 Task: Format the paragraph about IGNOU University by italicizing, changing the font color to orange, and bolding the text.
Action: Mouse moved to (389, 335)
Screenshot: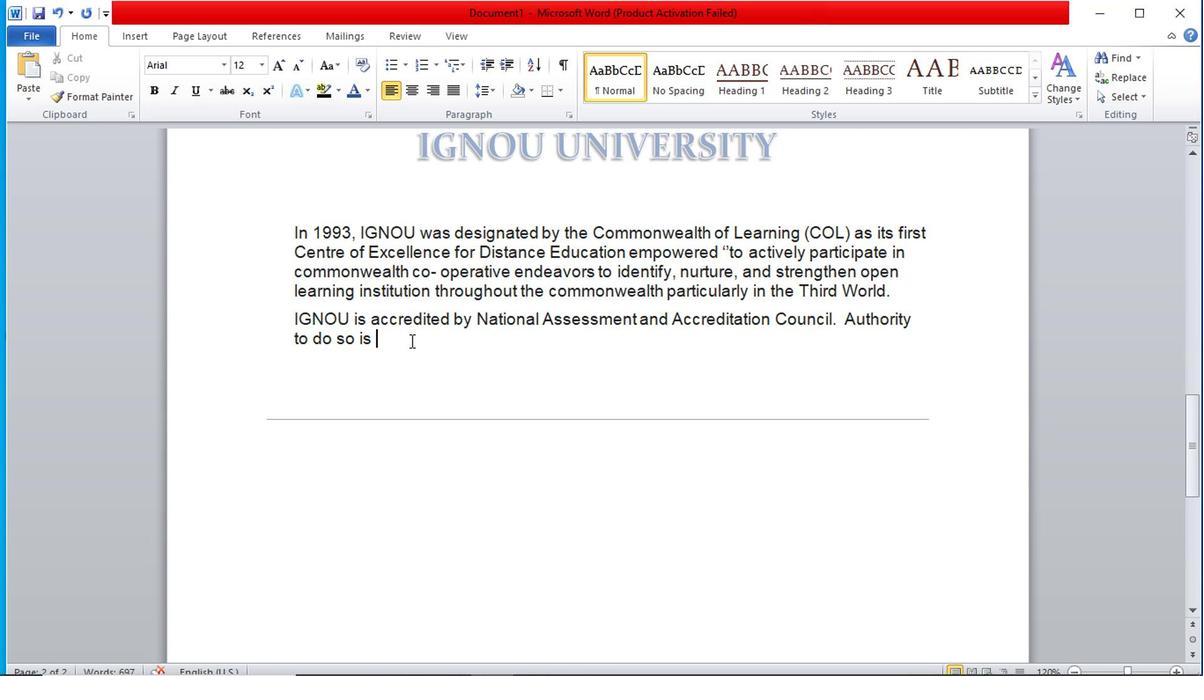 
Action: Mouse pressed left at (389, 335)
Screenshot: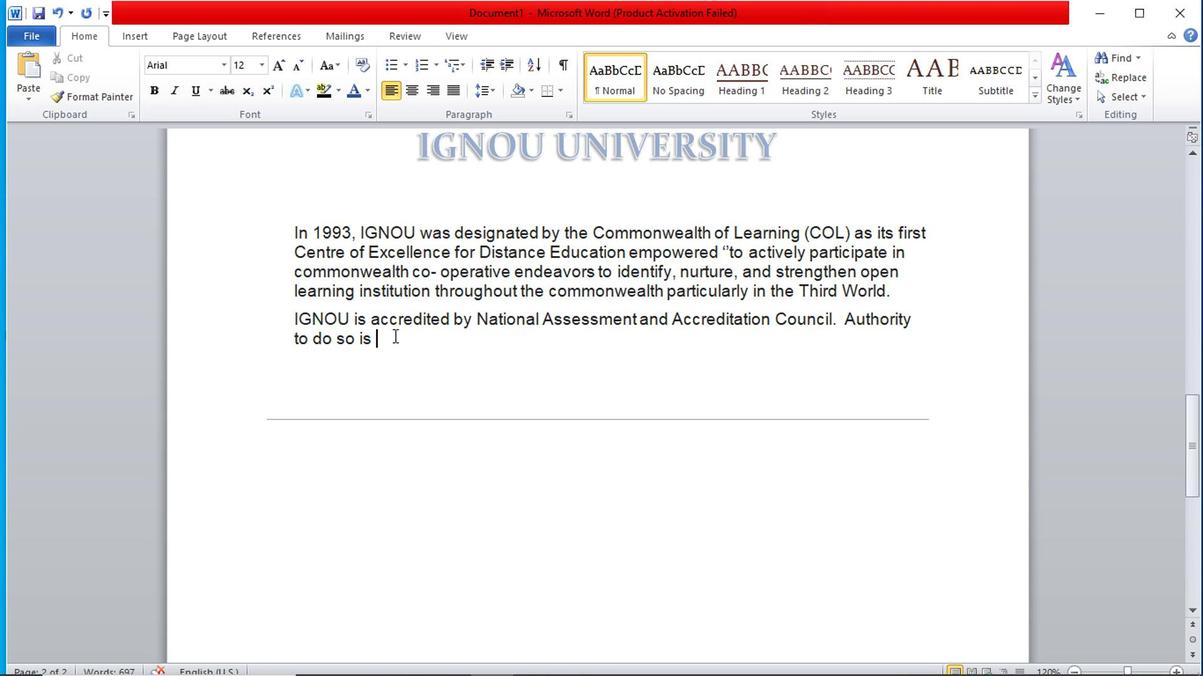 
Action: Mouse moved to (466, 343)
Screenshot: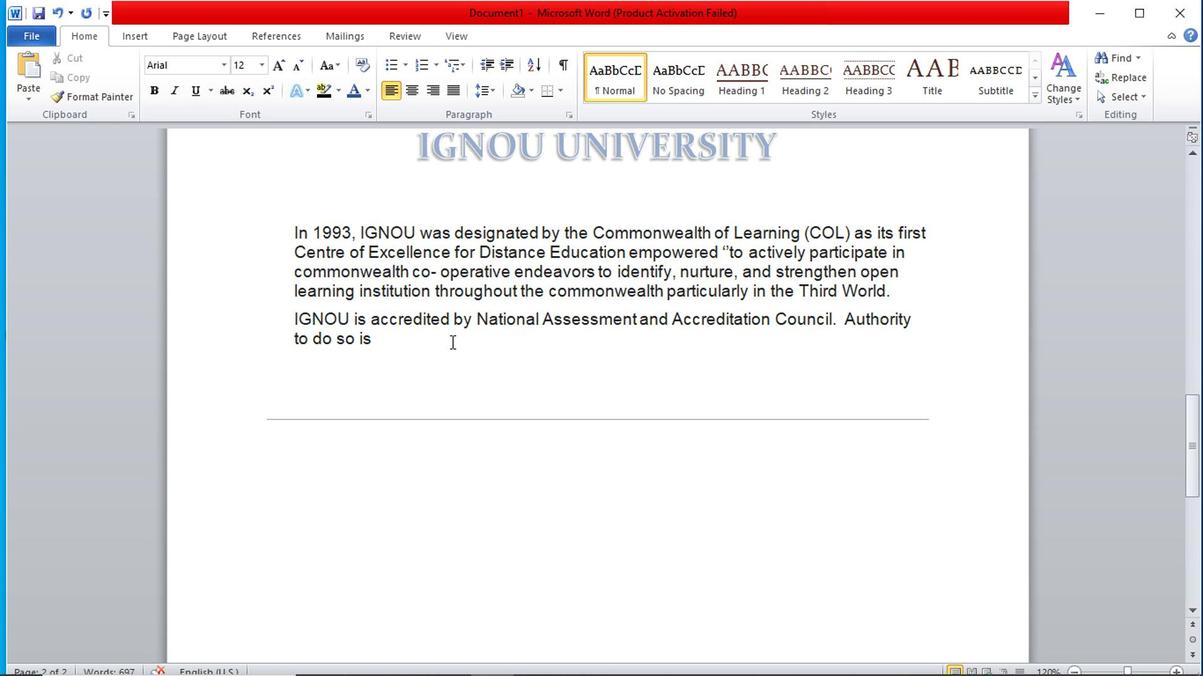 
Action: Mouse scrolled (466, 344) with delta (0, 1)
Screenshot: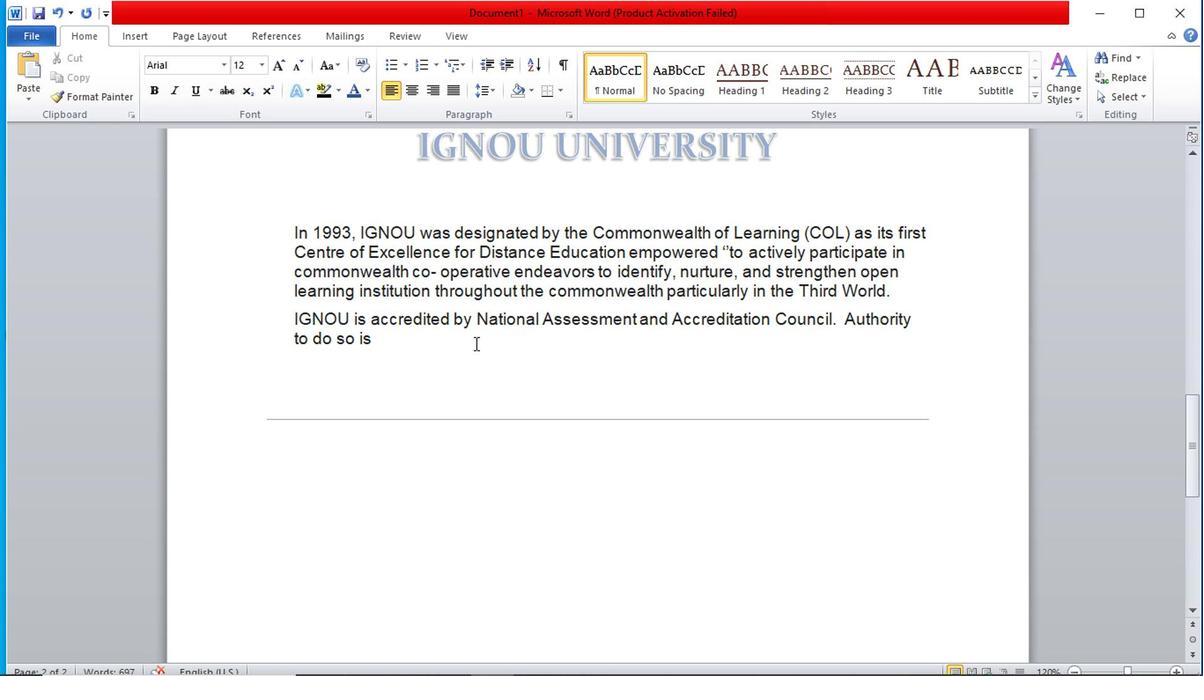 
Action: Mouse scrolled (466, 342) with delta (0, 0)
Screenshot: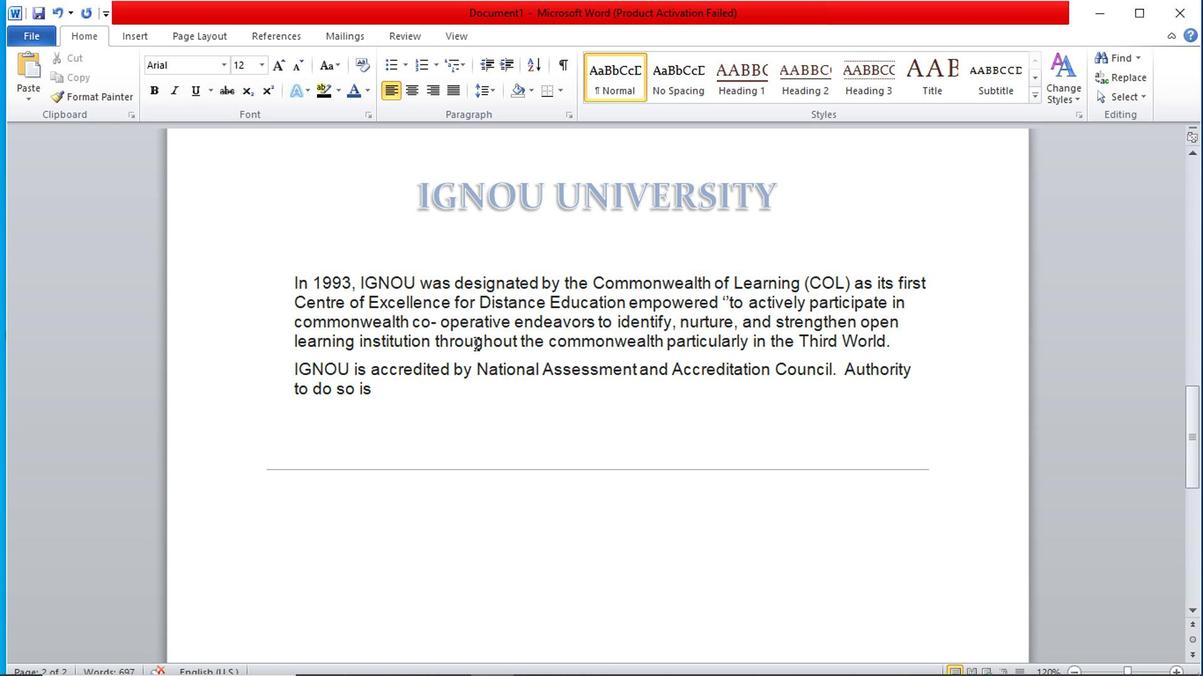 
Action: Mouse scrolled (466, 344) with delta (0, 1)
Screenshot: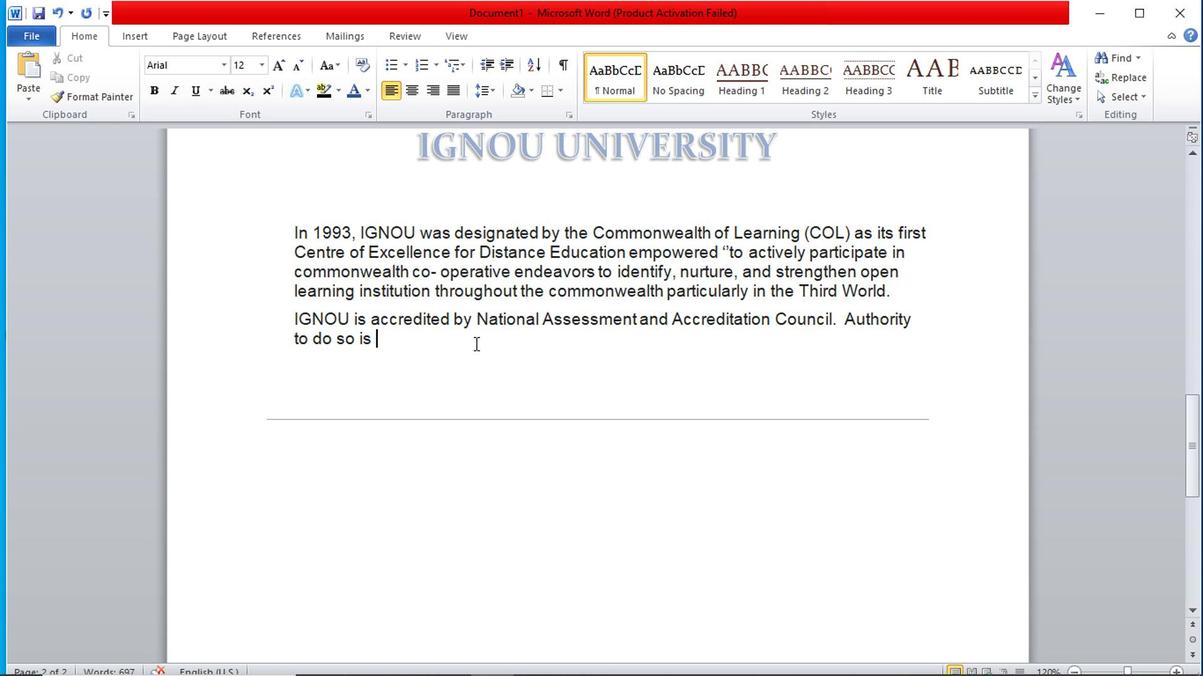 
Action: Mouse moved to (417, 402)
Screenshot: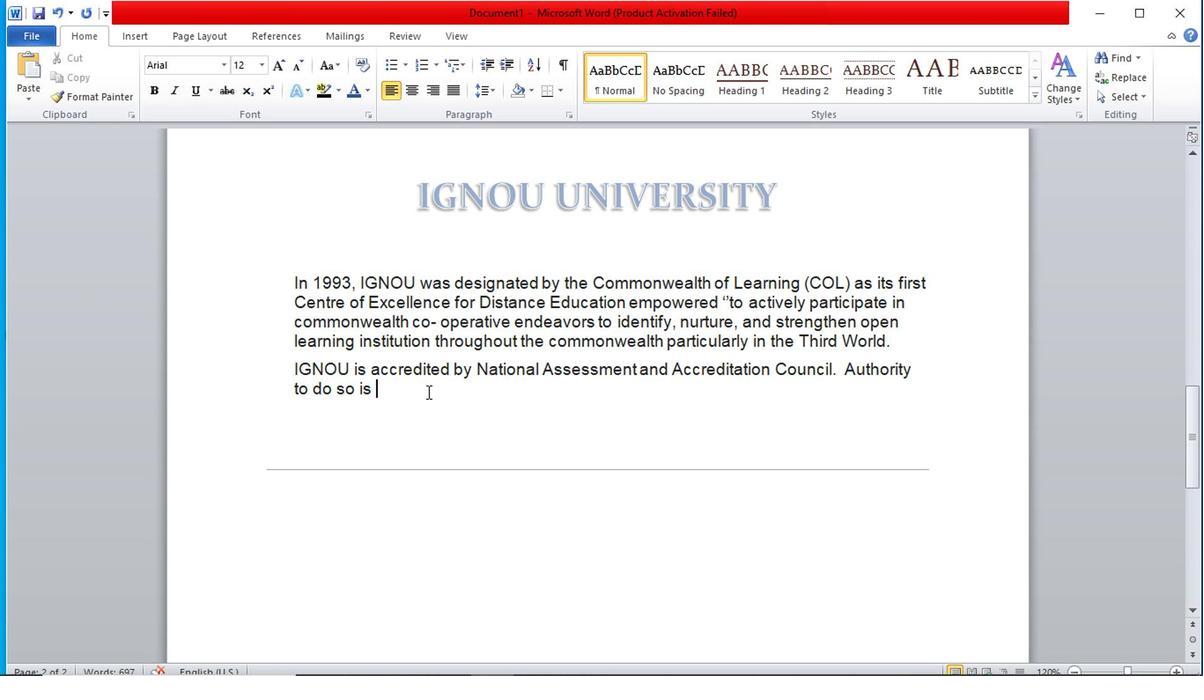 
Action: Key pressed granted<Key.space>under<Key.space><Key.shift>Clause<Key.space>16<Key.space>and<Key.space>ata<Key.backspace><Key.backspace><Key.backspace><Key.shift>Statu
Screenshot: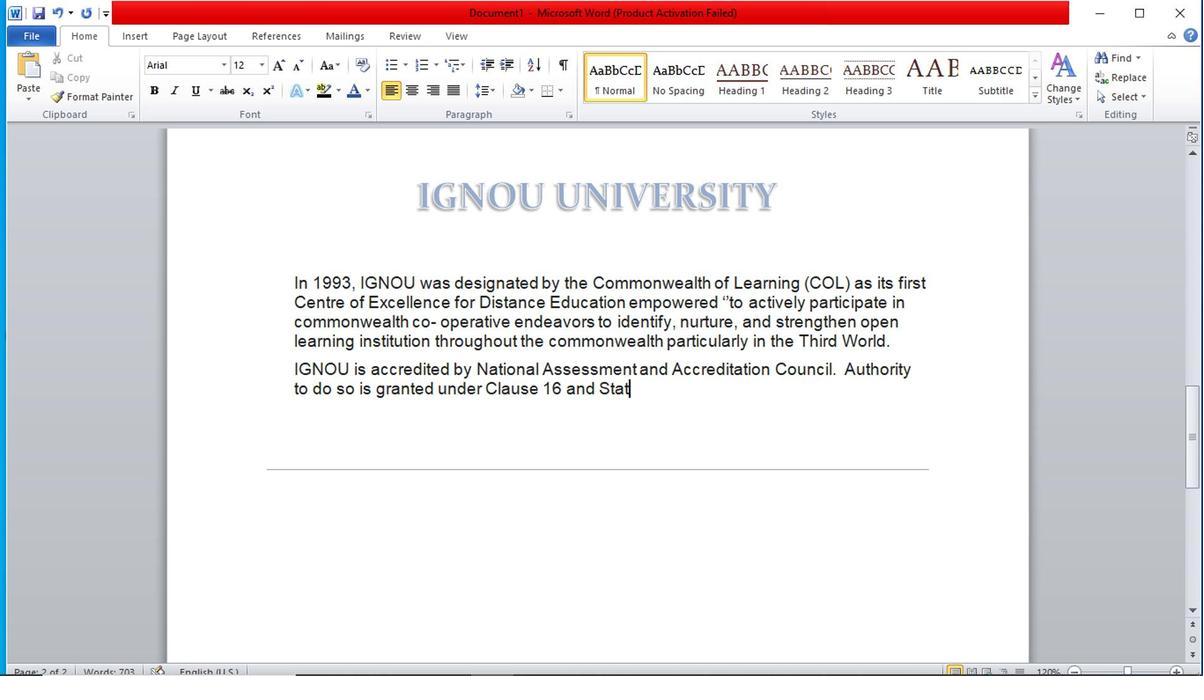 
Action: Mouse moved to (417, 401)
Screenshot: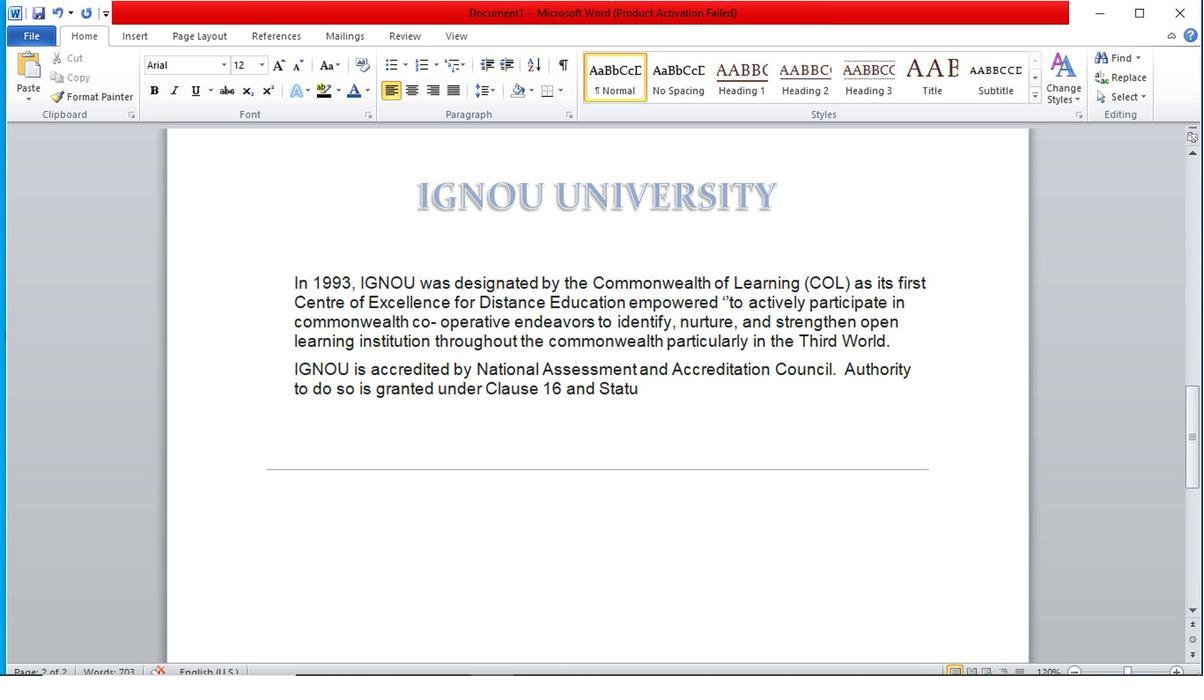 
Action: Mouse pressed left at (417, 401)
Screenshot: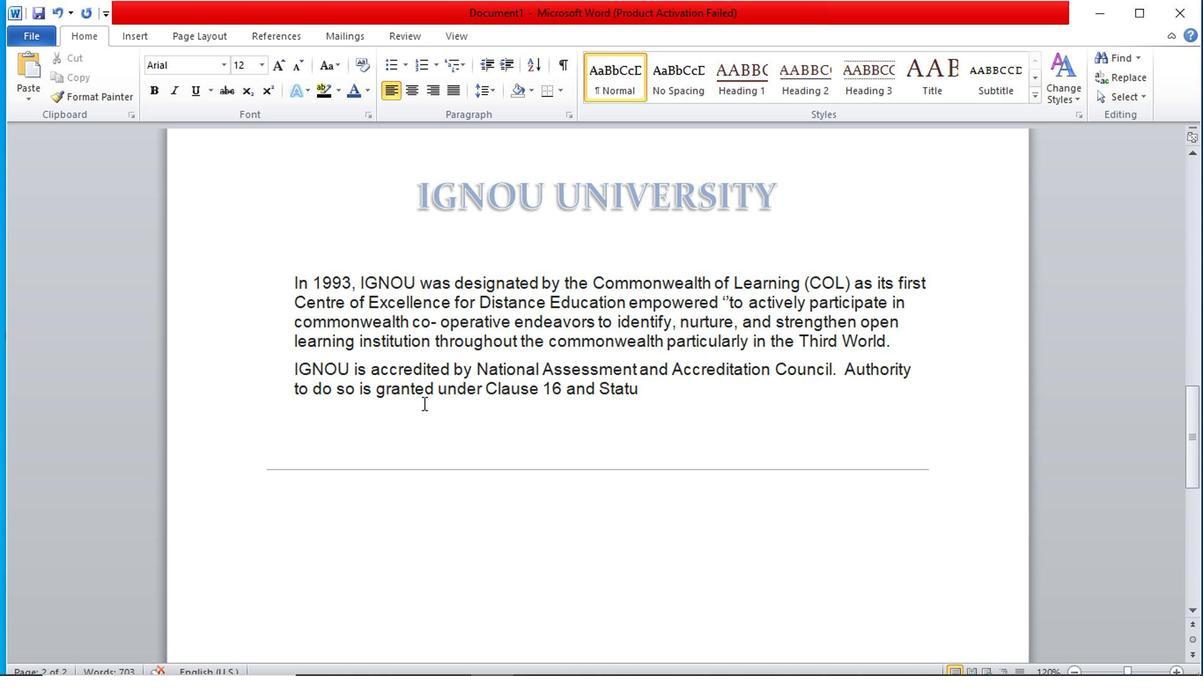 
Action: Key pressed te<Key.backspace><Key.backspace>
Screenshot: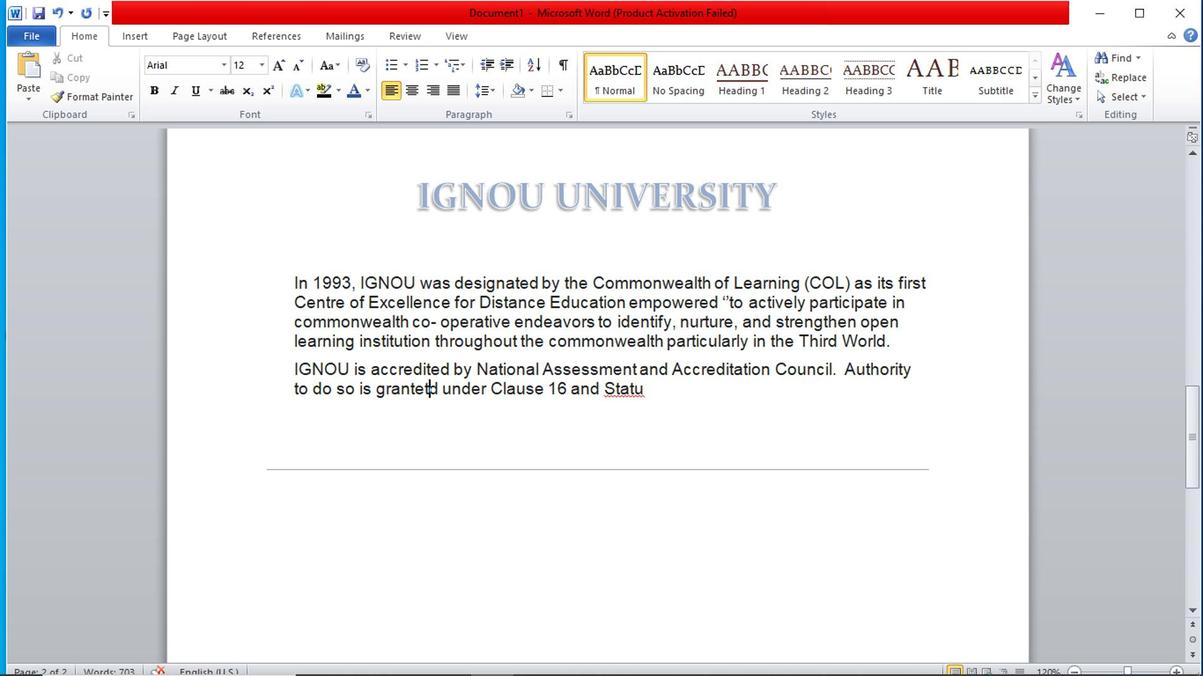 
Action: Mouse moved to (631, 390)
Screenshot: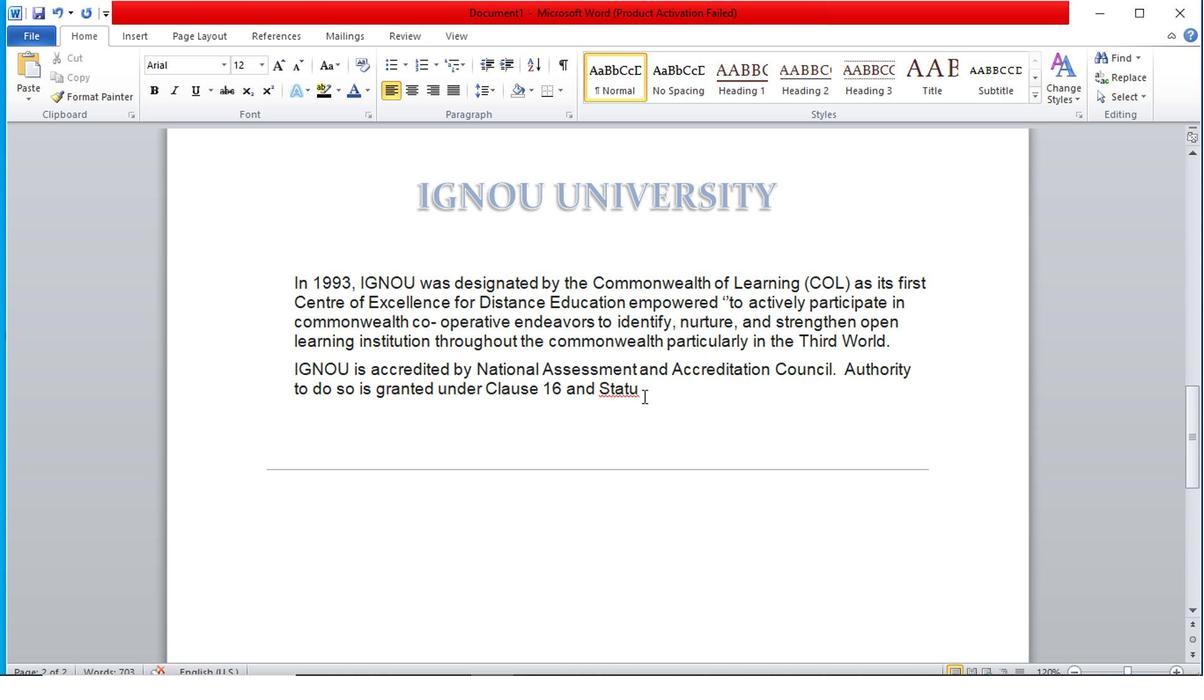 
Action: Mouse pressed left at (631, 390)
Screenshot: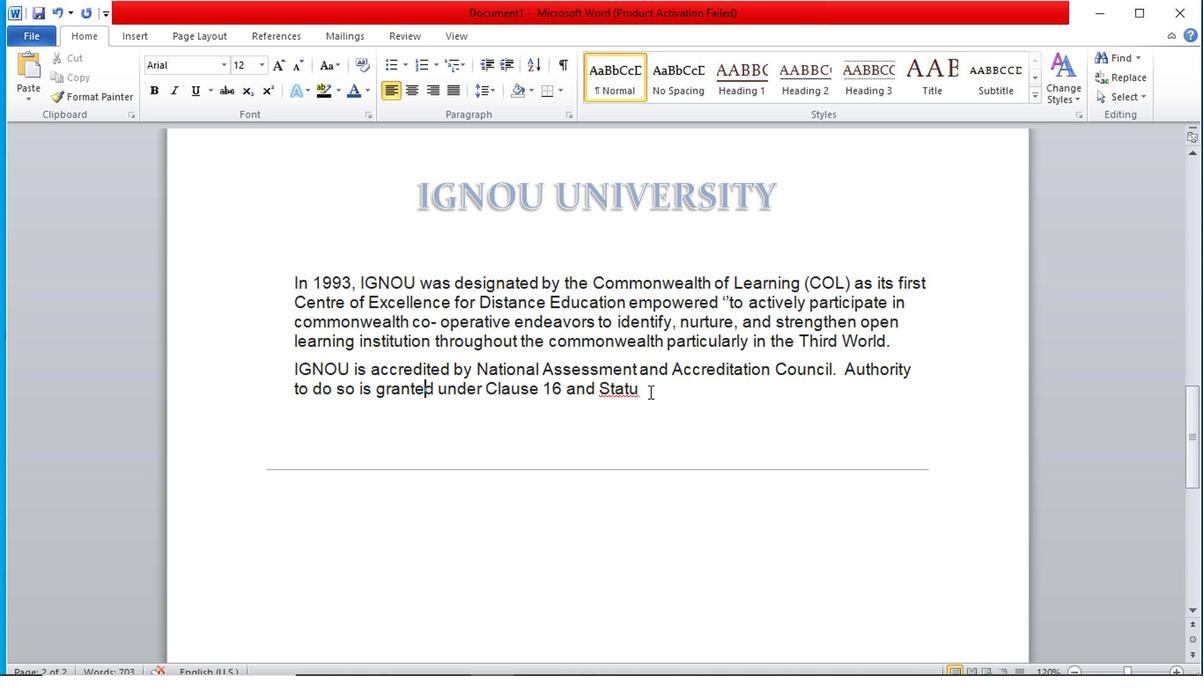 
Action: Mouse moved to (556, 21)
Screenshot: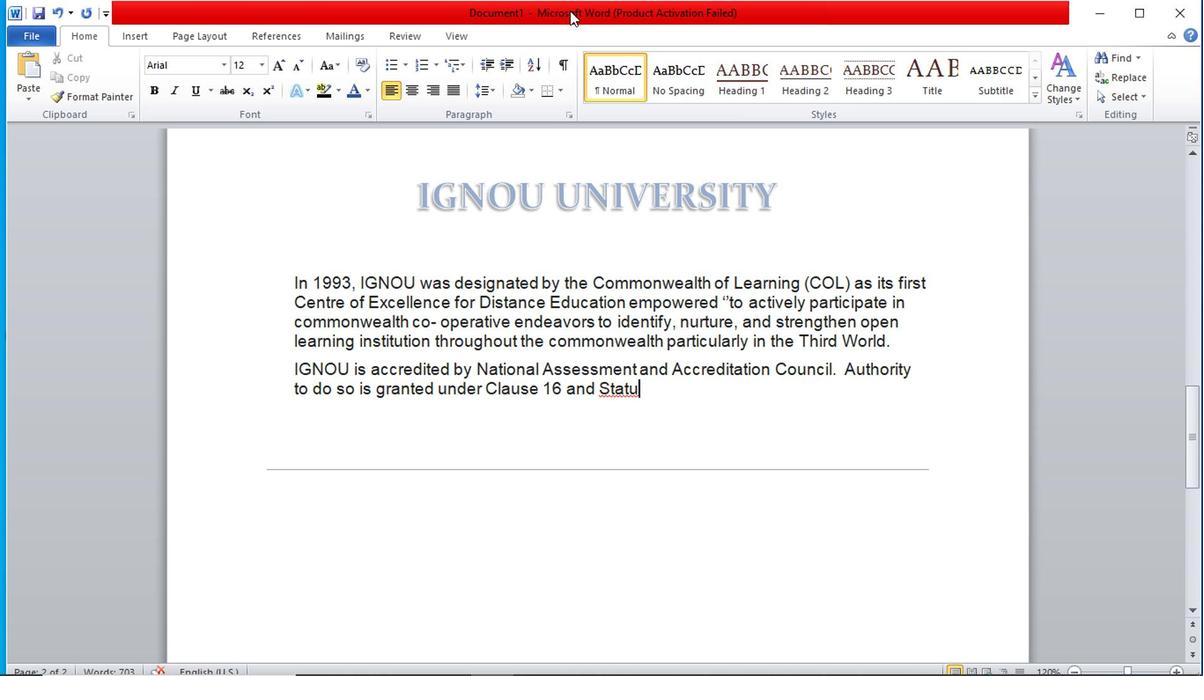 
Action: Key pressed te<Key.space>28<Key.space>of<Key.space>the<Key.space><Key.shift>IGNOU<Key.space><Key.shift>Act<Key.space>
Screenshot: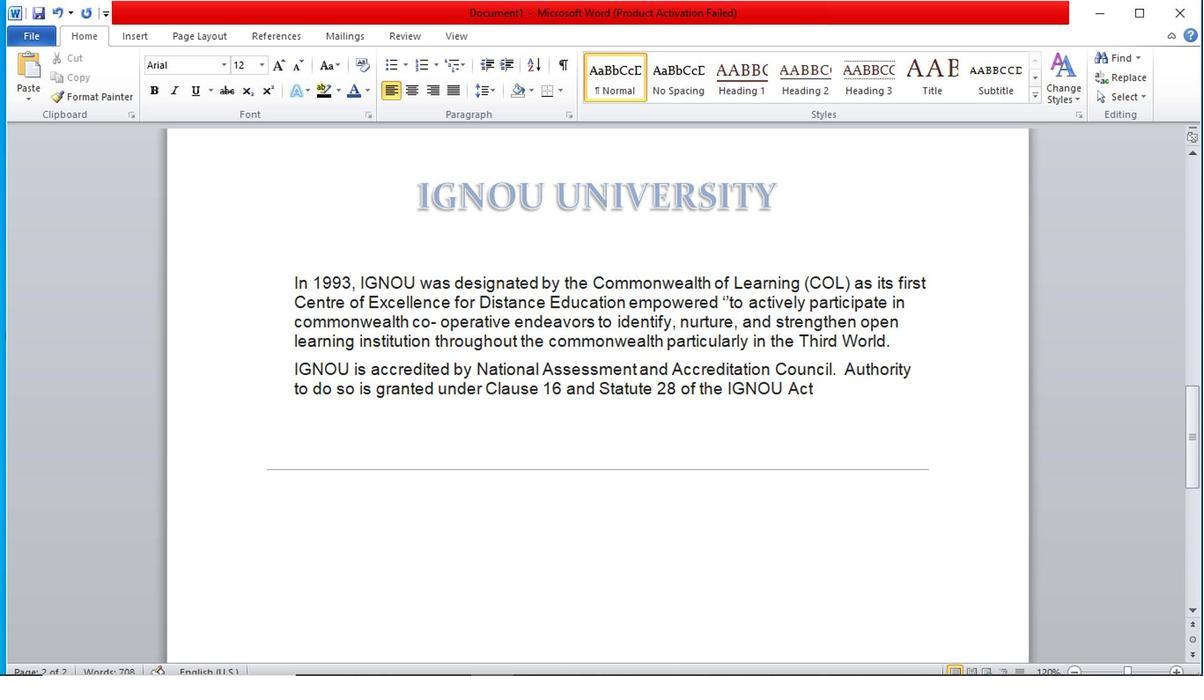
Action: Mouse pressed left at (556, 21)
Screenshot: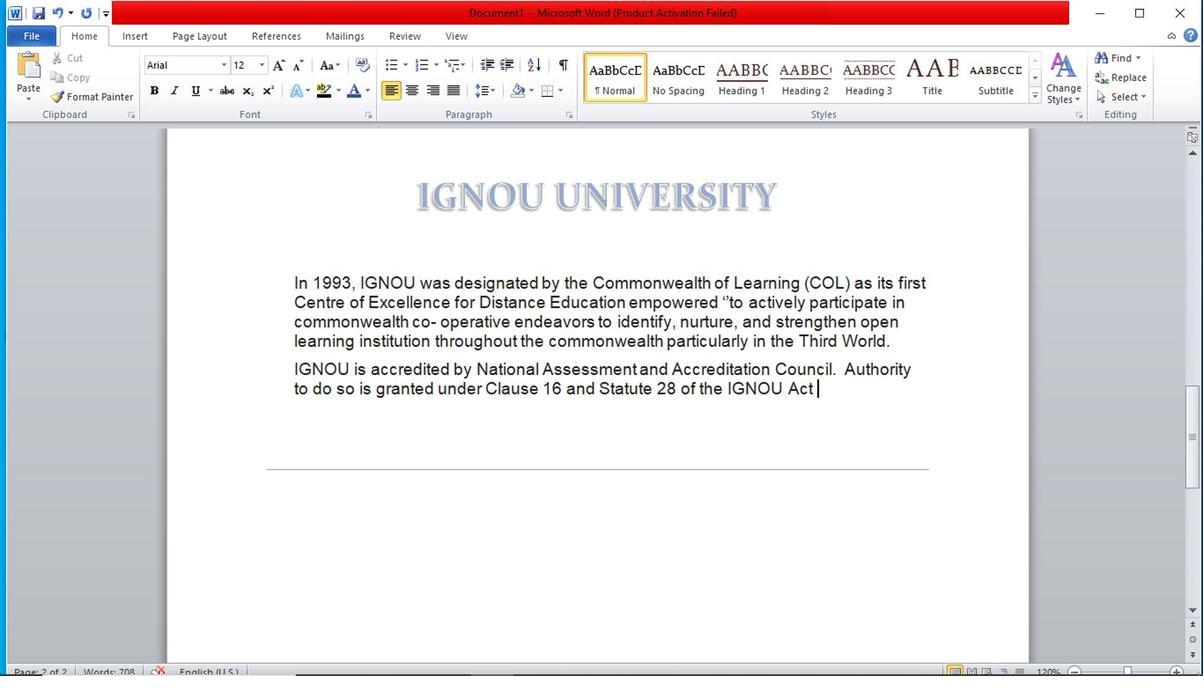 
Action: Key pressed 1986<Key.backspace>5.
Screenshot: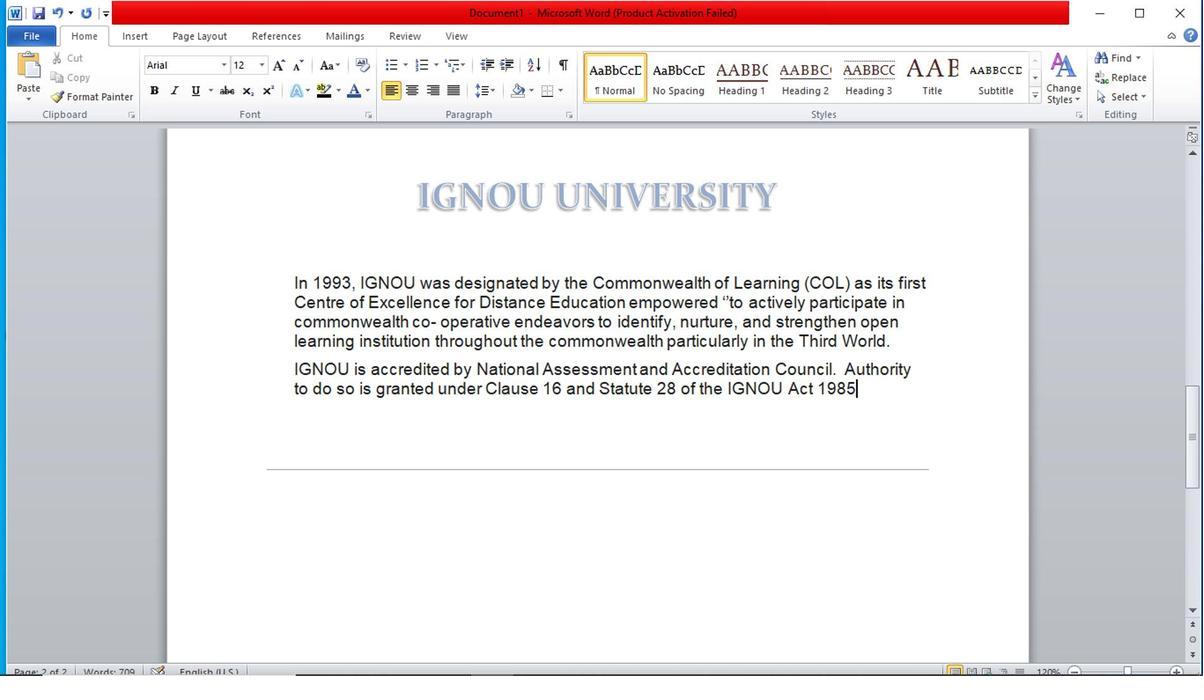 
Action: Mouse scrolled (556, 22) with delta (0, 1)
Screenshot: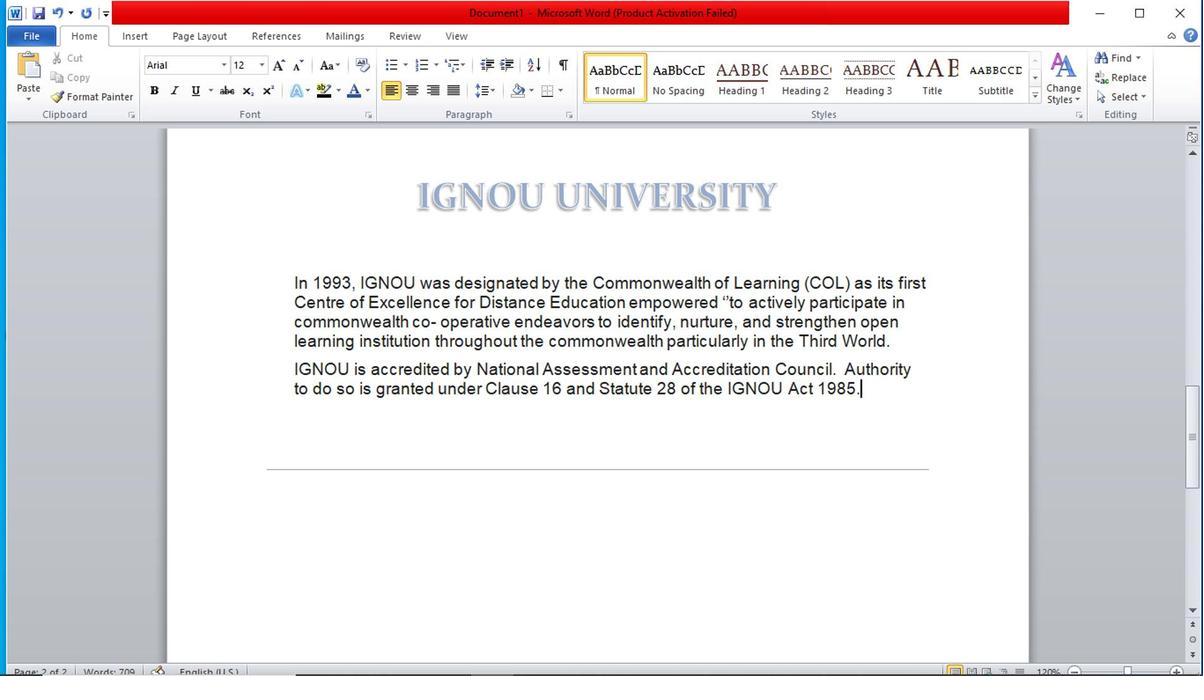 
Action: Mouse moved to (708, 124)
Screenshot: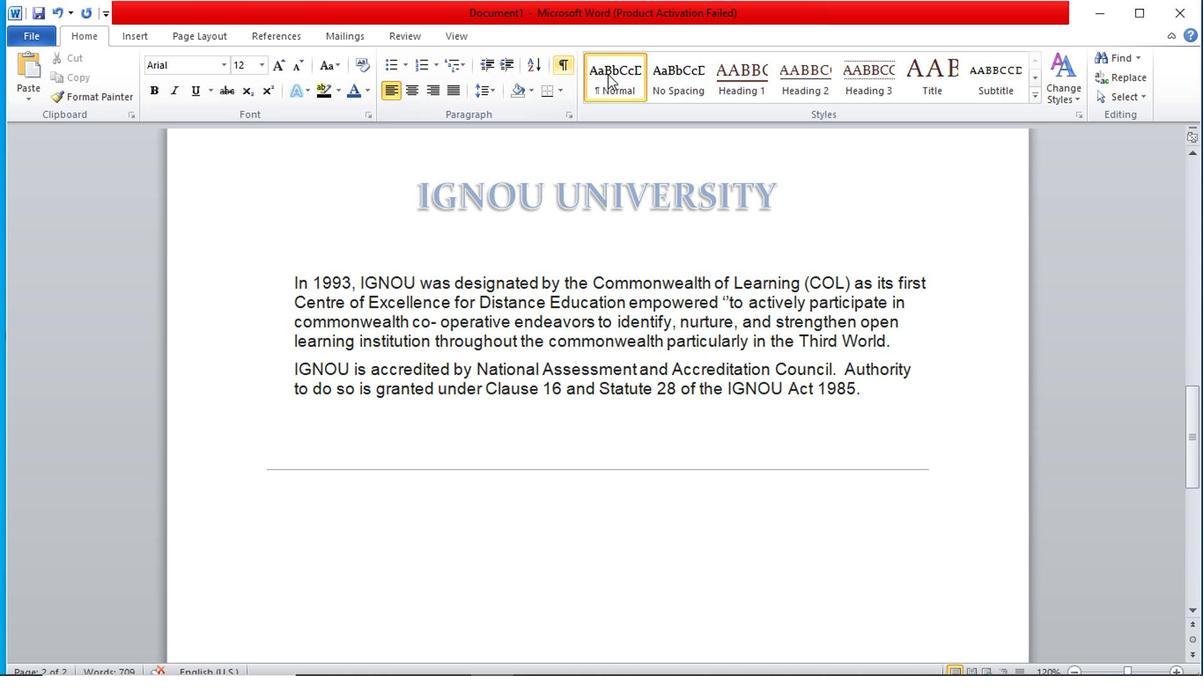 
Action: Mouse scrolled (708, 122) with delta (0, -1)
Screenshot: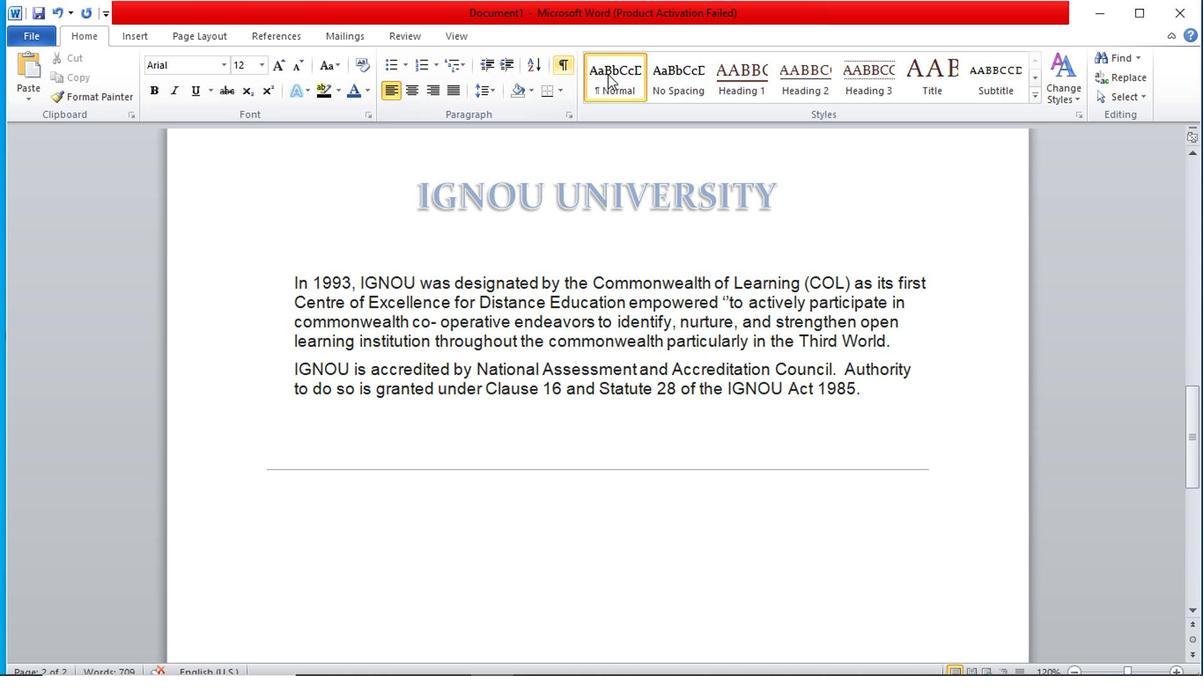 
Action: Mouse moved to (849, 169)
Screenshot: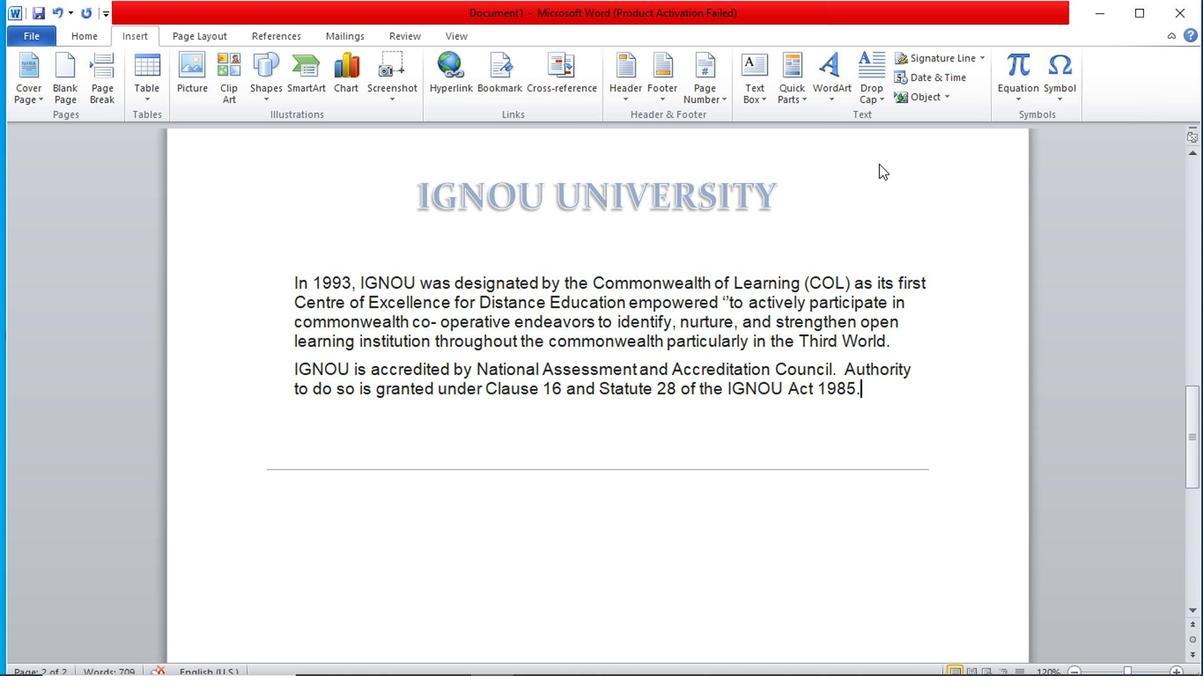 
Action: Mouse scrolled (849, 169) with delta (0, 0)
Screenshot: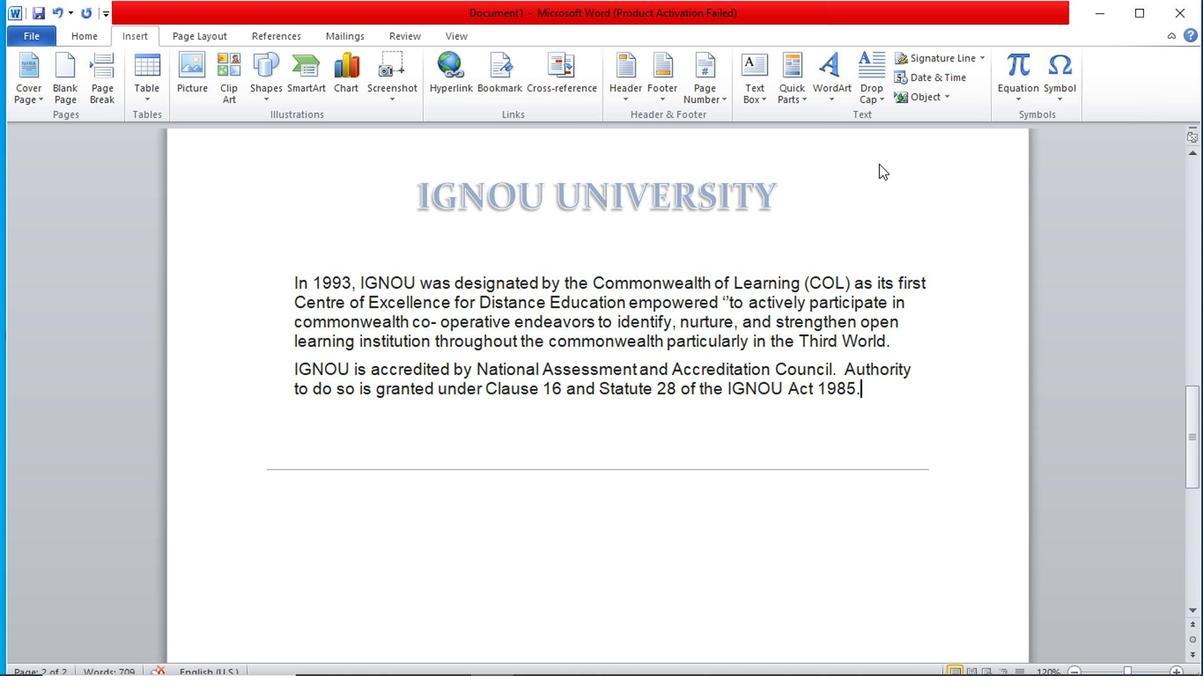 
Action: Mouse moved to (887, 233)
Screenshot: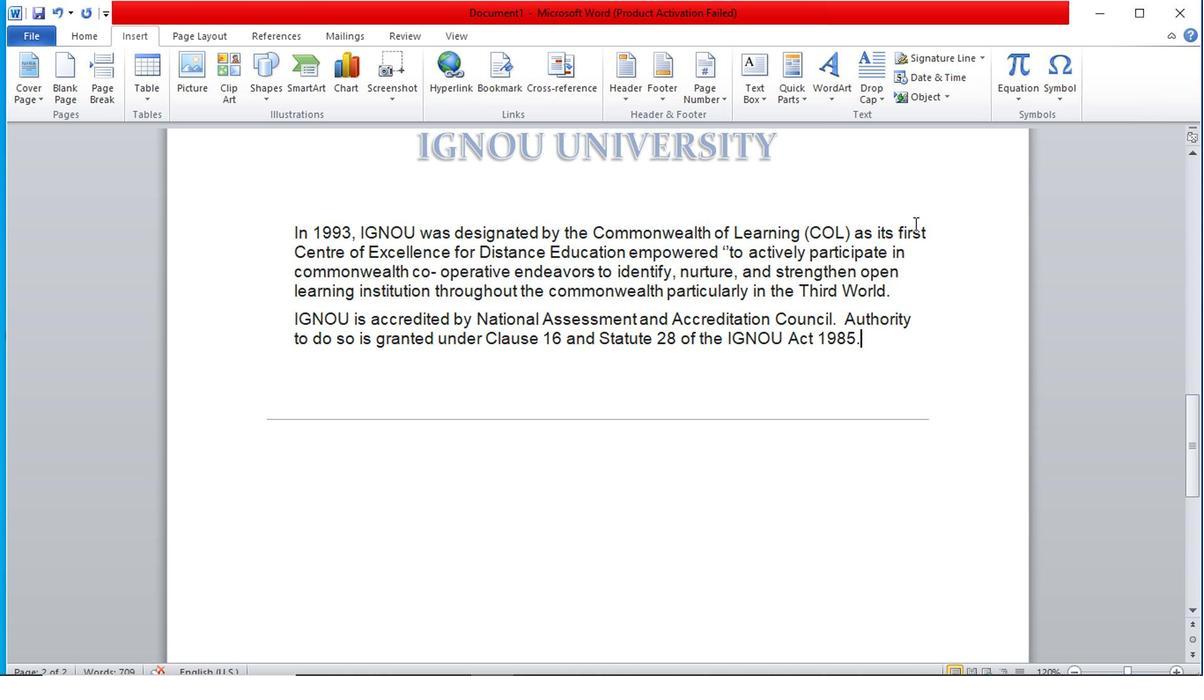 
Action: Mouse scrolled (887, 233) with delta (0, 0)
Screenshot: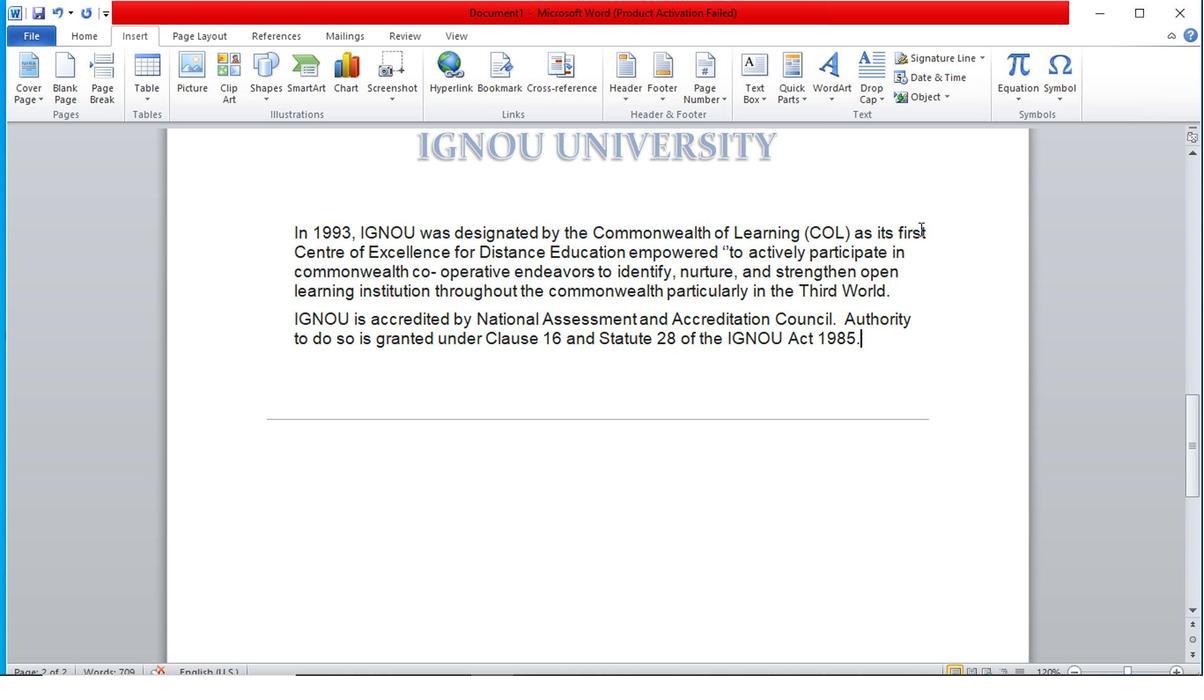 
Action: Mouse moved to (889, 240)
Screenshot: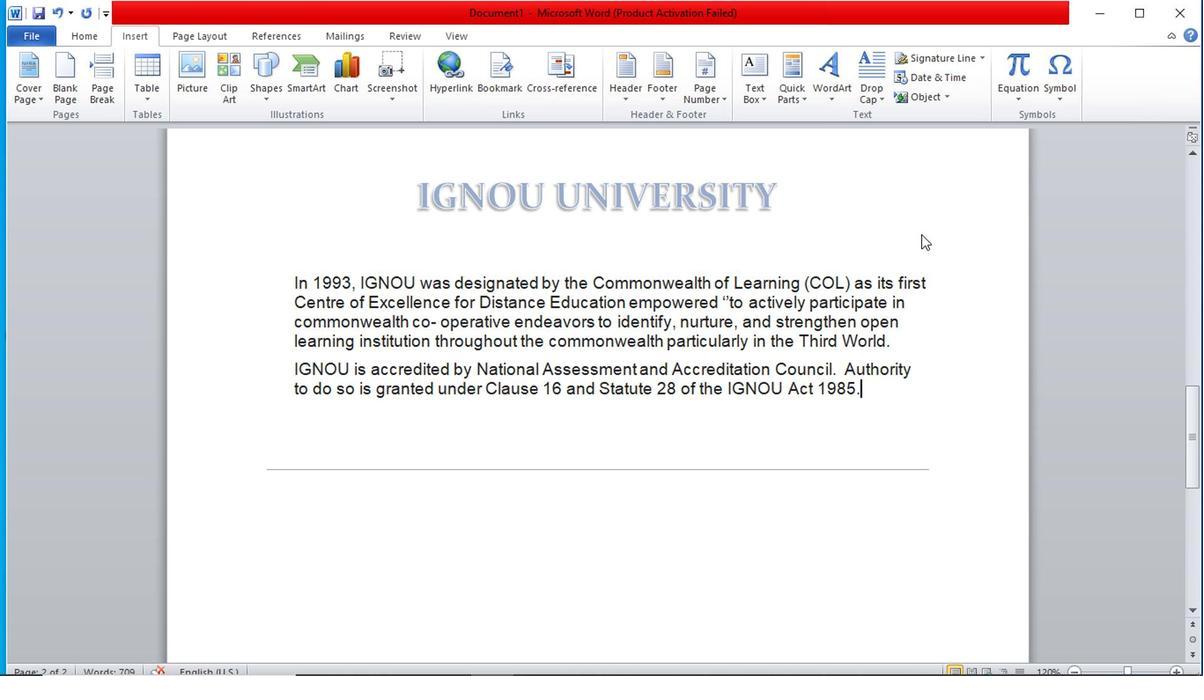 
Action: Mouse scrolled (889, 241) with delta (0, 0)
Screenshot: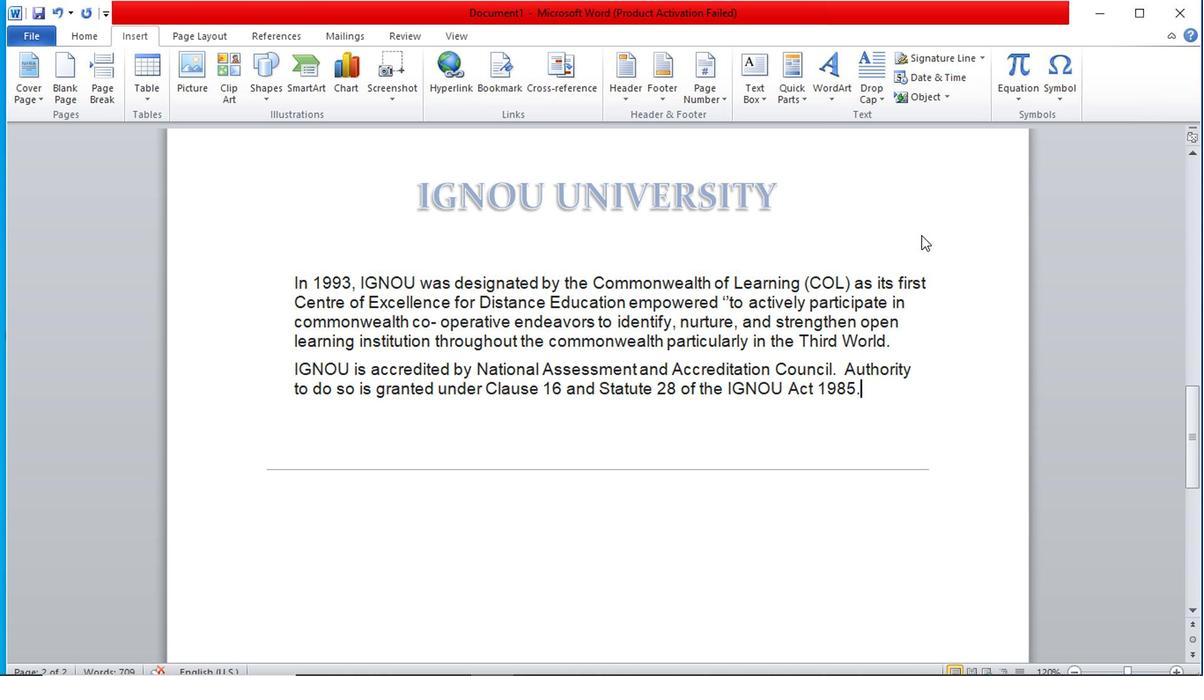 
Action: Mouse scrolled (889, 241) with delta (0, 0)
Screenshot: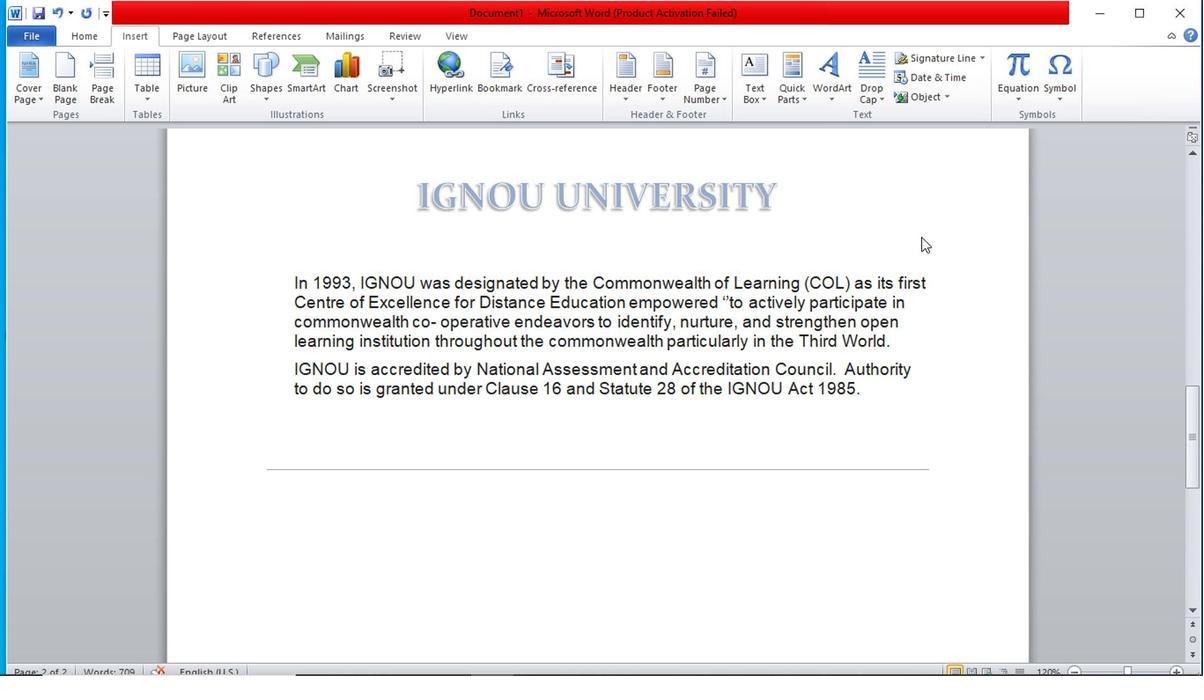 
Action: Mouse moved to (881, 271)
Screenshot: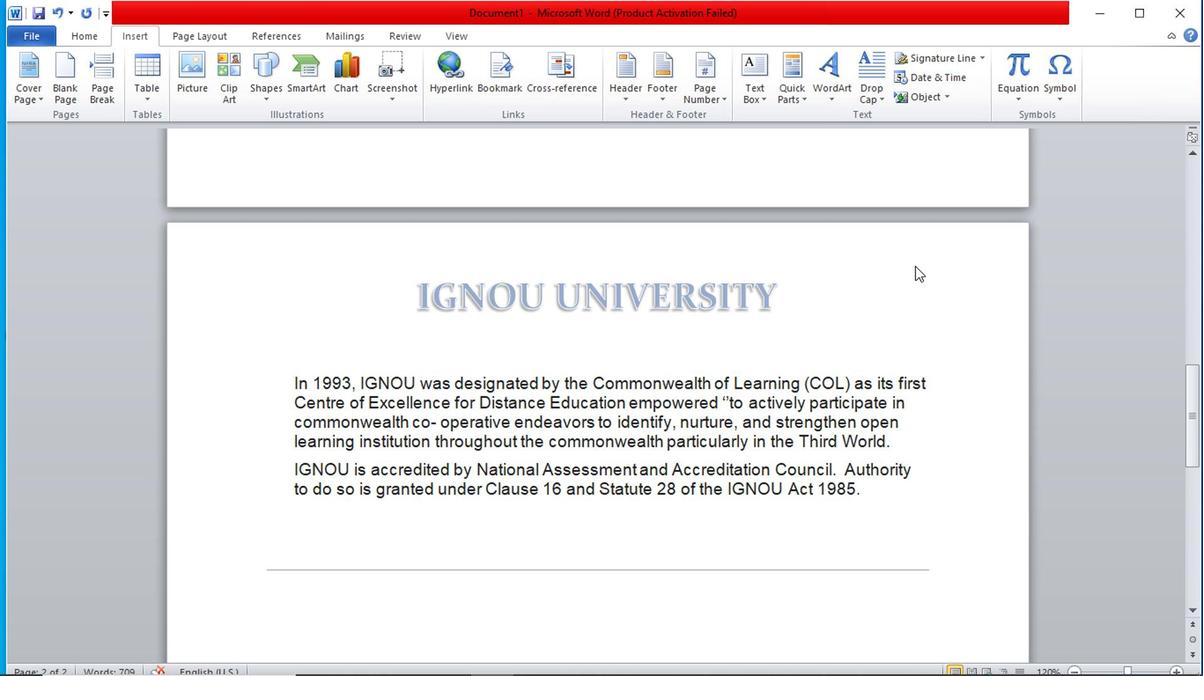 
Action: Mouse scrolled (881, 271) with delta (0, 0)
Screenshot: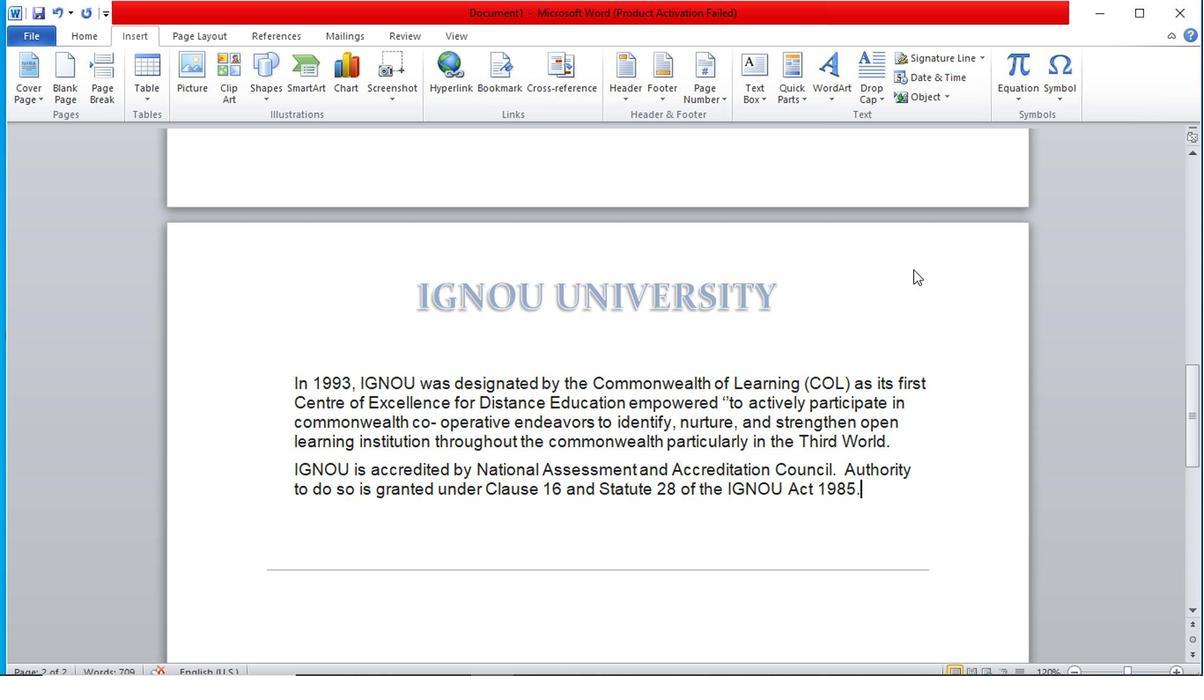 
Action: Mouse moved to (295, 330)
Screenshot: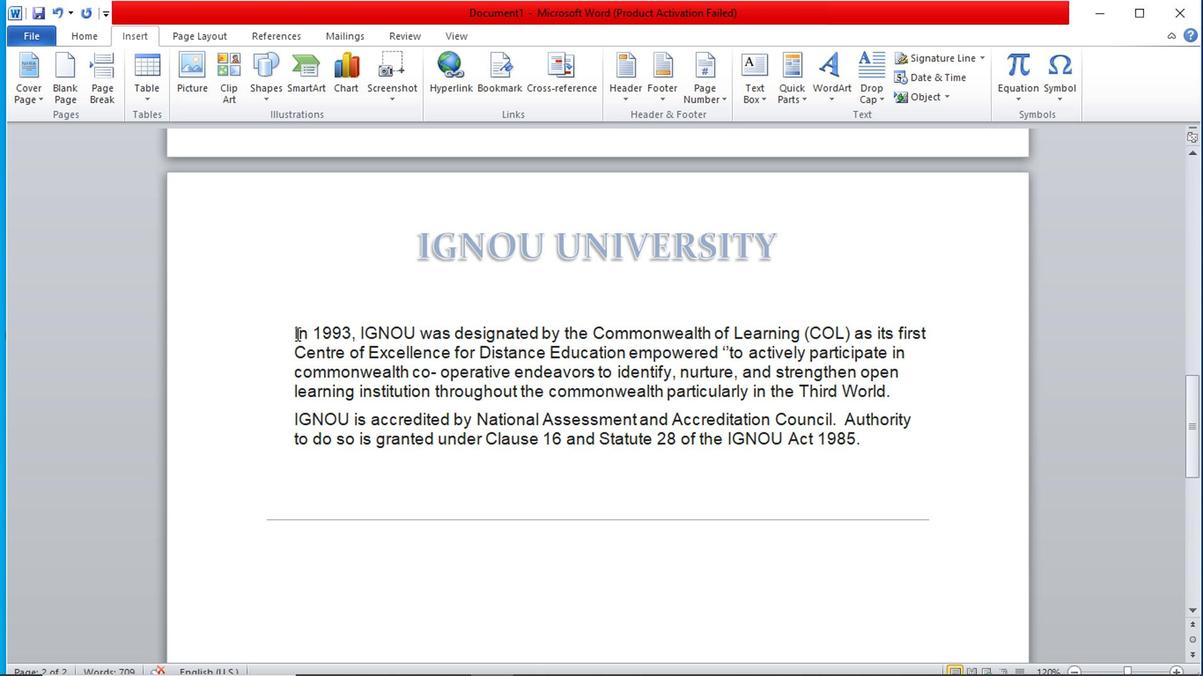 
Action: Mouse pressed left at (295, 330)
Screenshot: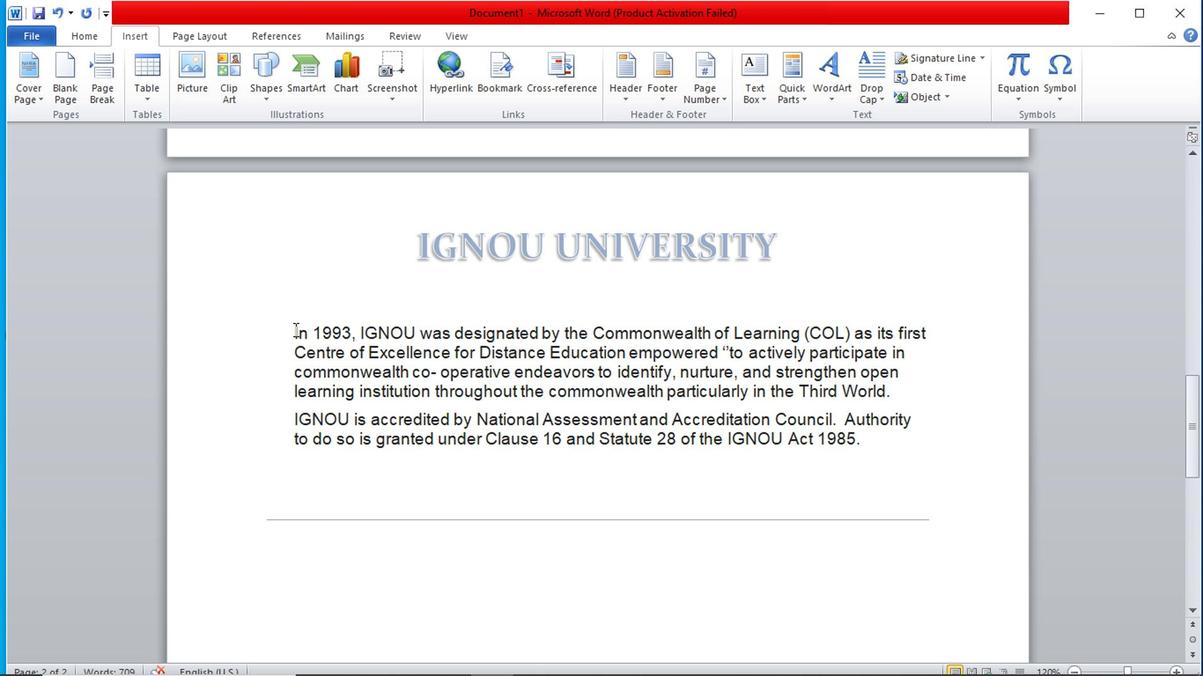 
Action: Mouse moved to (102, 49)
Screenshot: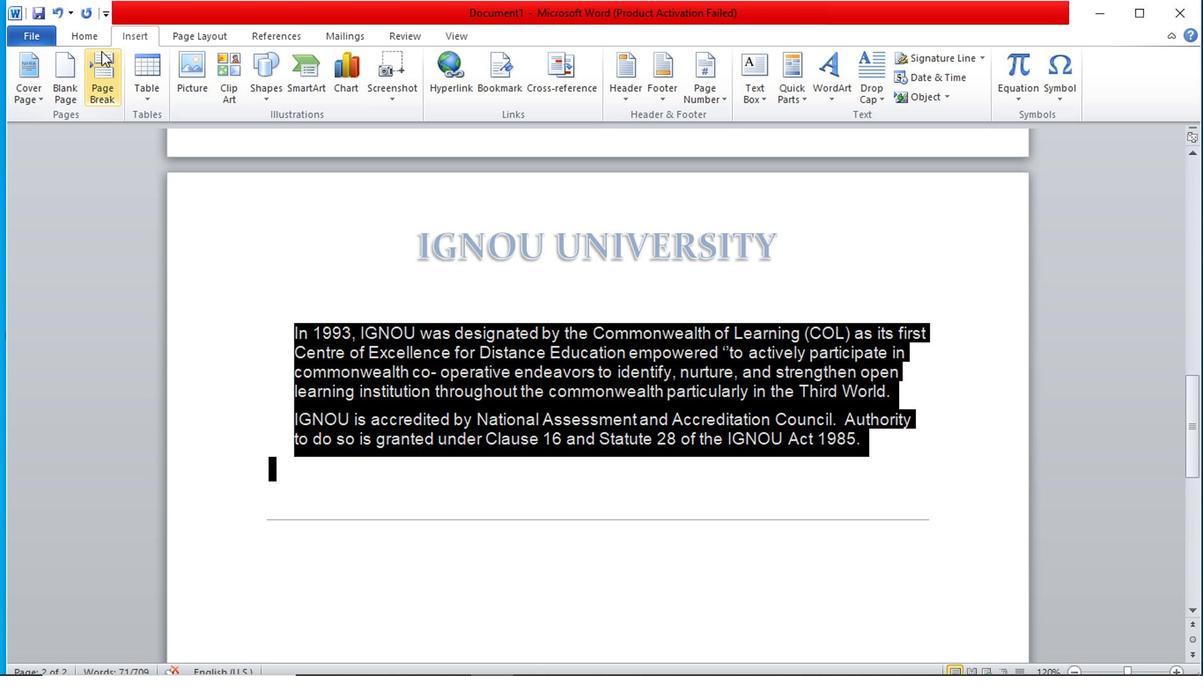 
Action: Mouse pressed left at (102, 49)
Screenshot: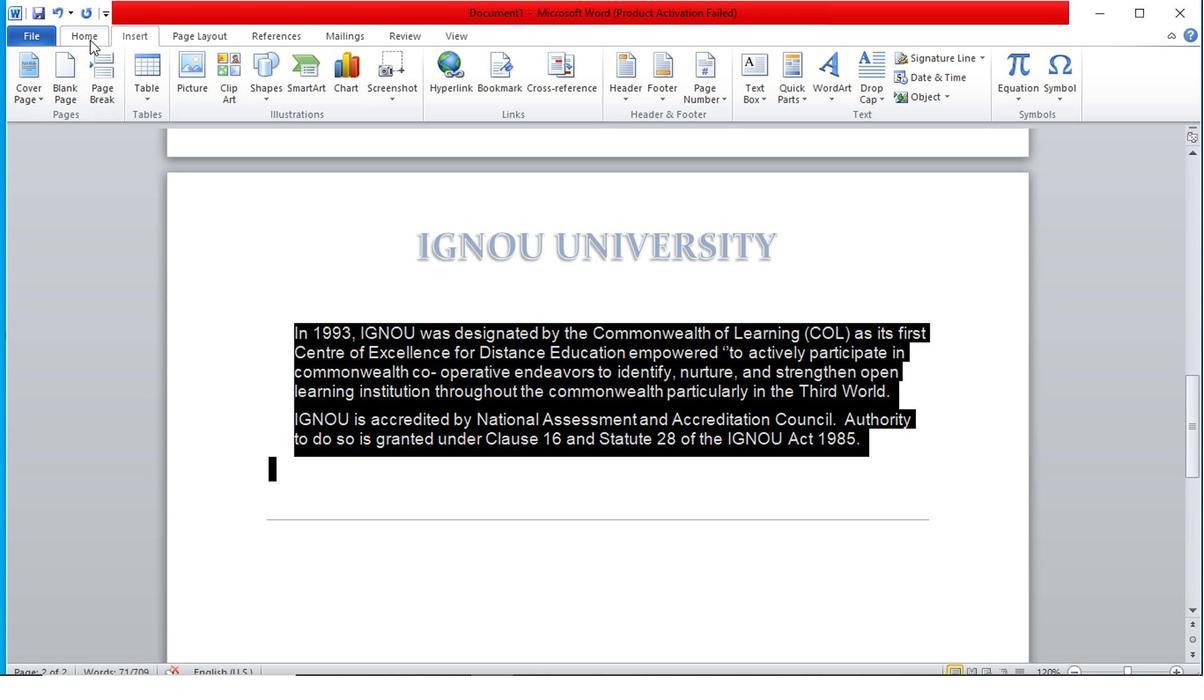 
Action: Mouse moved to (106, 48)
Screenshot: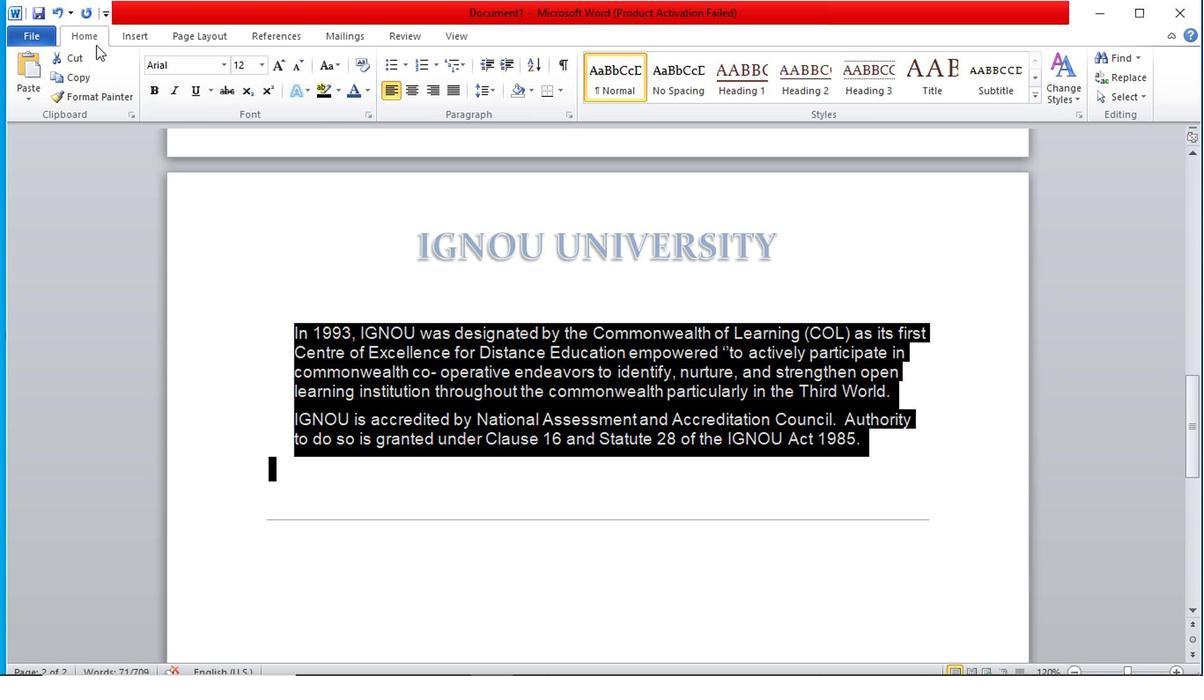 
Action: Mouse pressed left at (106, 48)
Screenshot: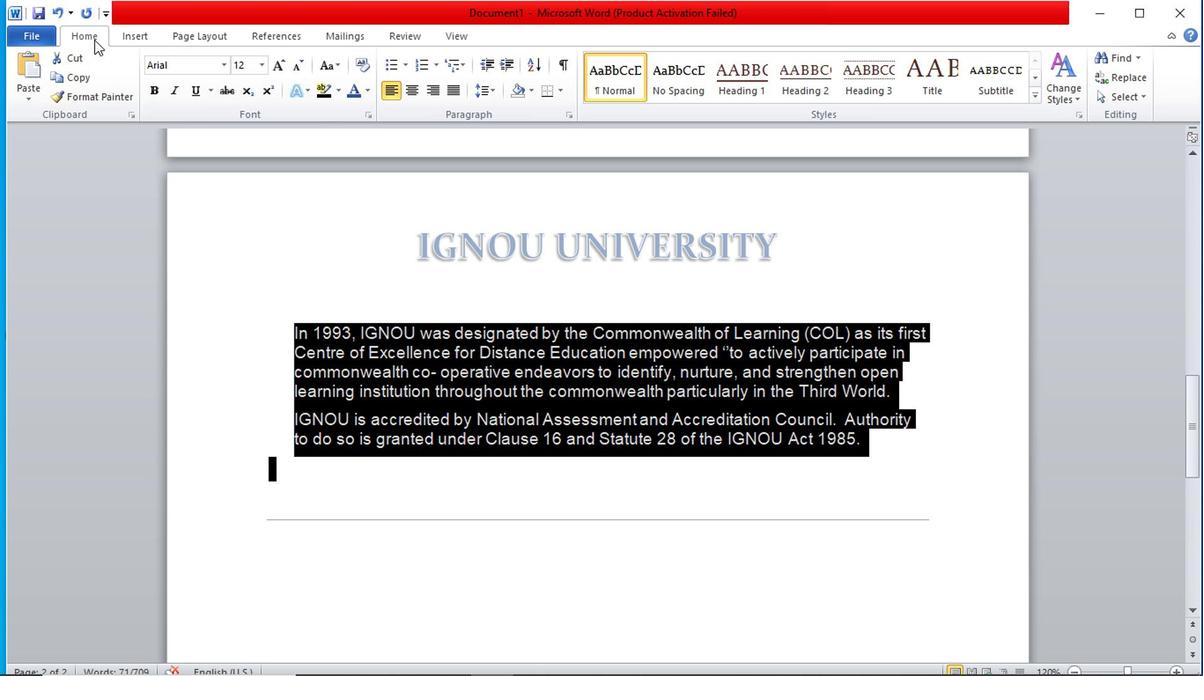 
Action: Mouse moved to (144, 46)
Screenshot: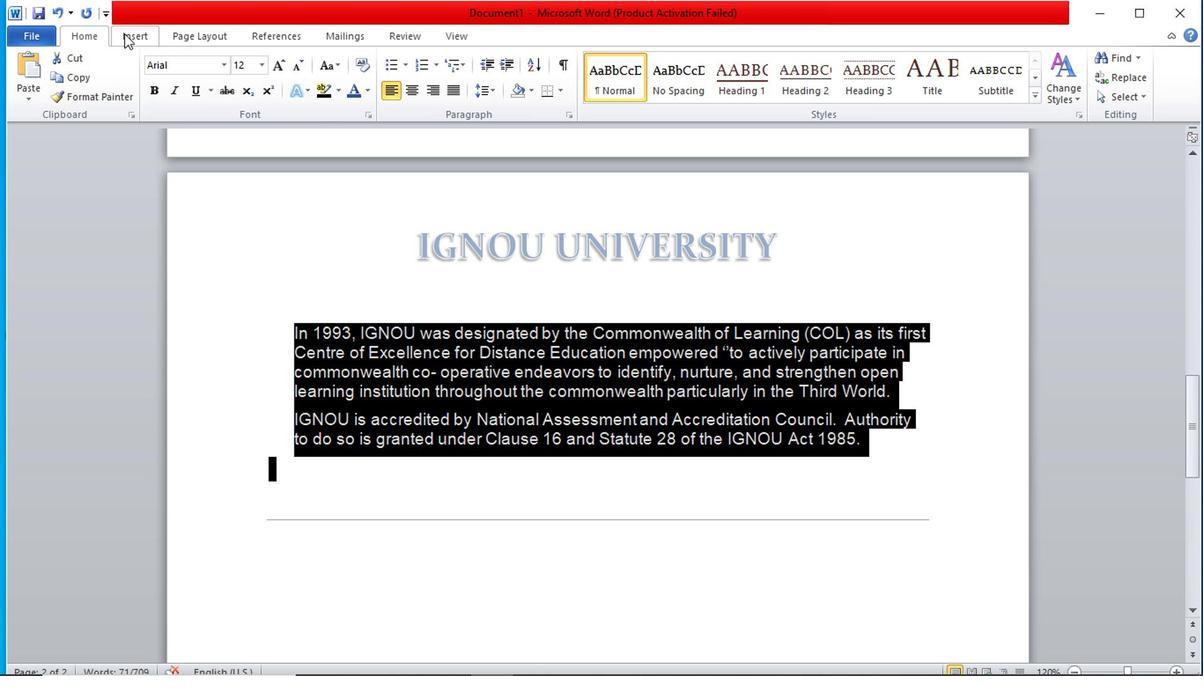 
Action: Mouse pressed left at (144, 46)
Screenshot: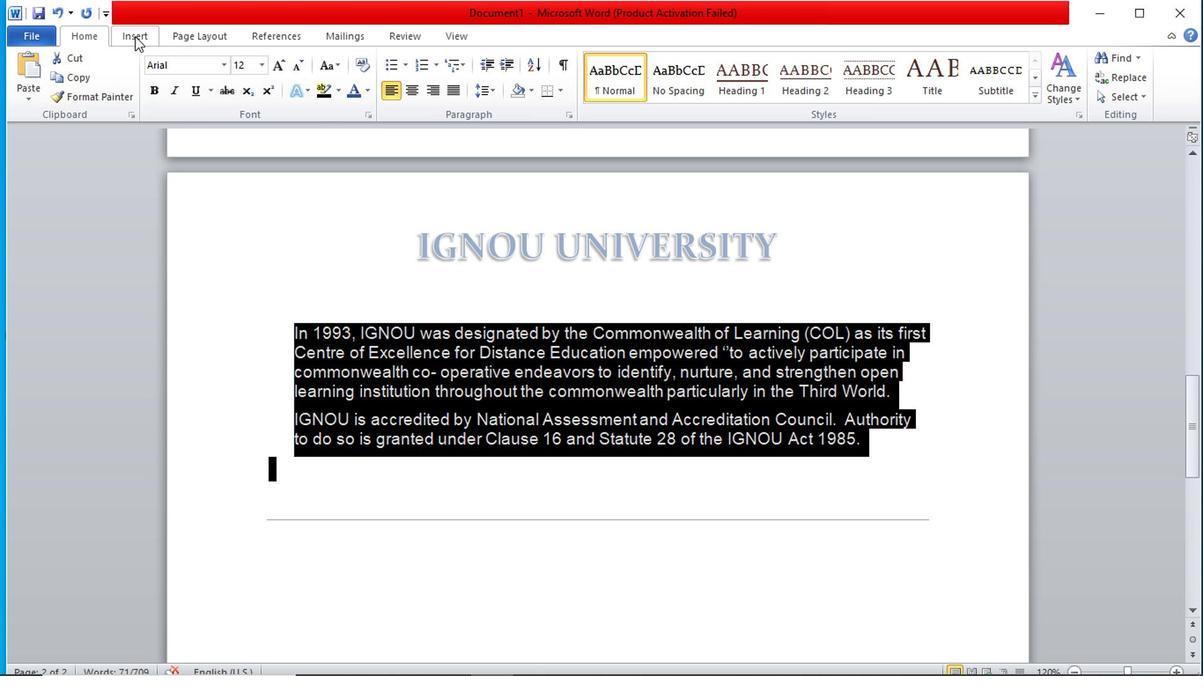 
Action: Mouse moved to (93, 49)
Screenshot: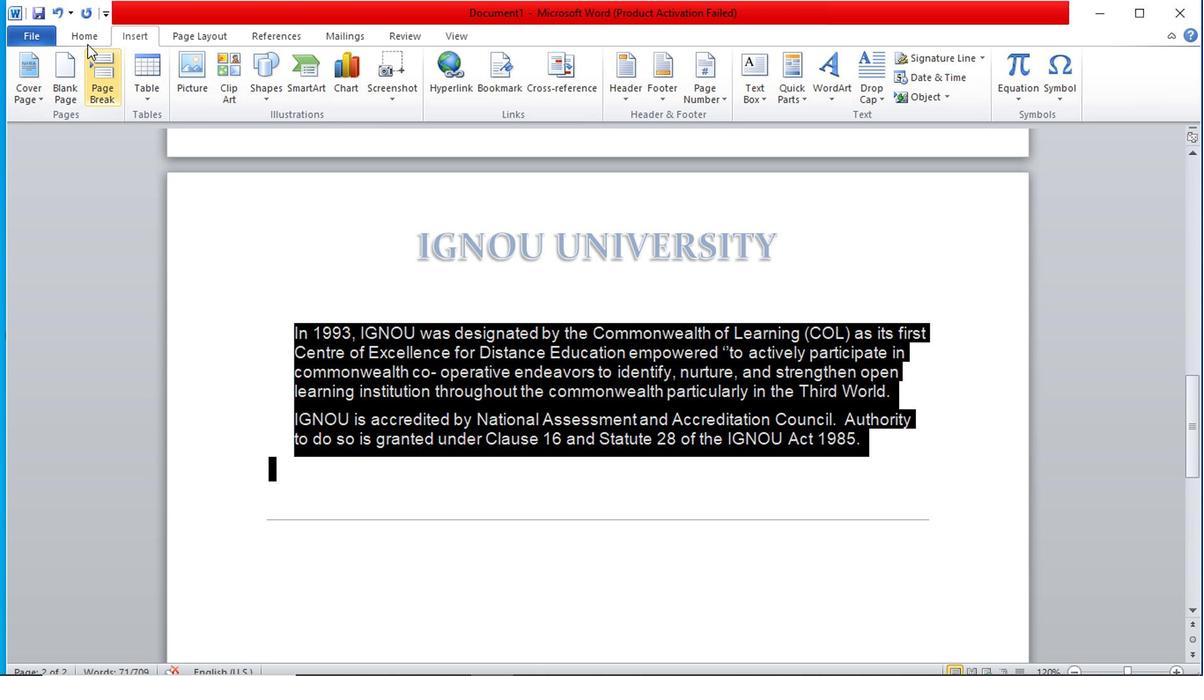 
Action: Mouse pressed left at (93, 49)
Screenshot: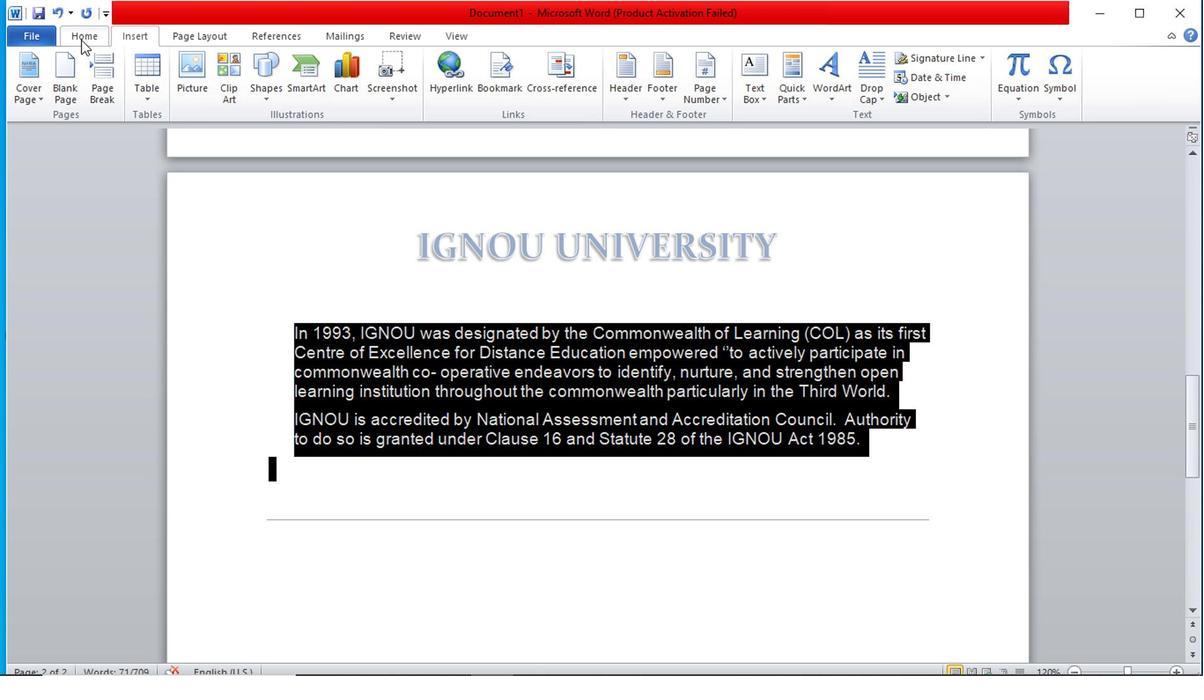 
Action: Mouse moved to (164, 99)
Screenshot: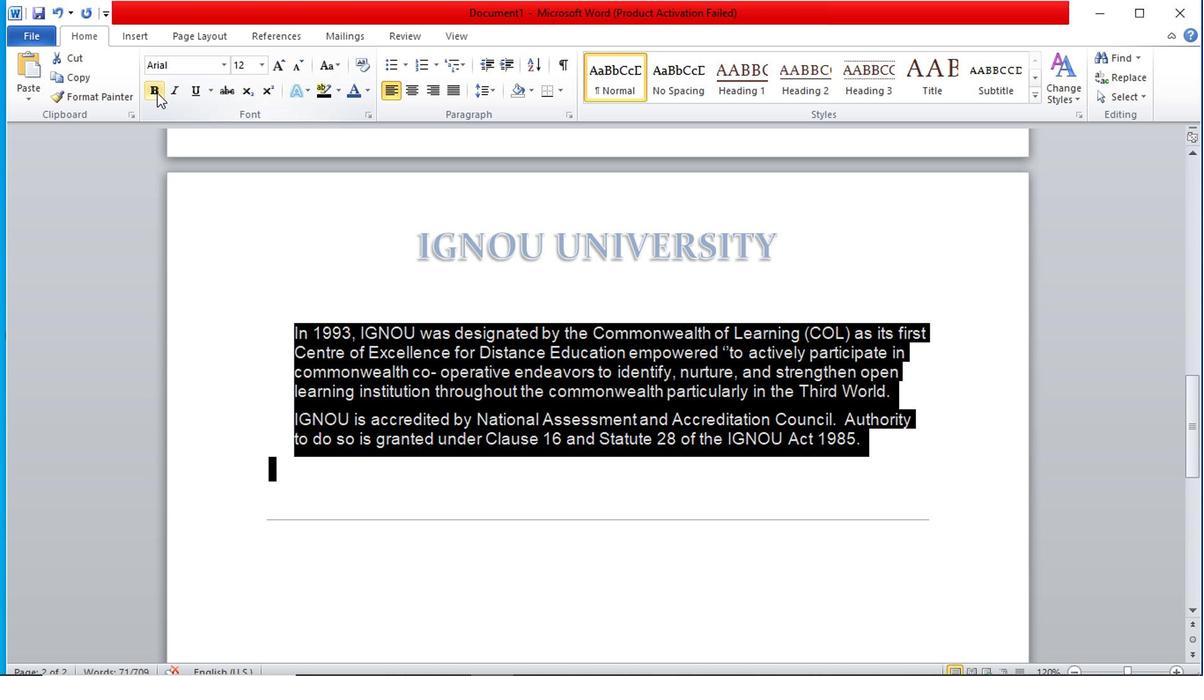 
Action: Mouse pressed left at (164, 99)
Screenshot: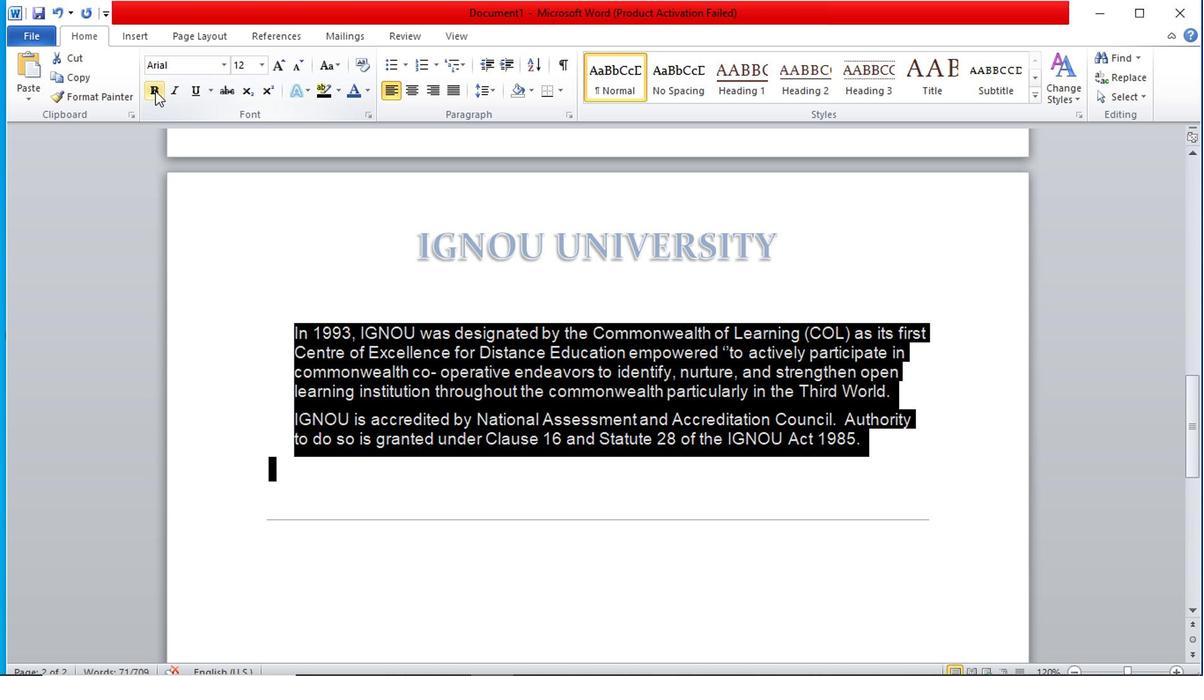 
Action: Mouse moved to (181, 105)
Screenshot: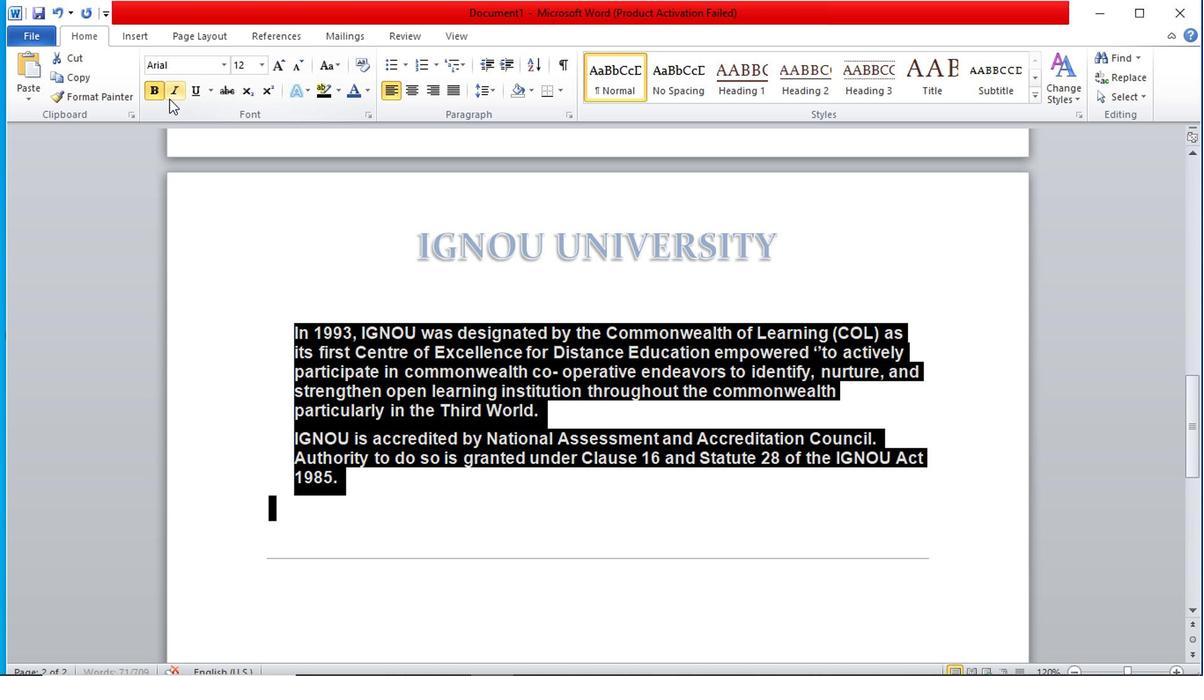
Action: Mouse pressed left at (181, 105)
Screenshot: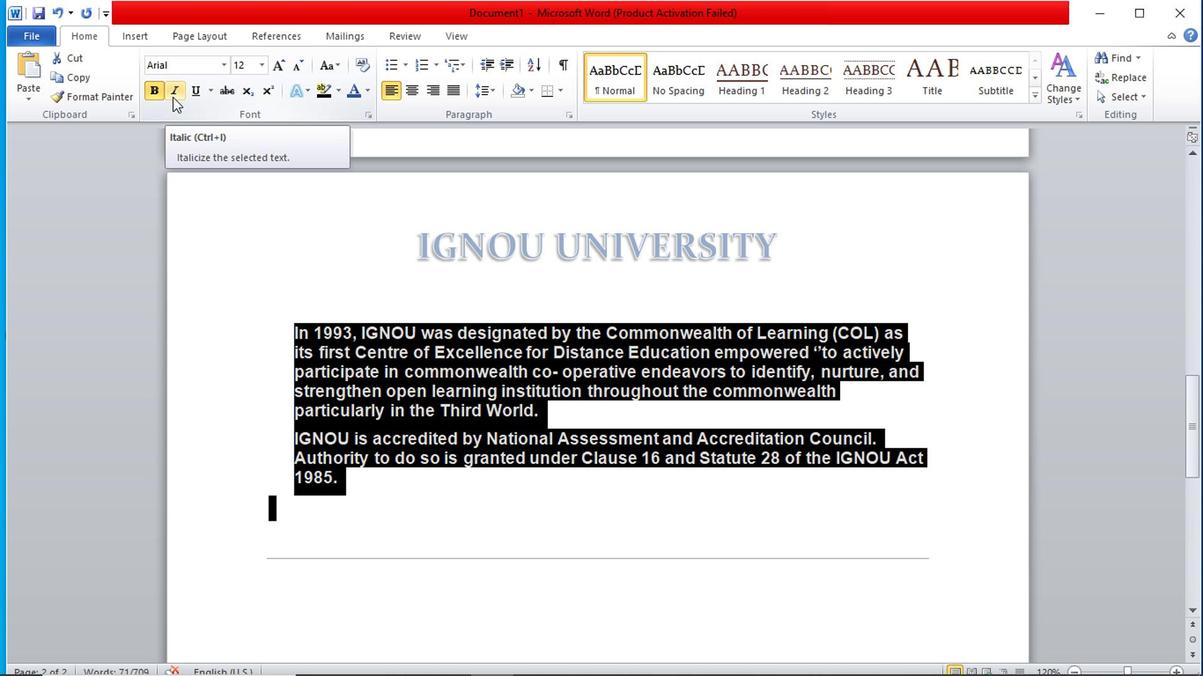 
Action: Mouse moved to (181, 98)
Screenshot: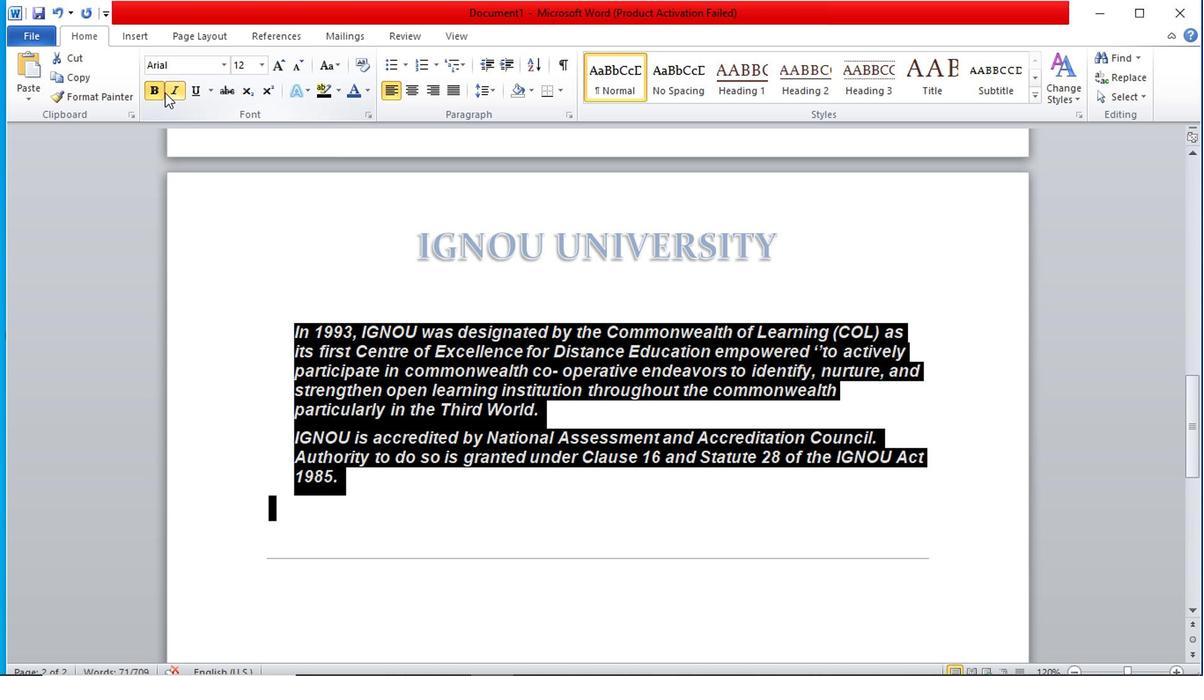 
Action: Mouse pressed left at (181, 98)
Screenshot: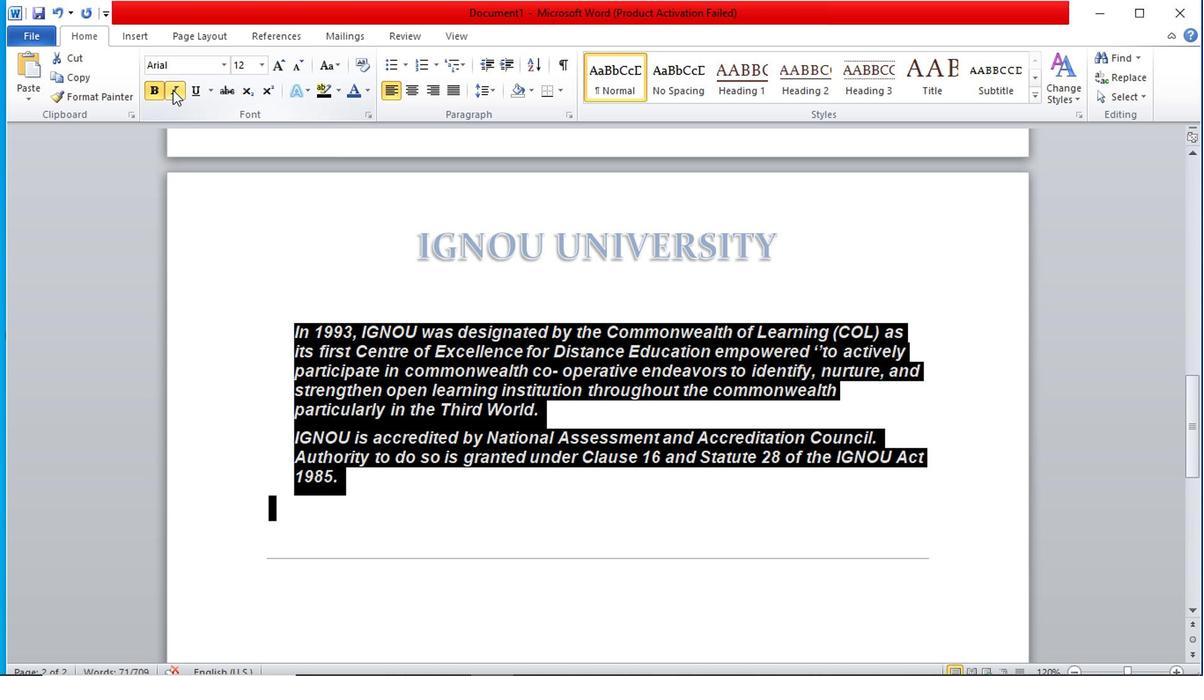
Action: Mouse moved to (224, 245)
Screenshot: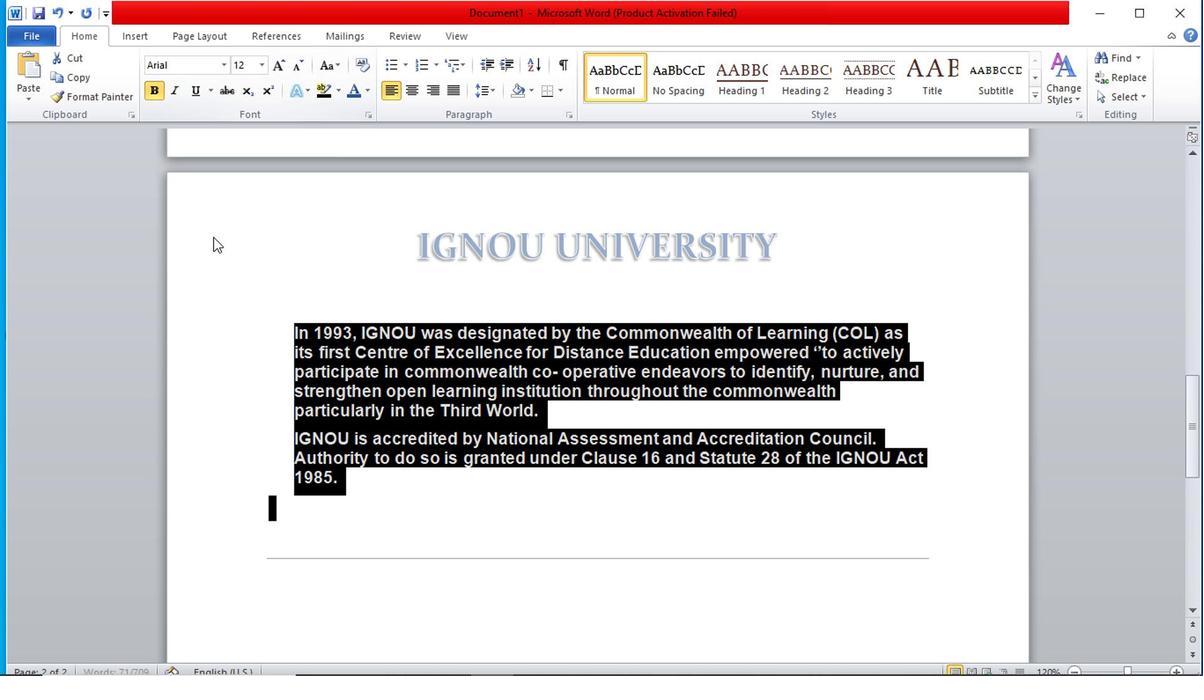 
Action: Mouse pressed left at (224, 245)
Screenshot: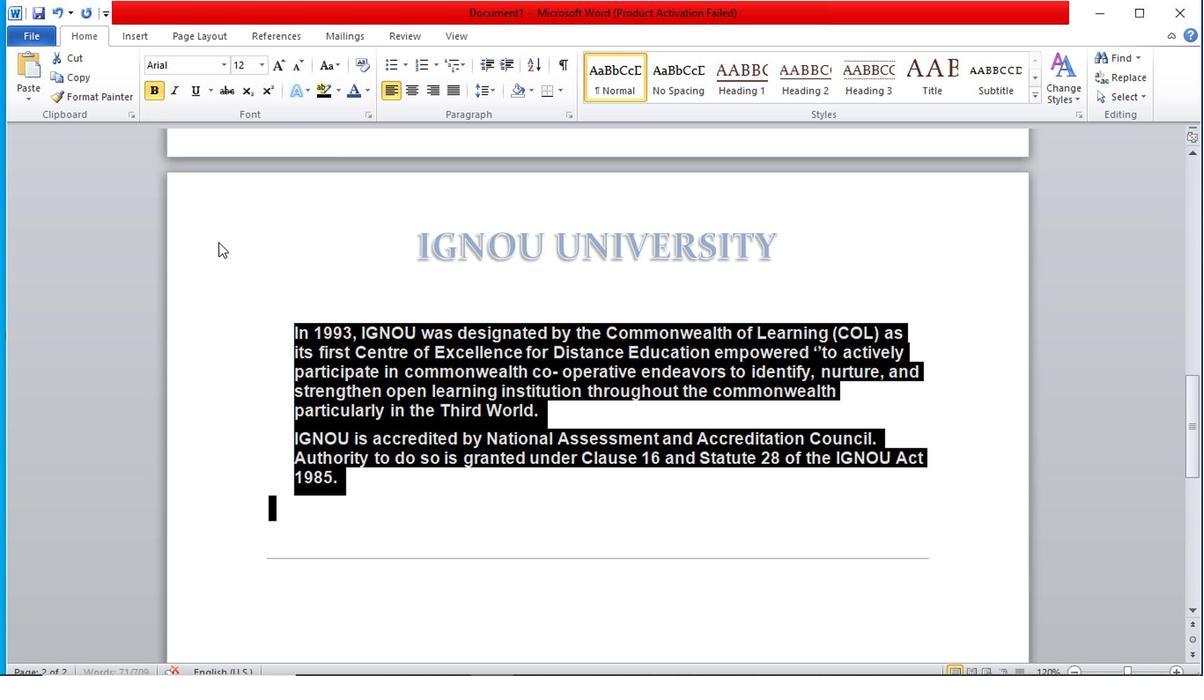 
Action: Mouse moved to (280, 406)
Screenshot: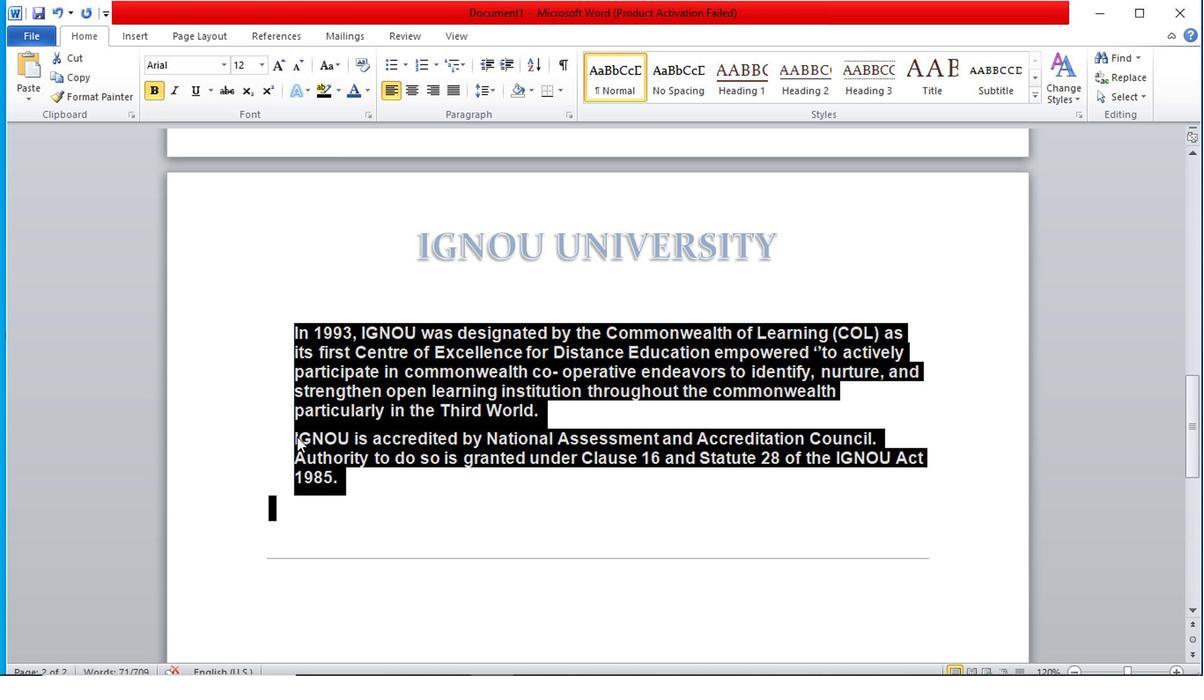 
Action: Mouse pressed left at (280, 406)
Screenshot: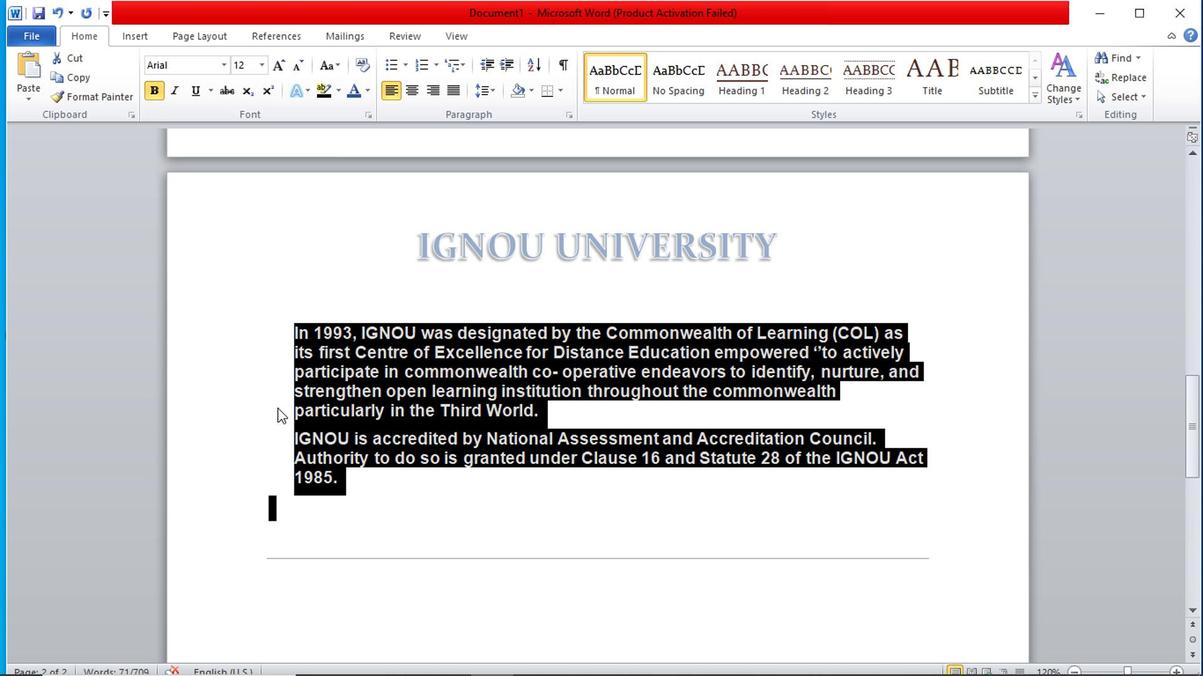 
Action: Mouse moved to (649, 501)
Screenshot: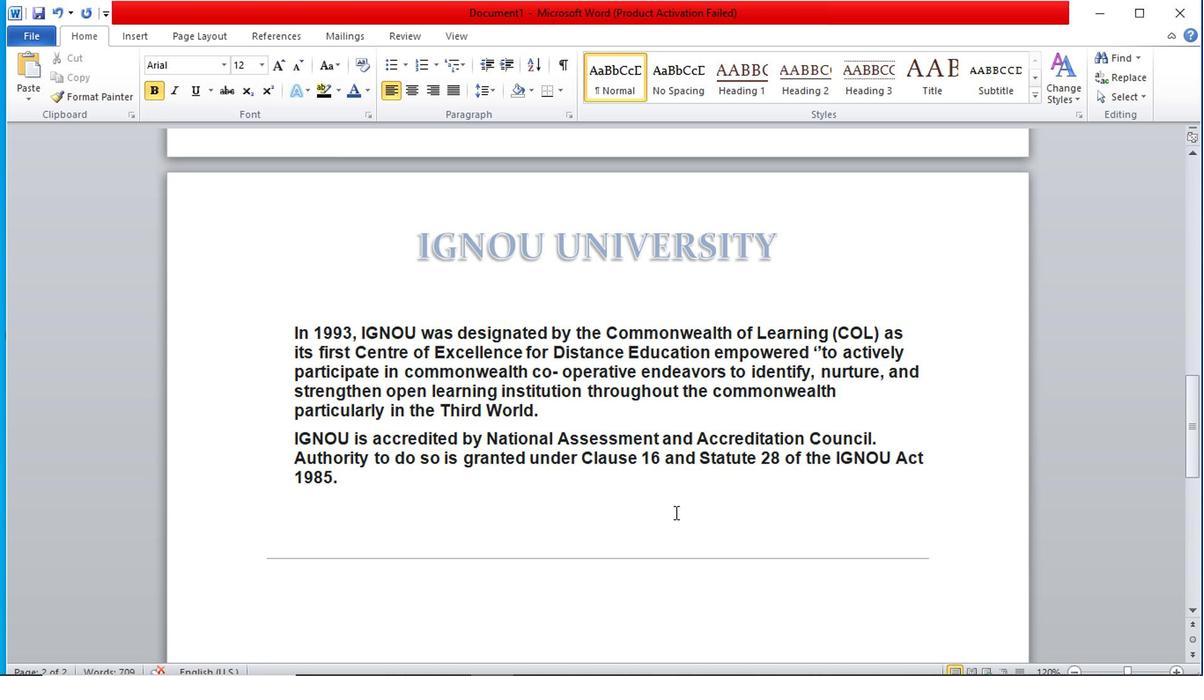 
Action: Mouse scrolled (649, 500) with delta (0, -1)
Screenshot: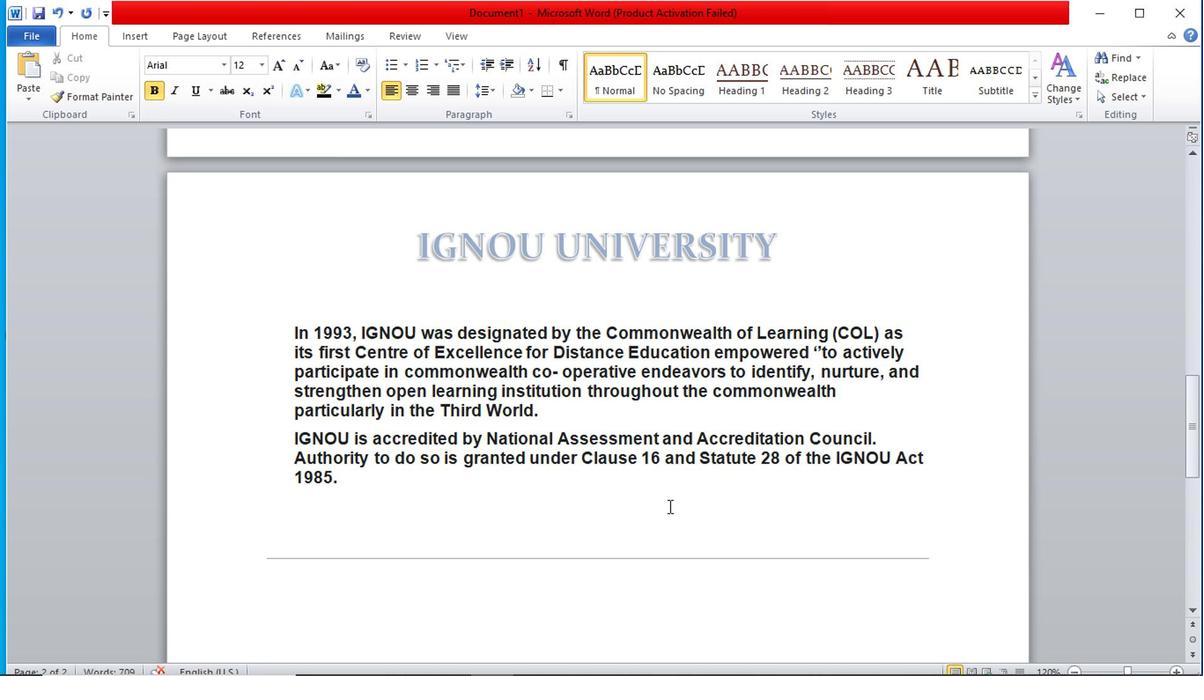 
Action: Mouse moved to (352, 432)
Screenshot: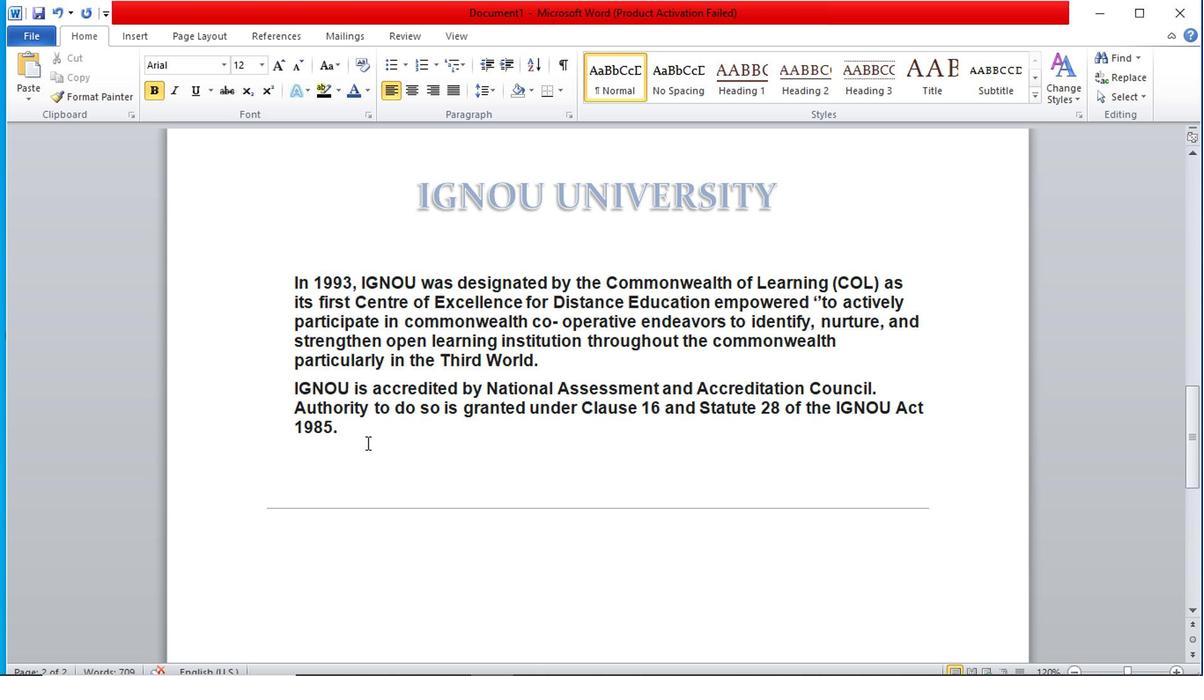 
Action: Mouse pressed left at (352, 432)
Screenshot: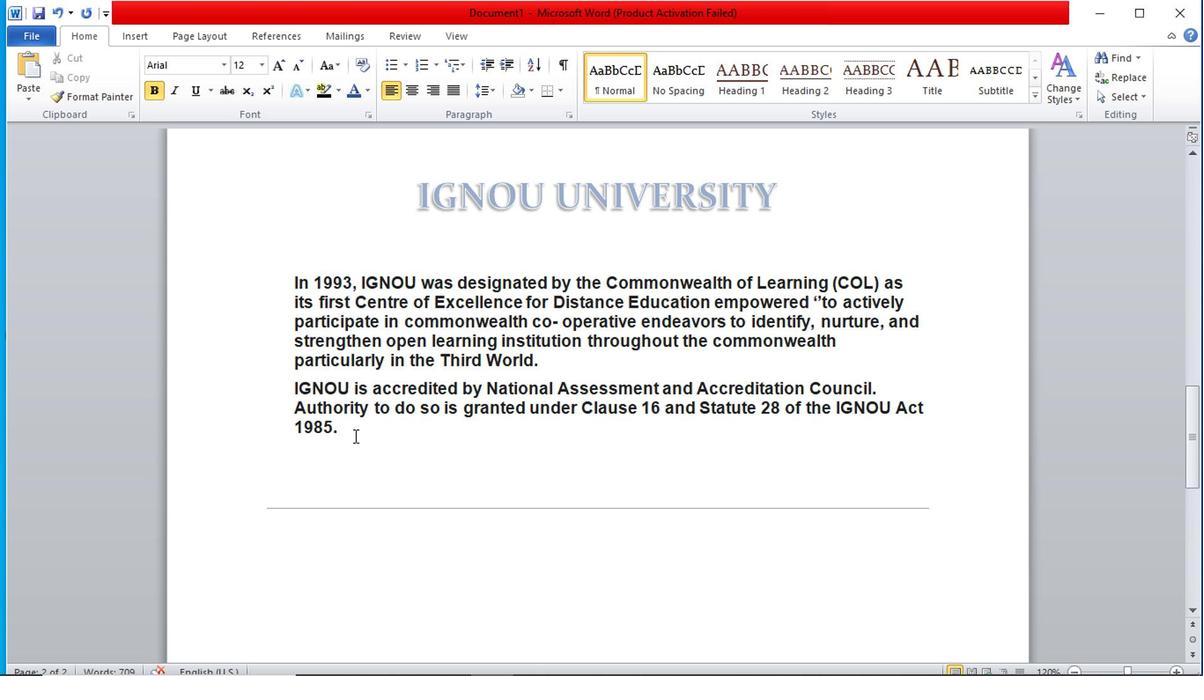 
Action: Mouse moved to (627, 495)
Screenshot: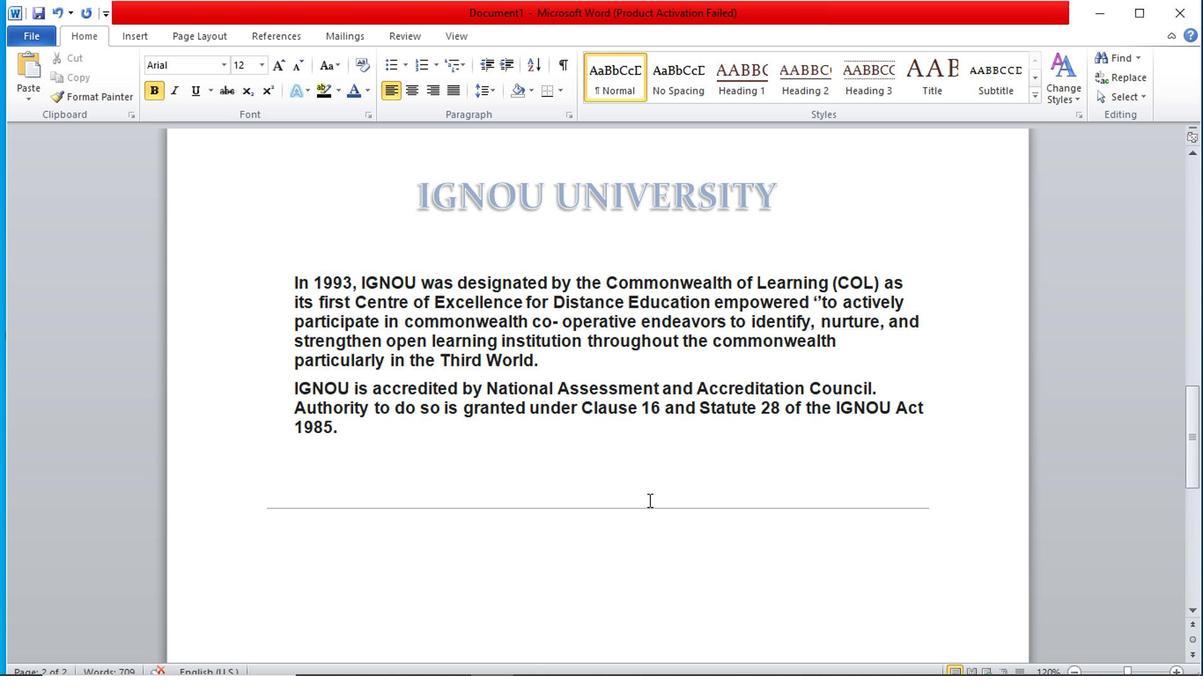 
Action: Key pressed <Key.enter>
Screenshot: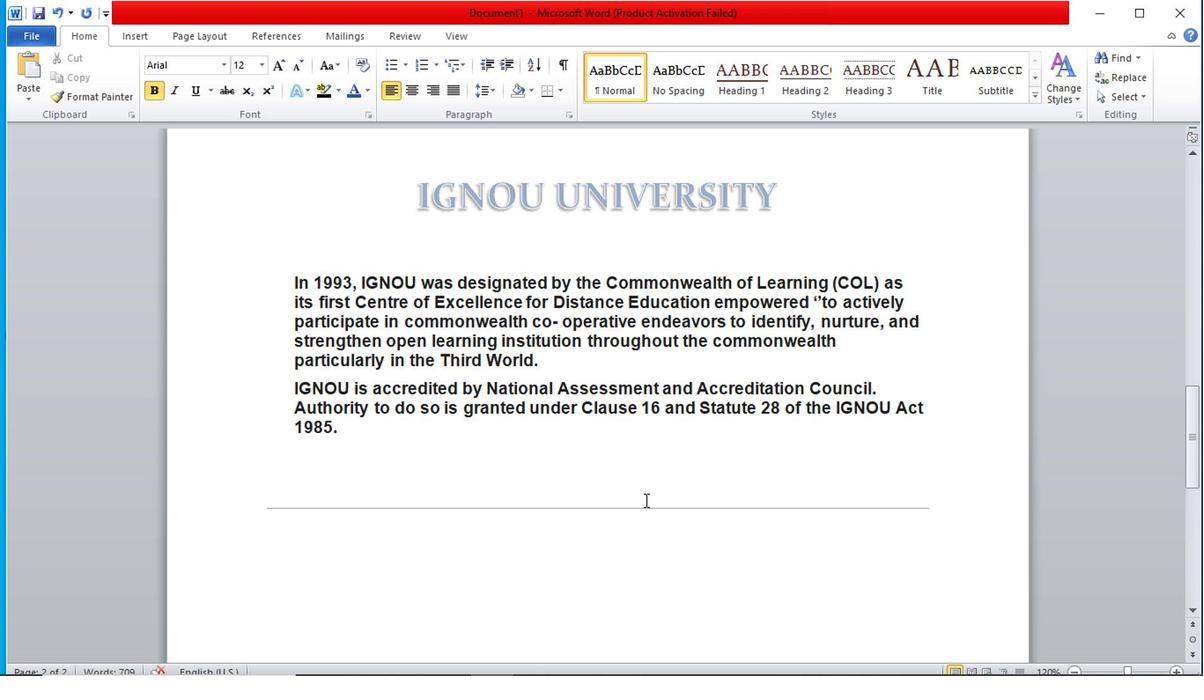 
Action: Mouse moved to (287, 281)
Screenshot: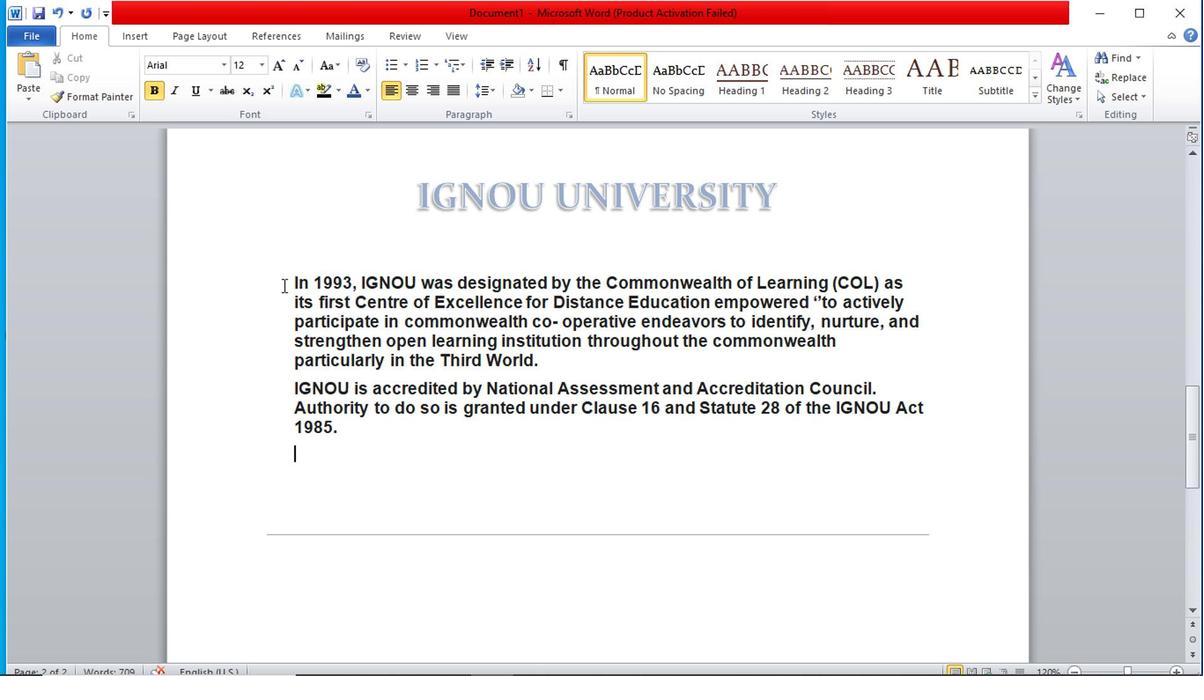 
Action: Mouse pressed left at (287, 281)
Screenshot: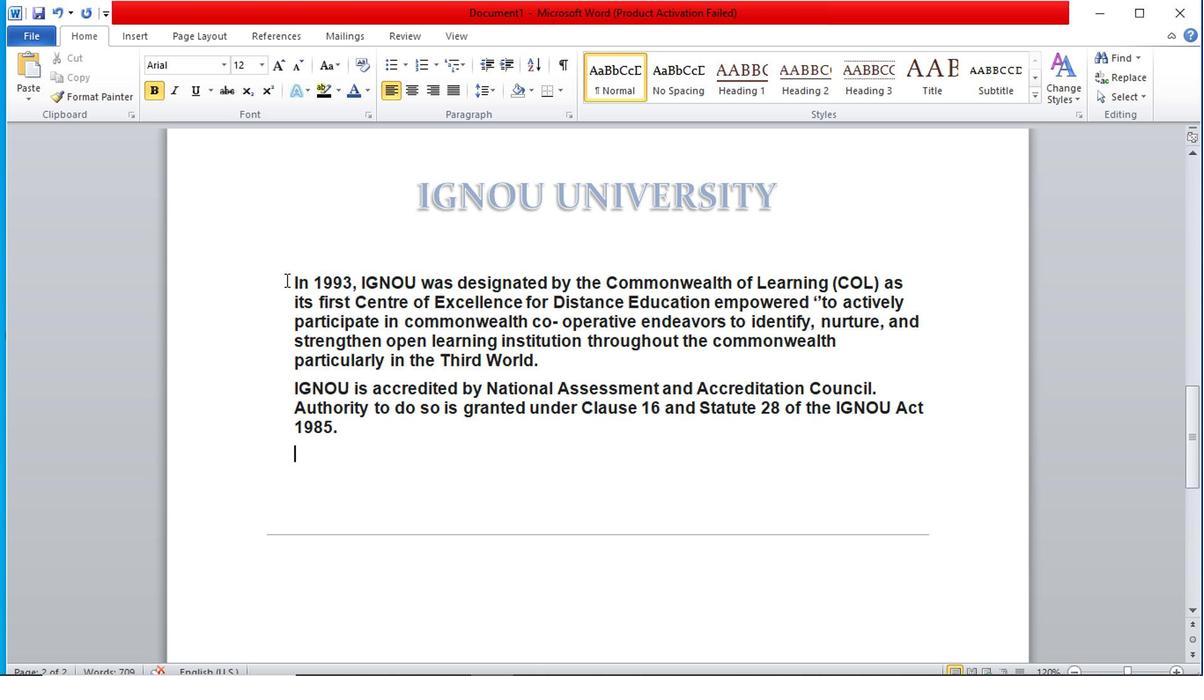 
Action: Mouse moved to (181, 96)
Screenshot: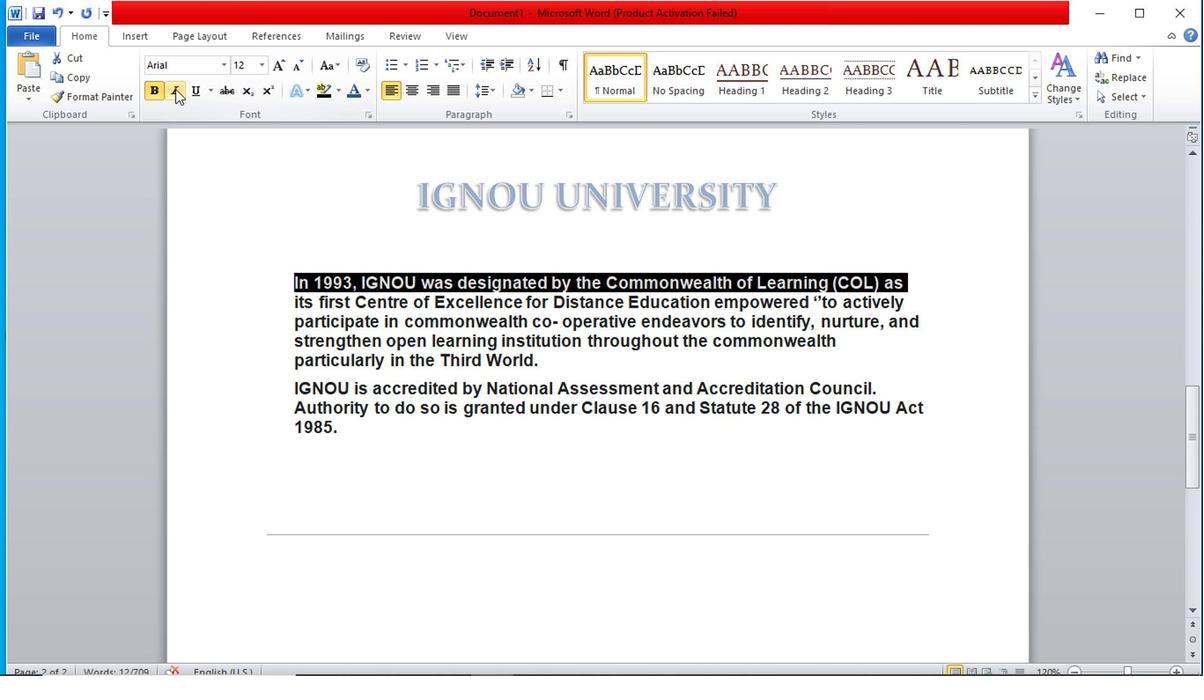 
Action: Mouse pressed left at (181, 96)
Screenshot: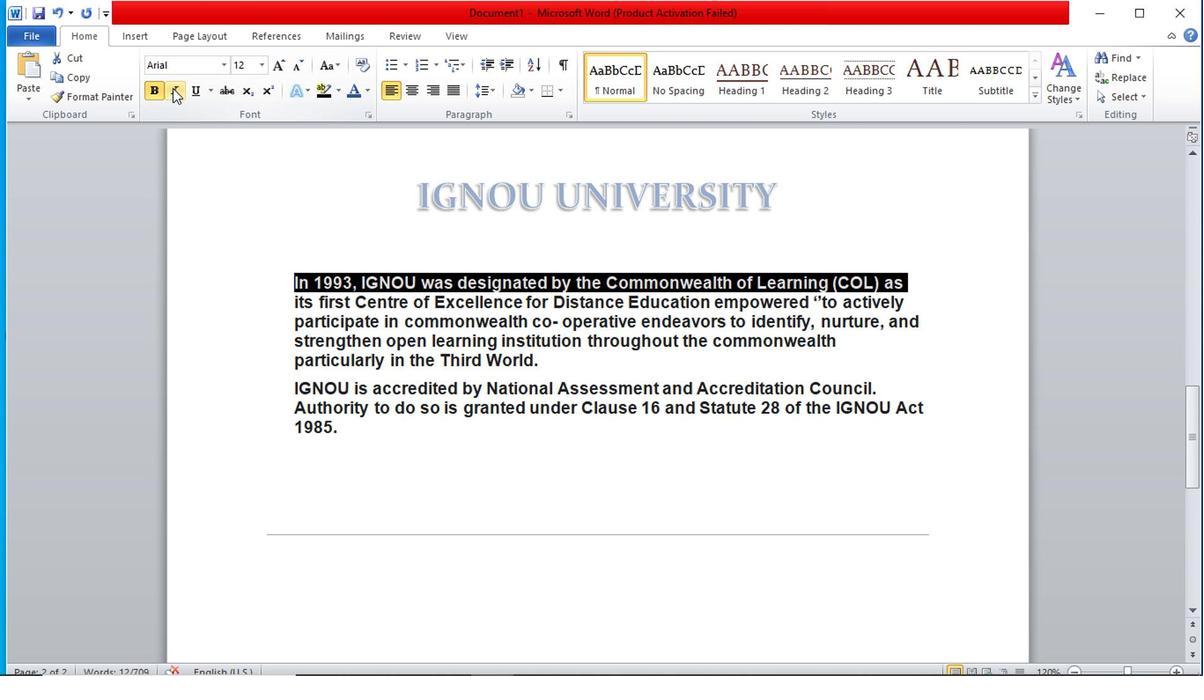 
Action: Mouse moved to (273, 348)
Screenshot: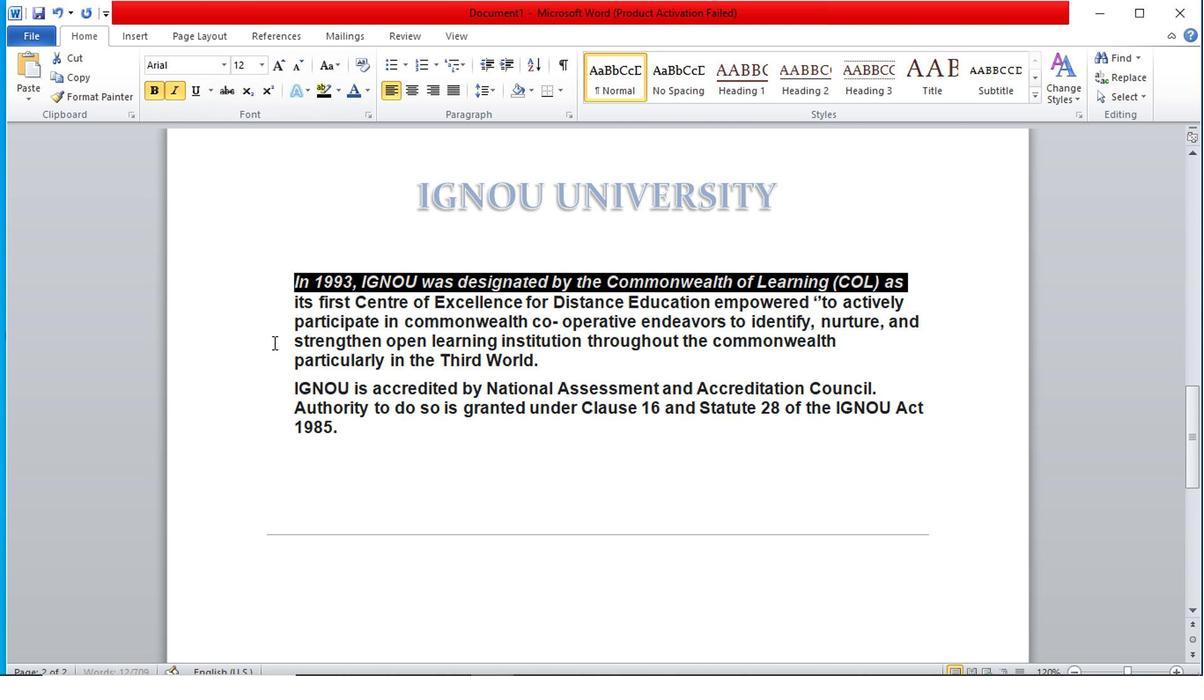 
Action: Mouse pressed left at (273, 348)
Screenshot: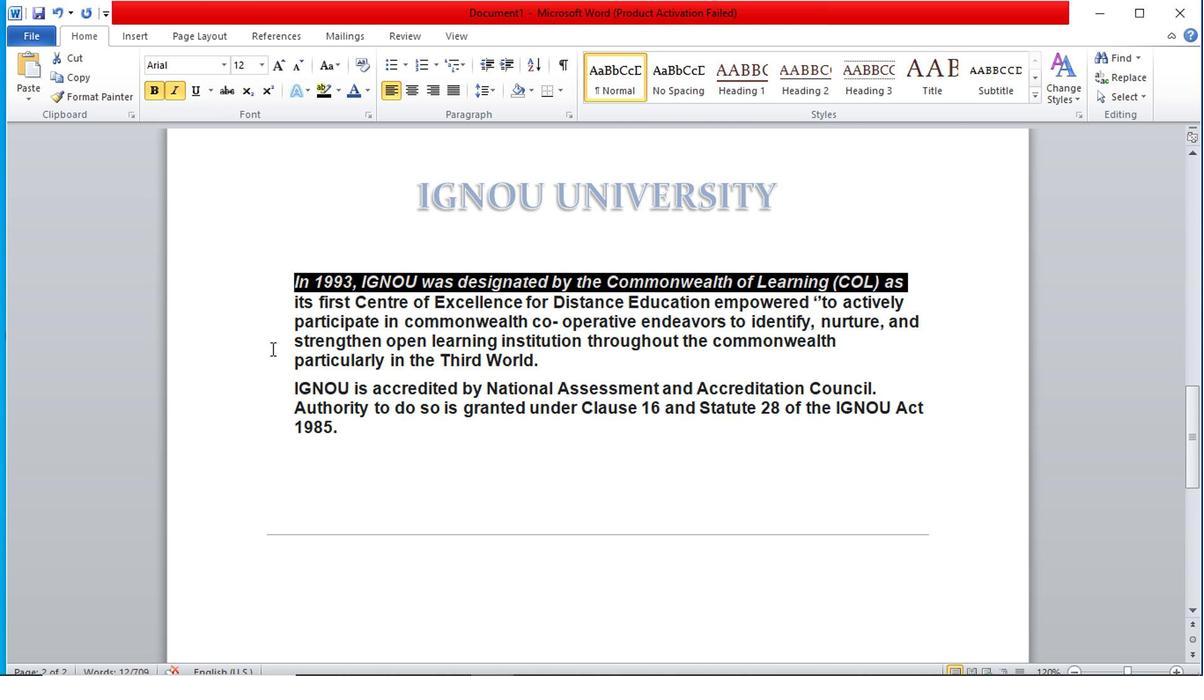 
Action: Mouse moved to (295, 317)
Screenshot: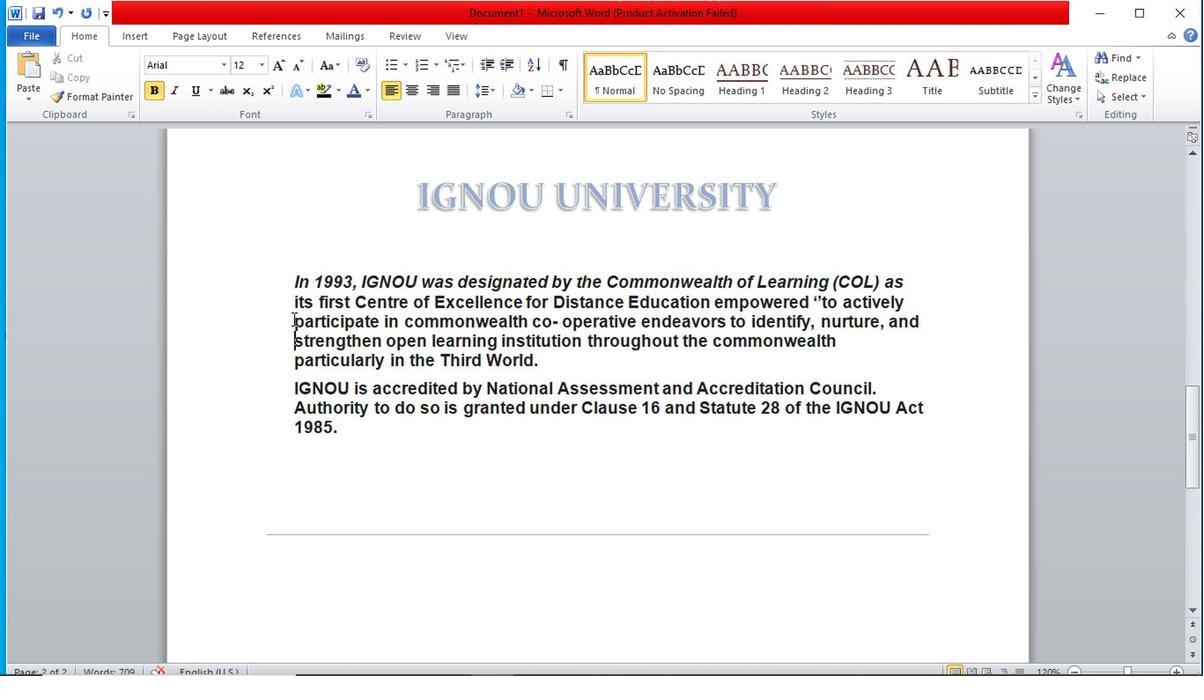 
Action: Mouse pressed left at (295, 317)
Screenshot: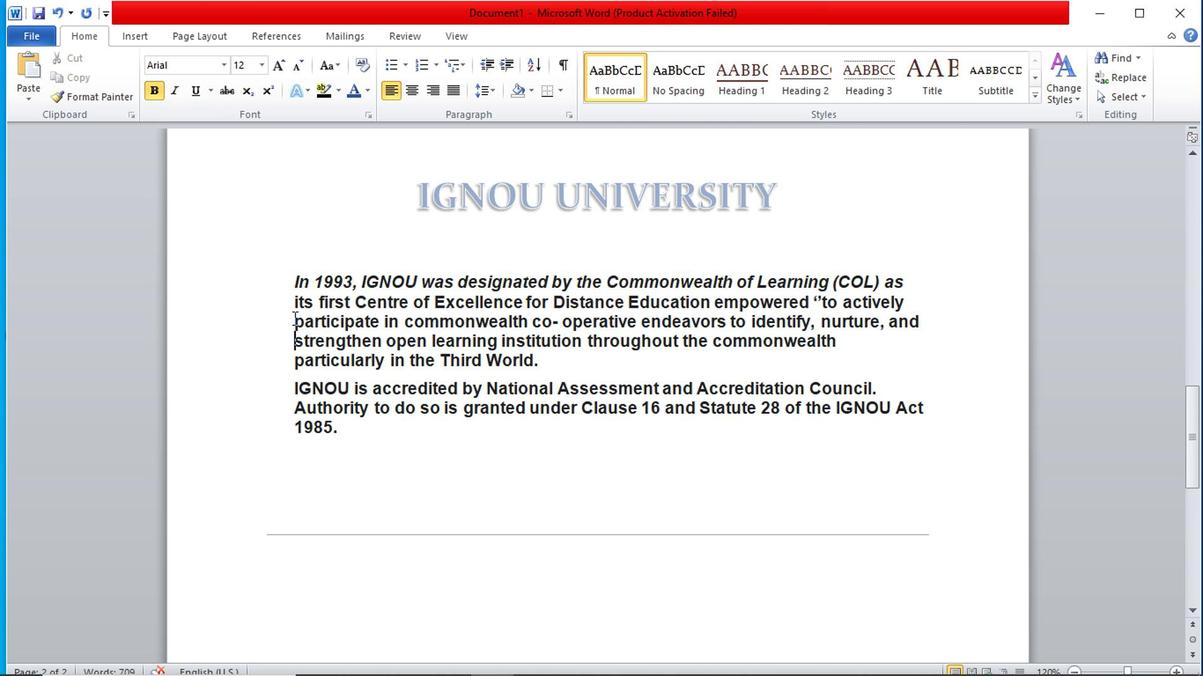 
Action: Mouse moved to (365, 106)
Screenshot: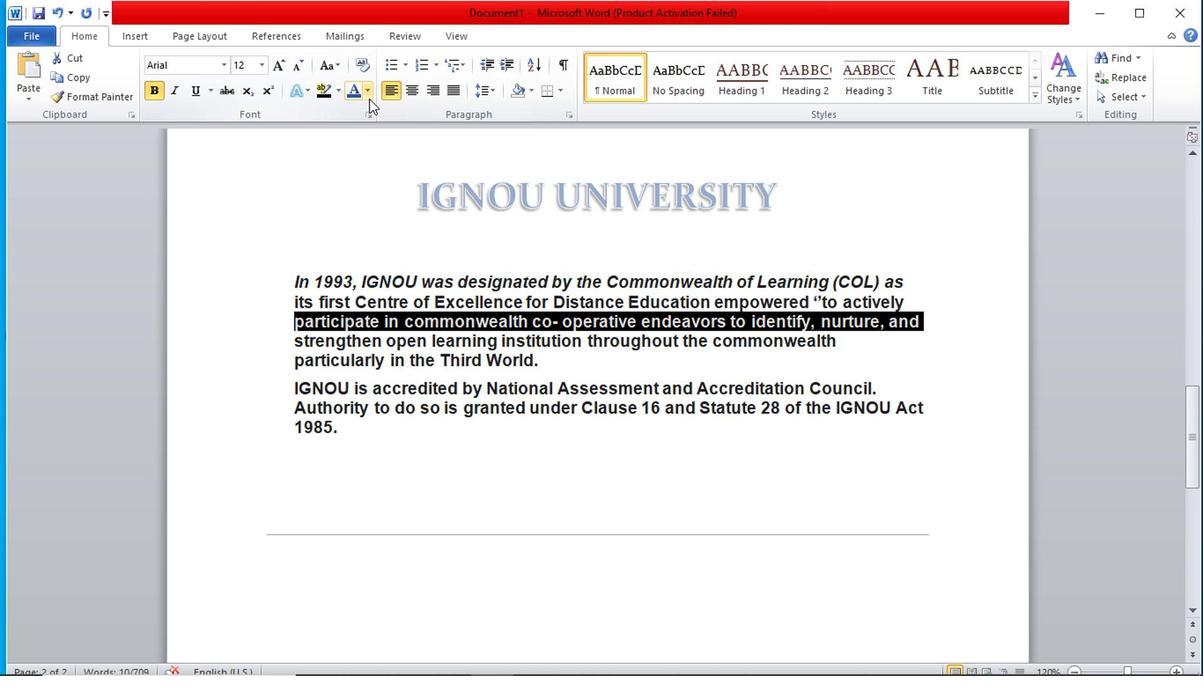 
Action: Mouse pressed left at (365, 106)
Screenshot: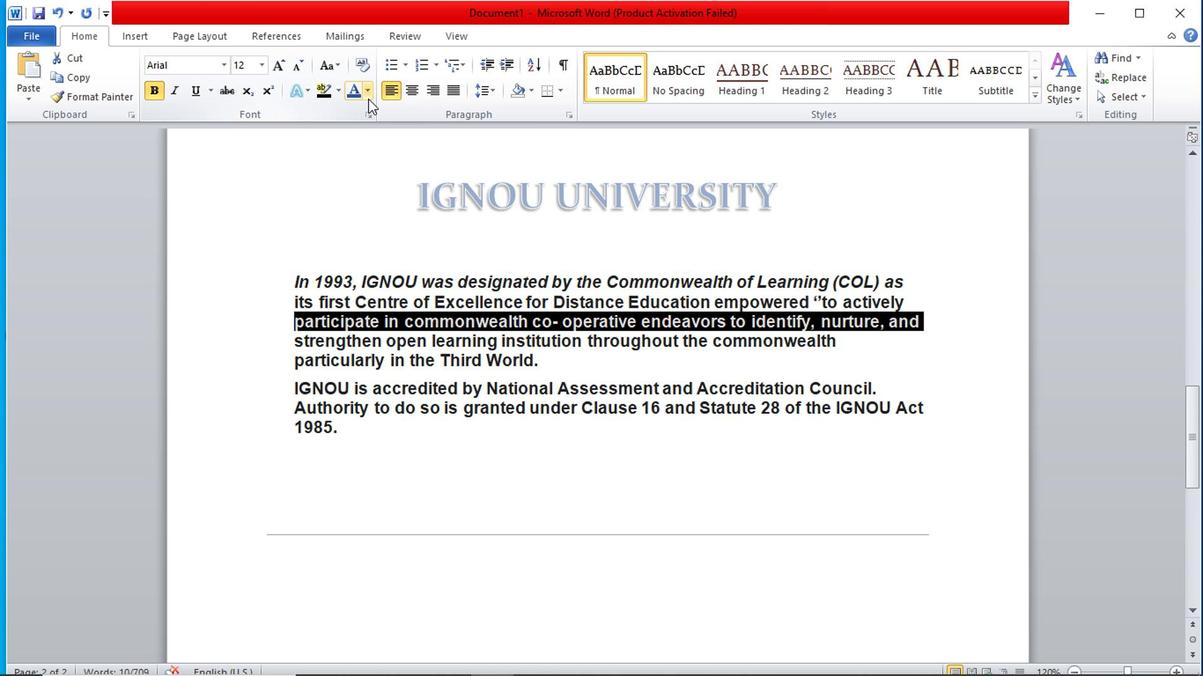 
Action: Mouse moved to (439, 187)
Screenshot: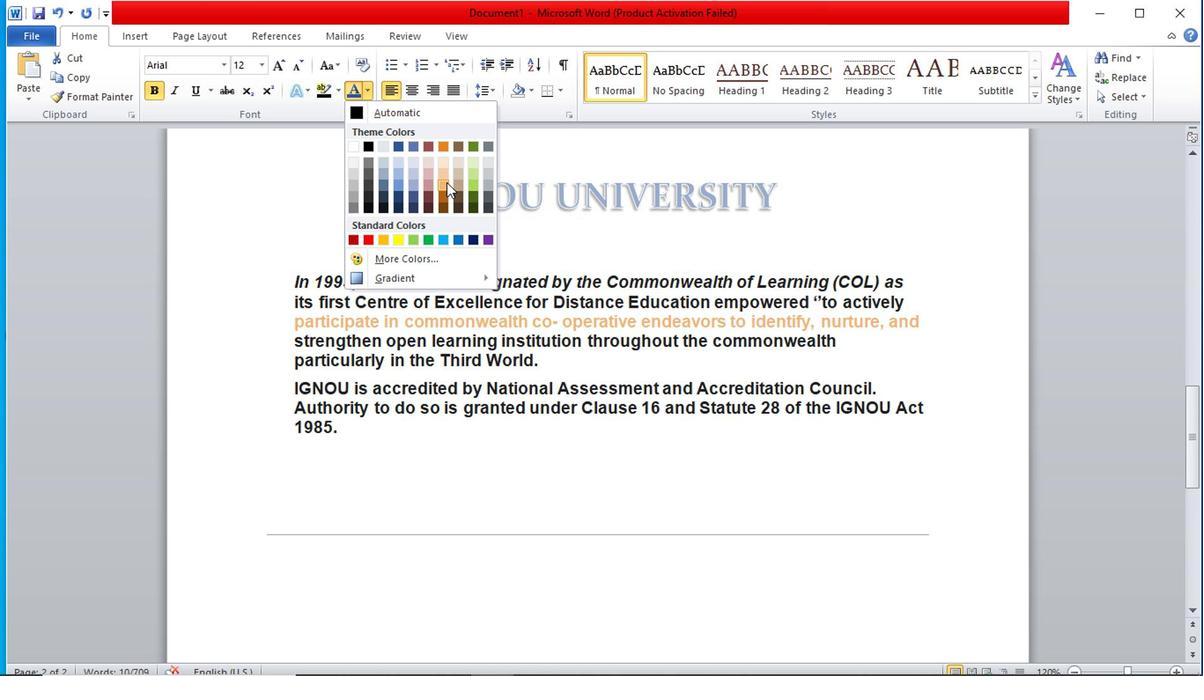 
Action: Mouse pressed left at (439, 187)
Screenshot: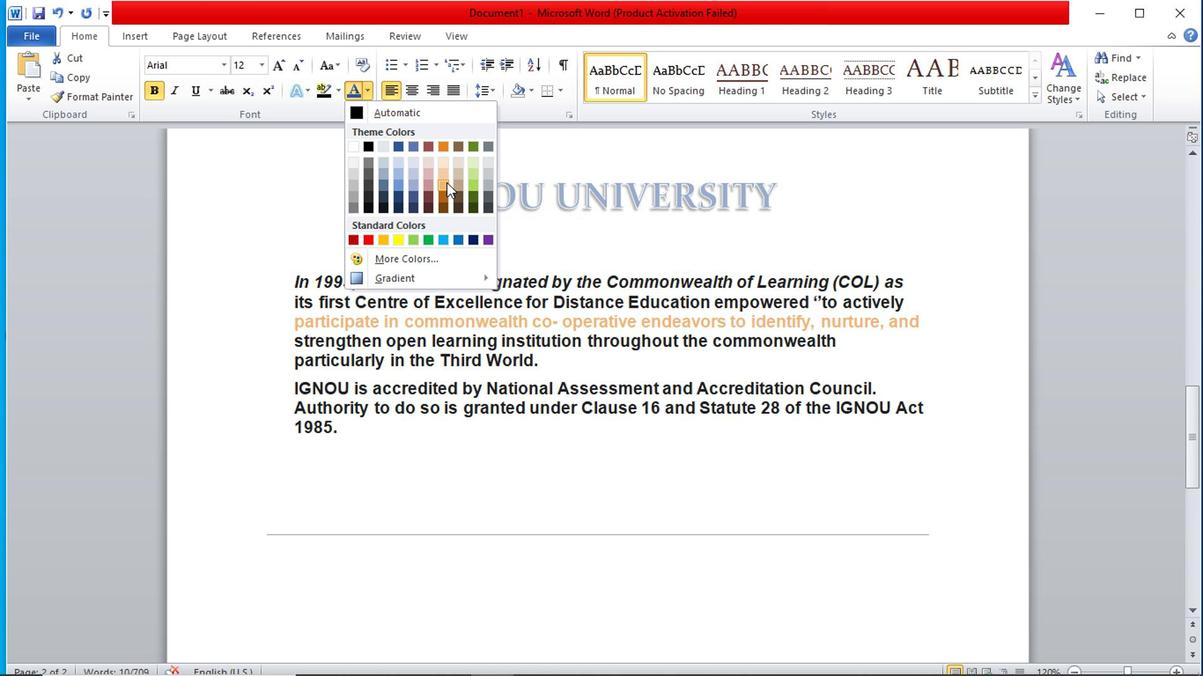 
Action: Mouse moved to (283, 352)
Screenshot: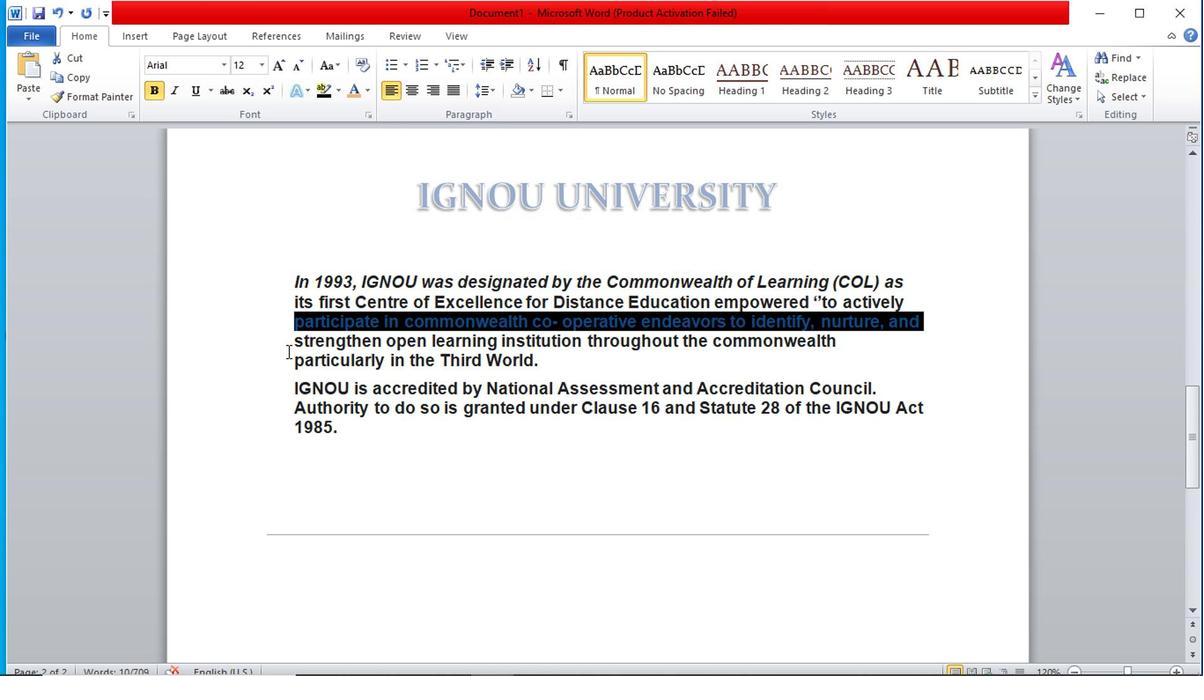 
Action: Mouse pressed left at (283, 352)
Screenshot: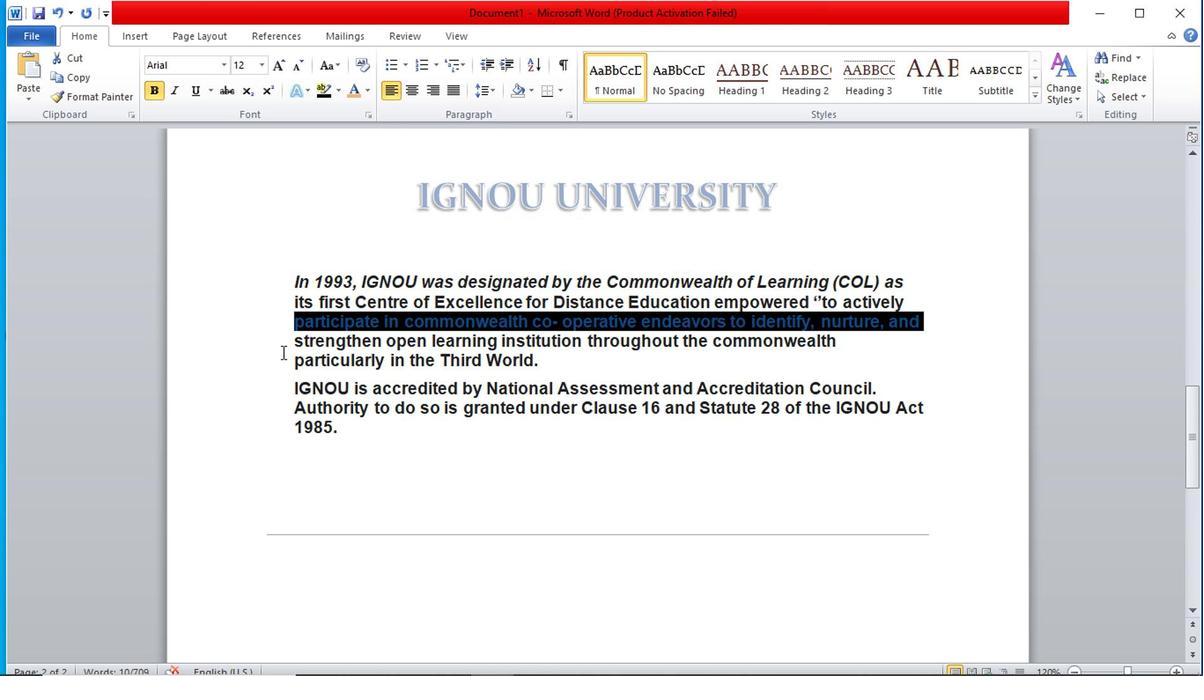 
Action: Mouse moved to (562, 390)
Screenshot: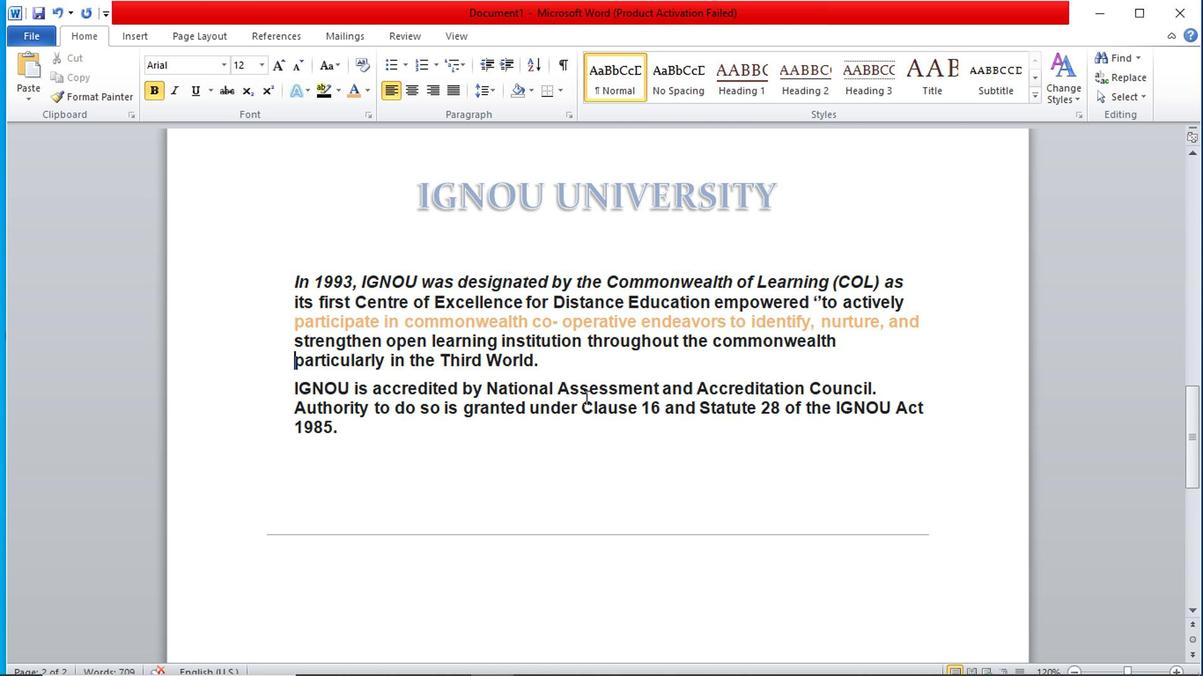 
Action: Mouse scrolled (562, 389) with delta (0, 0)
Screenshot: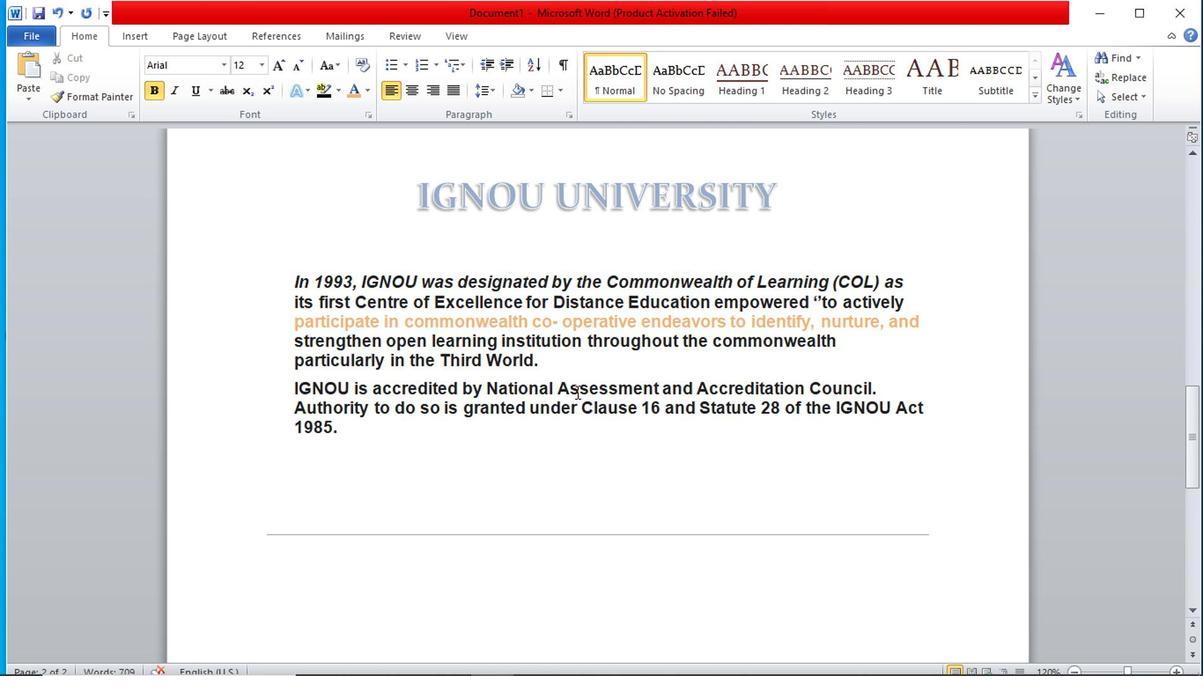 
Action: Mouse moved to (561, 387)
Screenshot: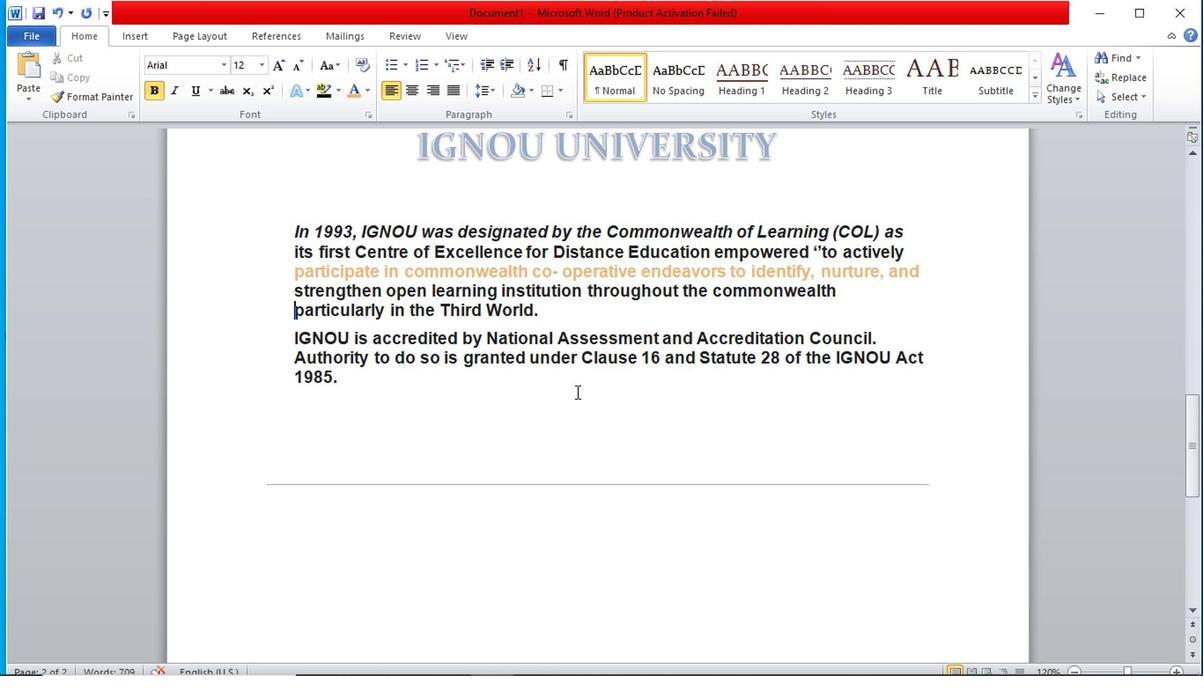 
Action: Mouse scrolled (561, 388) with delta (0, 0)
Screenshot: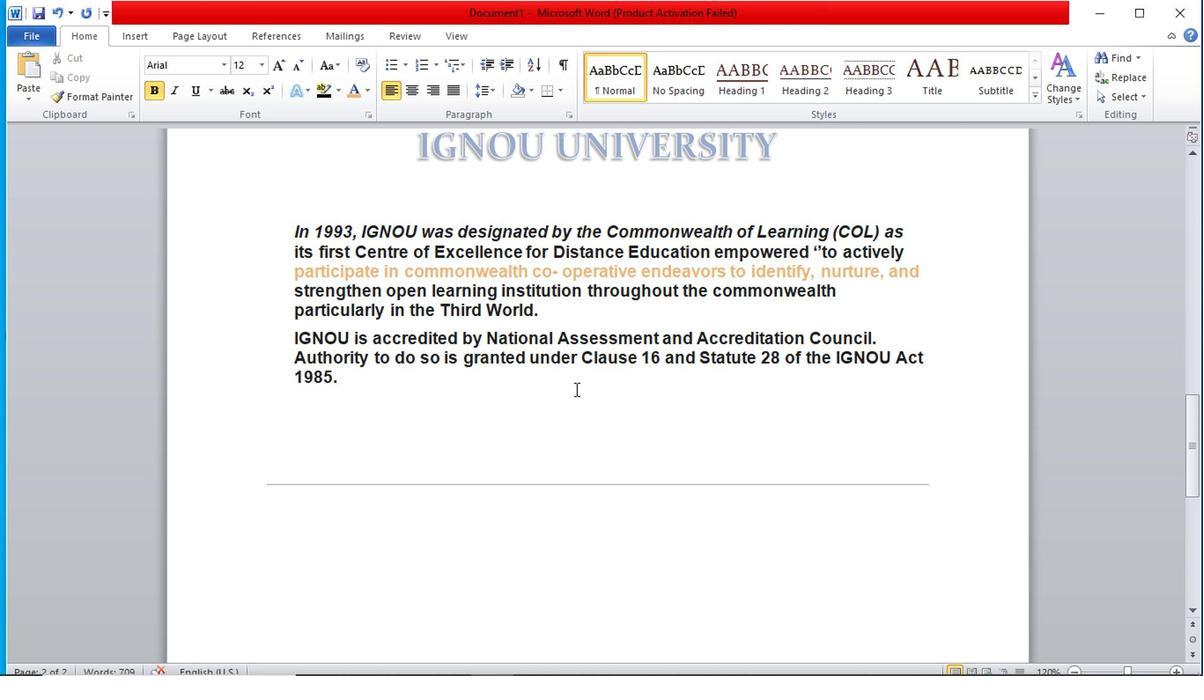 
Action: Mouse moved to (557, 383)
Screenshot: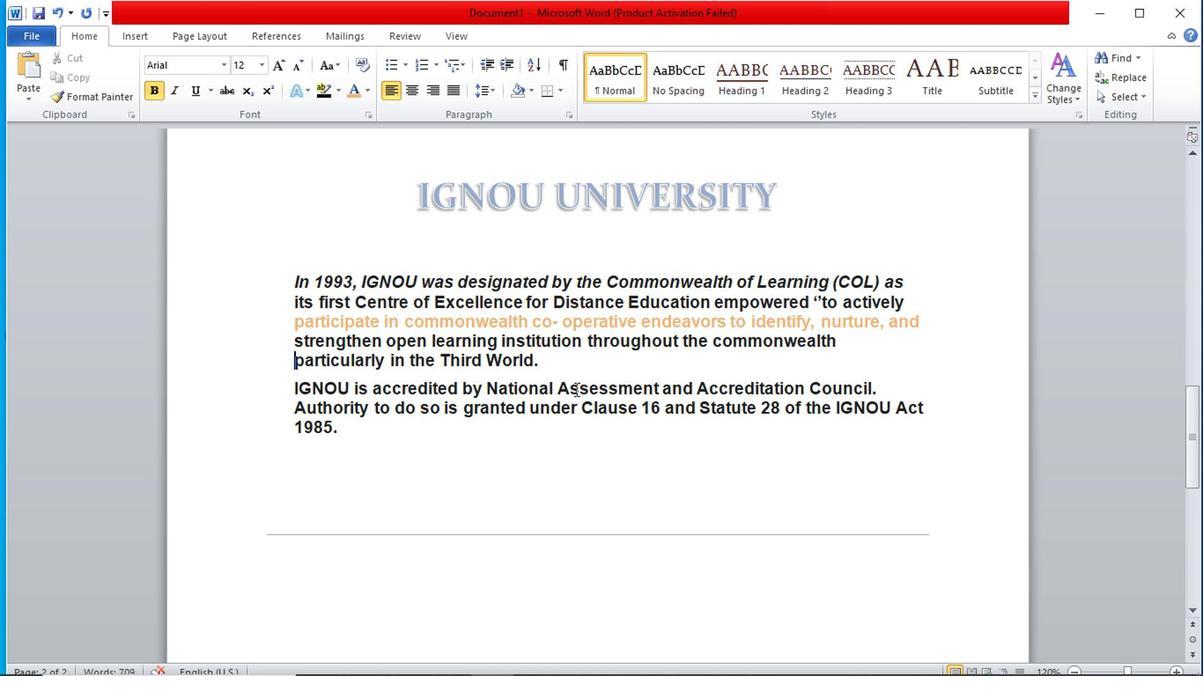 
Action: Mouse scrolled (557, 382) with delta (0, 0)
Screenshot: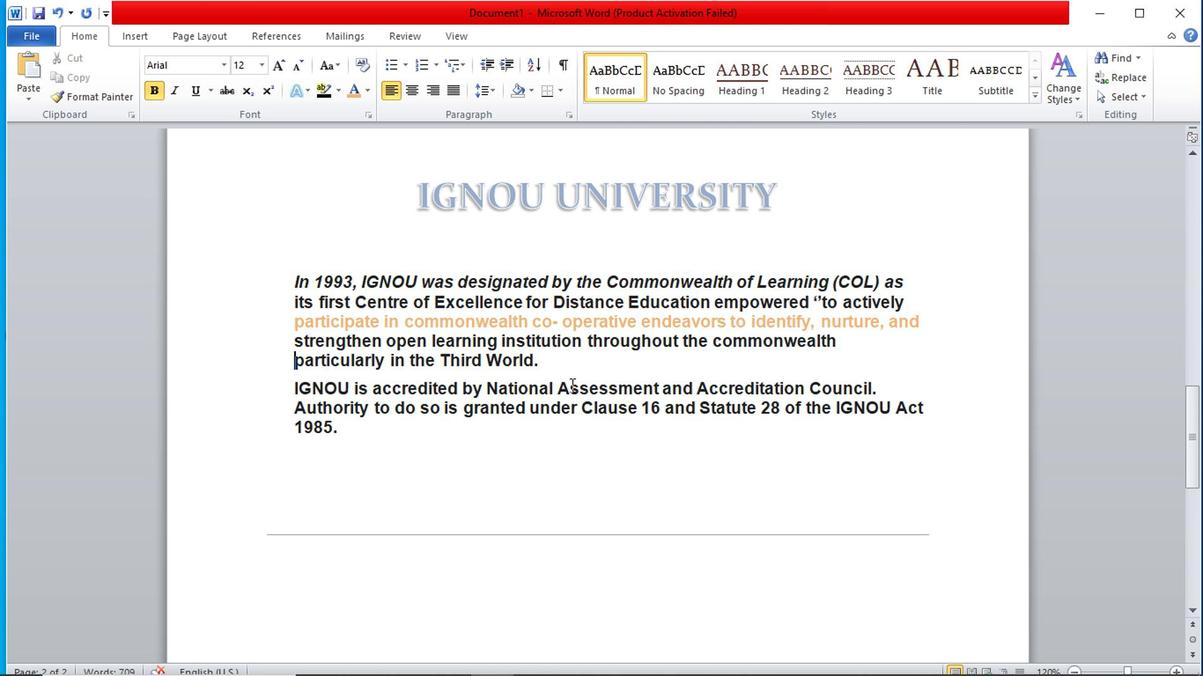 
Action: Mouse moved to (293, 337)
Screenshot: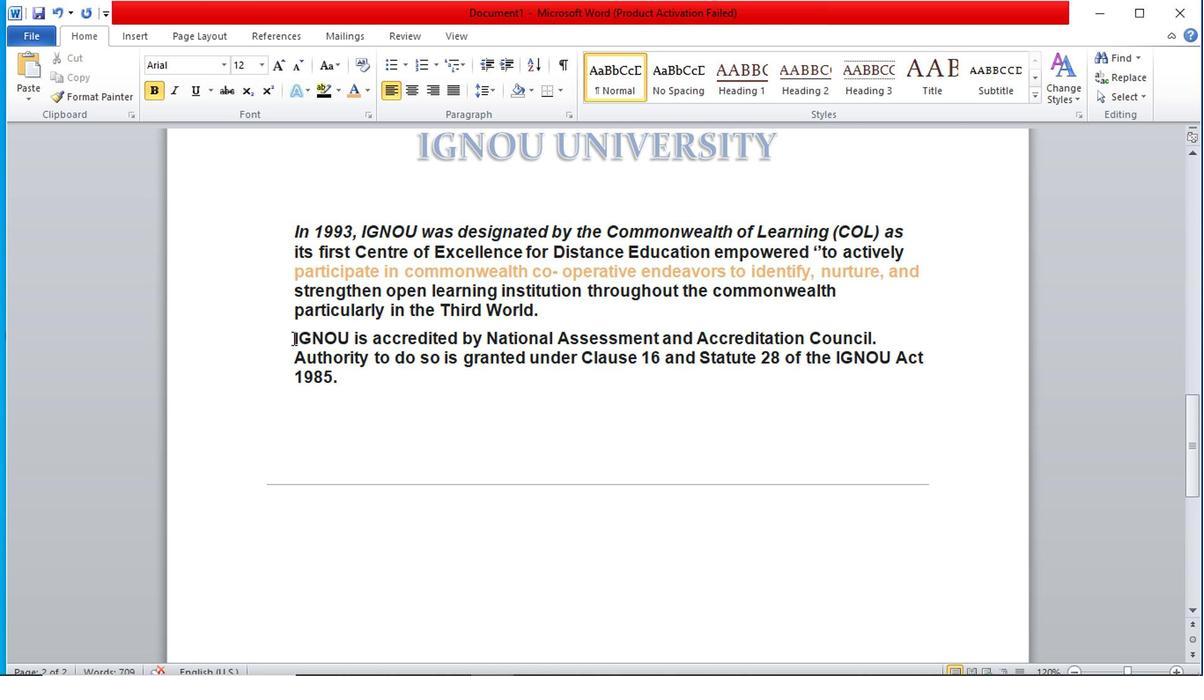 
Action: Mouse pressed left at (293, 337)
Screenshot: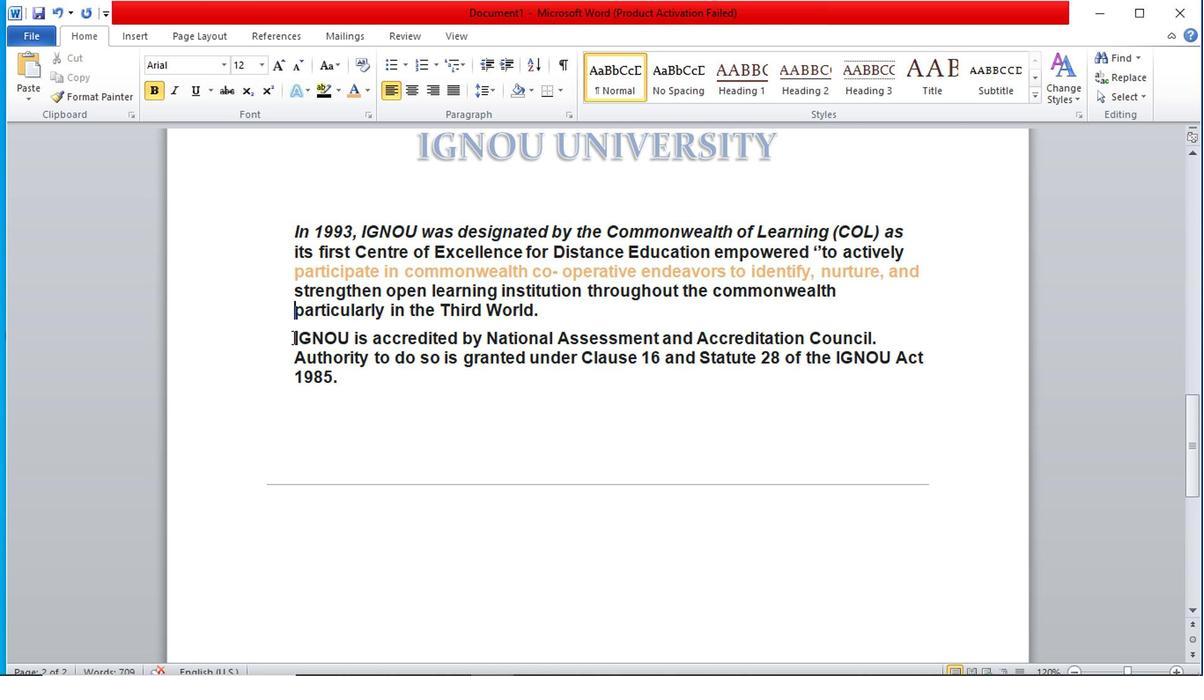 
Action: Mouse moved to (199, 100)
Screenshot: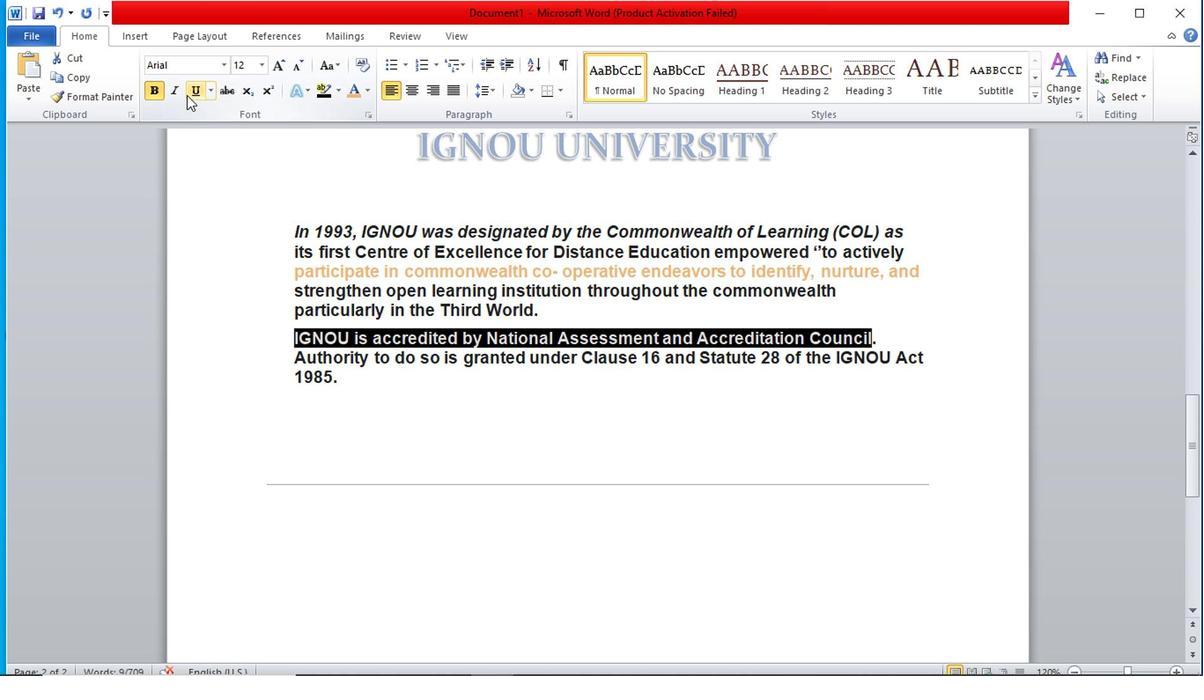 
Action: Mouse pressed left at (199, 100)
Screenshot: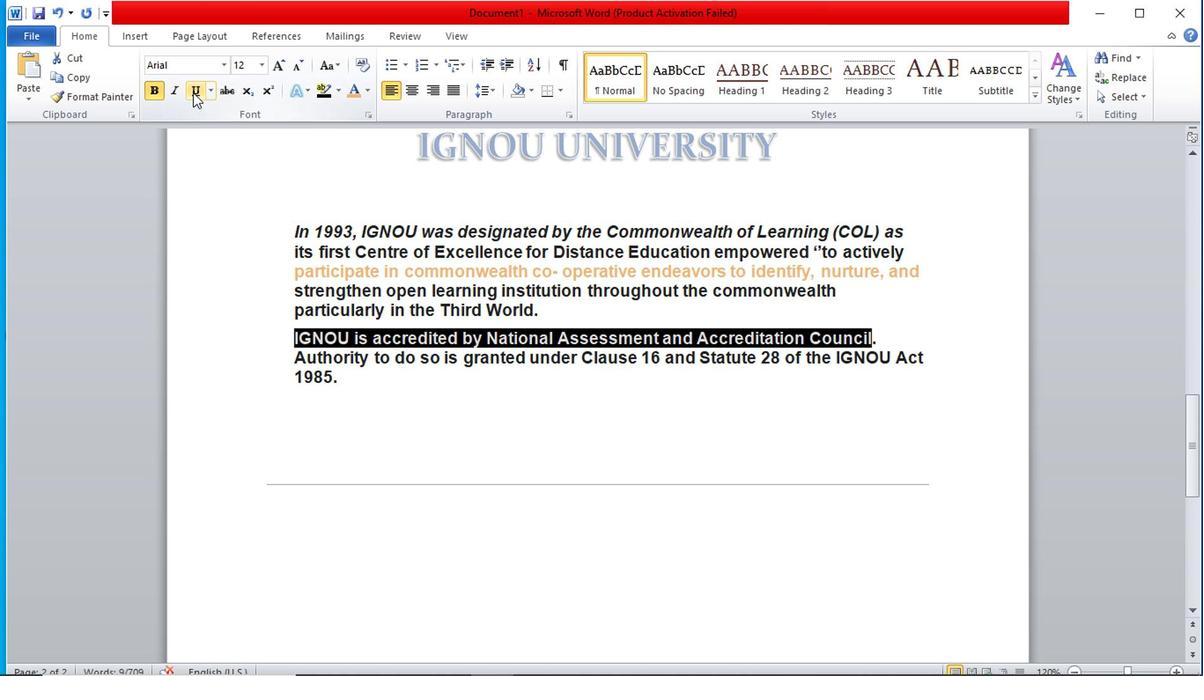 
Action: Mouse moved to (213, 100)
Screenshot: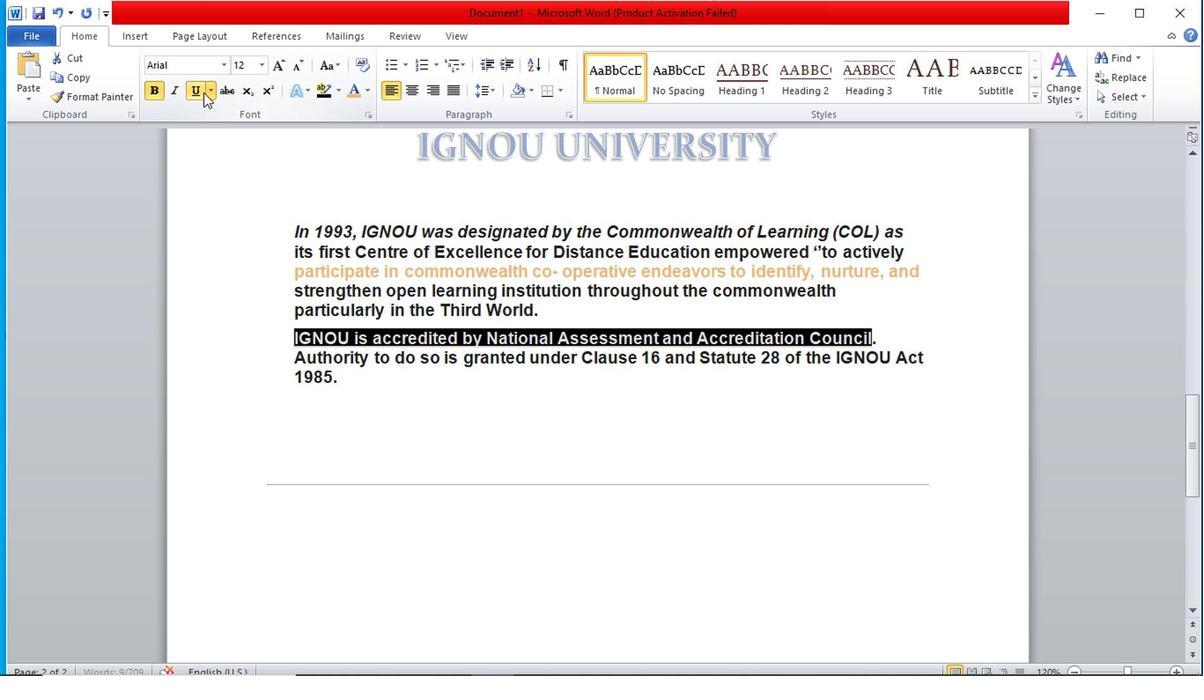 
Action: Mouse pressed left at (213, 100)
Screenshot: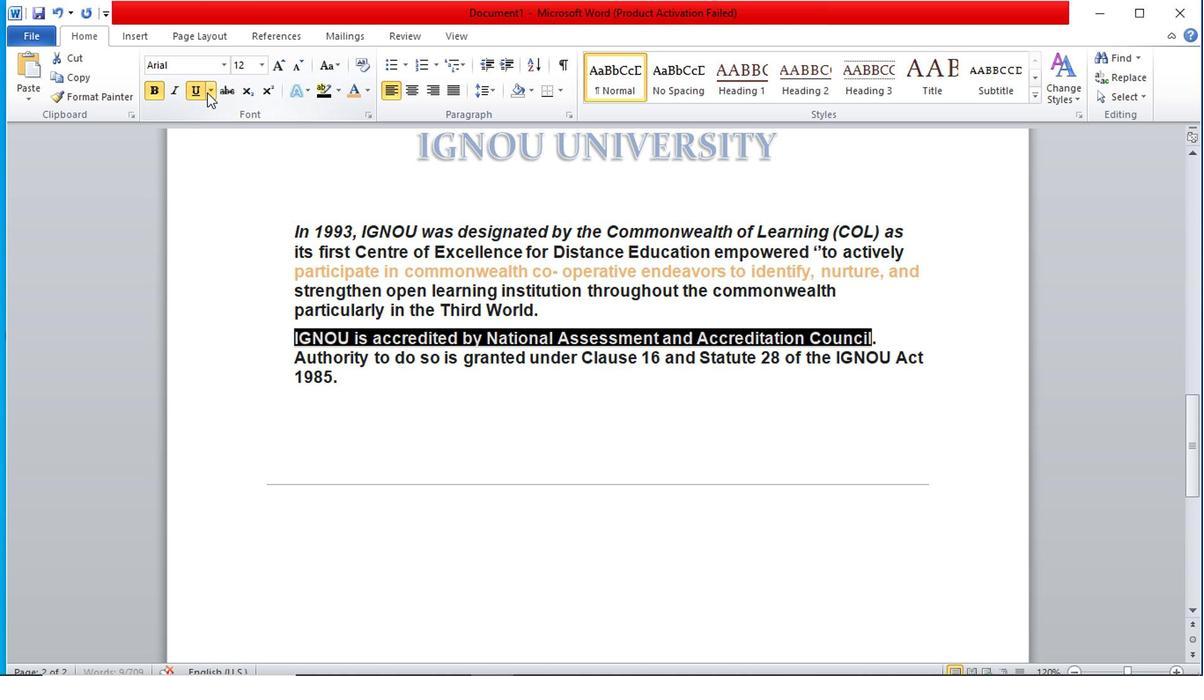 
Action: Mouse moved to (250, 120)
Screenshot: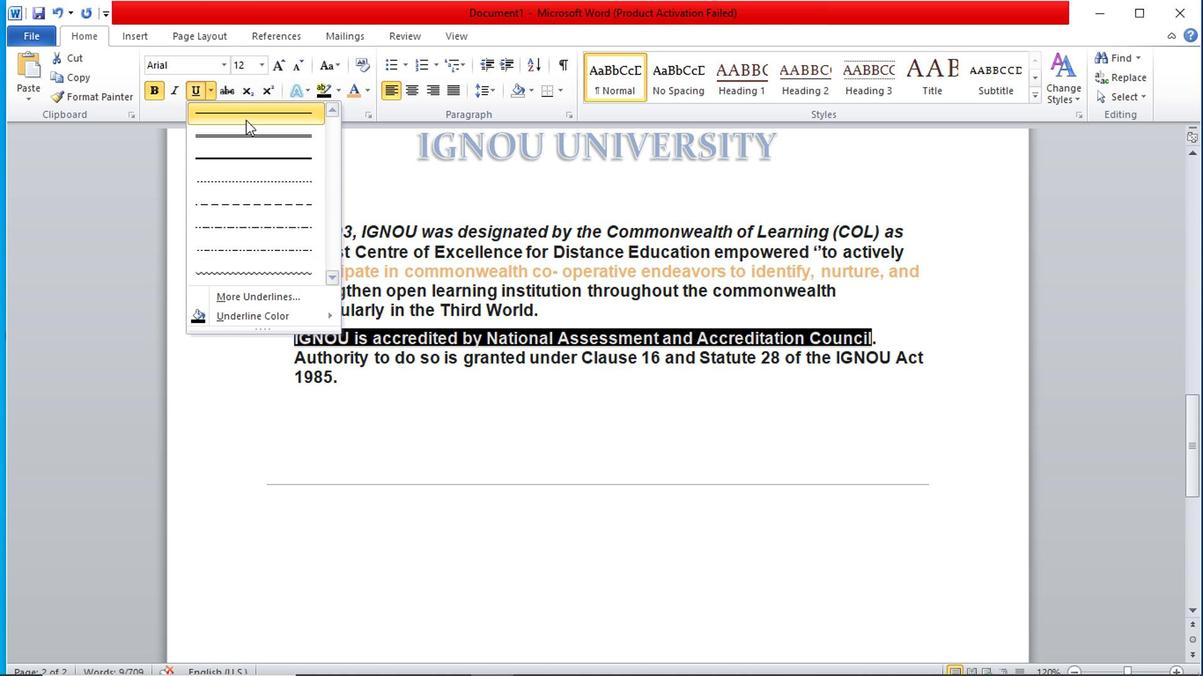 
Action: Mouse pressed left at (250, 120)
Screenshot: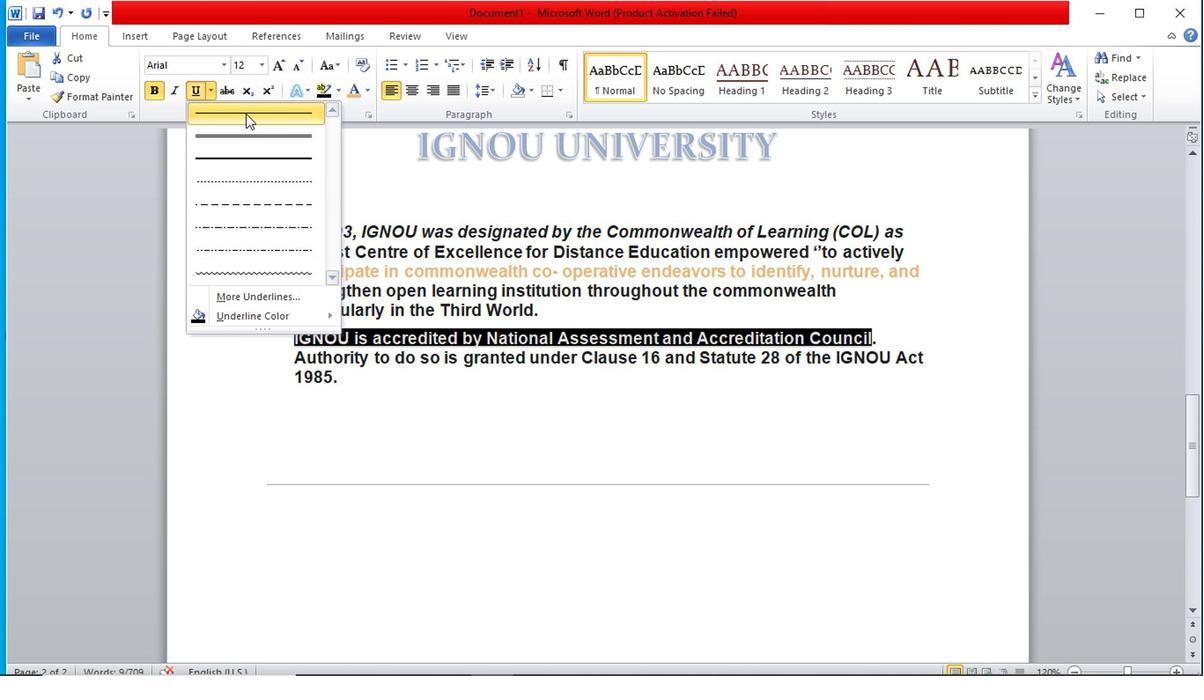 
Action: Mouse moved to (239, 321)
Screenshot: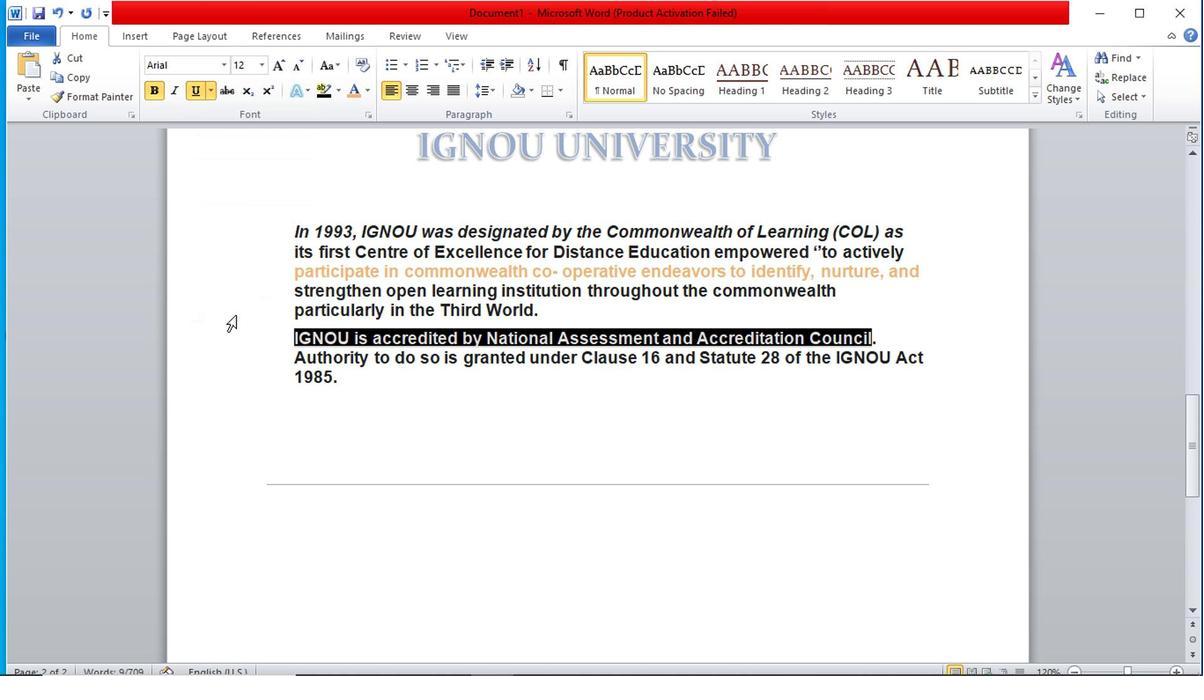 
Action: Mouse pressed left at (239, 321)
Screenshot: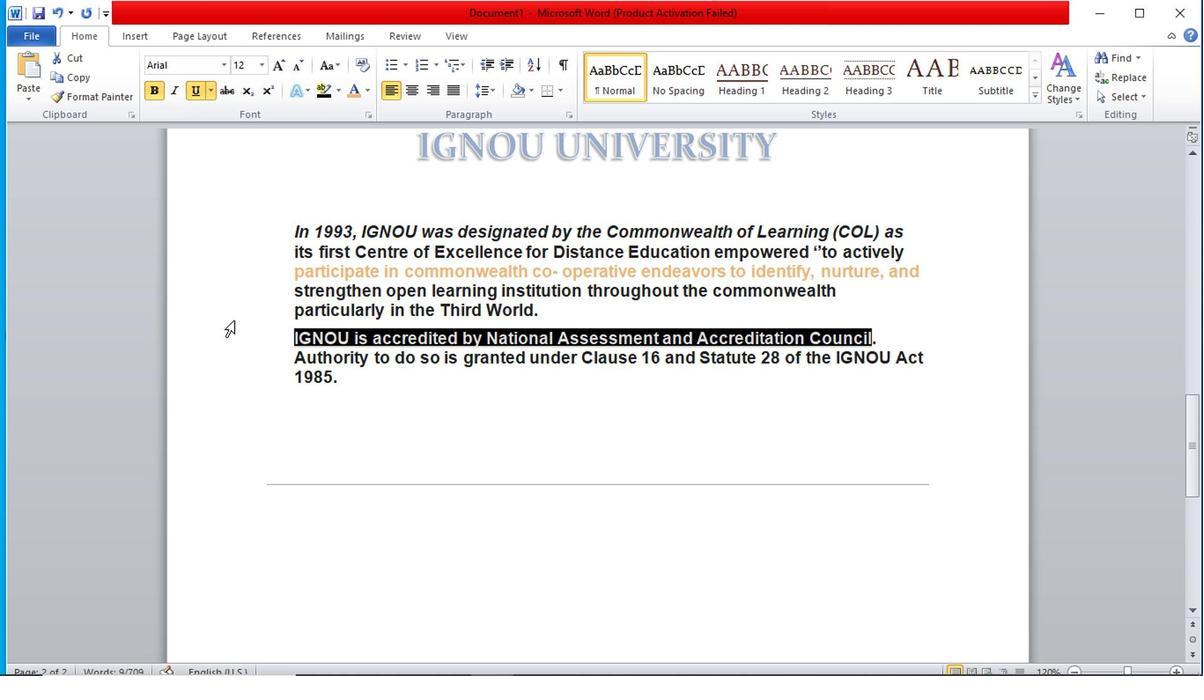 
Action: Mouse moved to (617, 420)
Screenshot: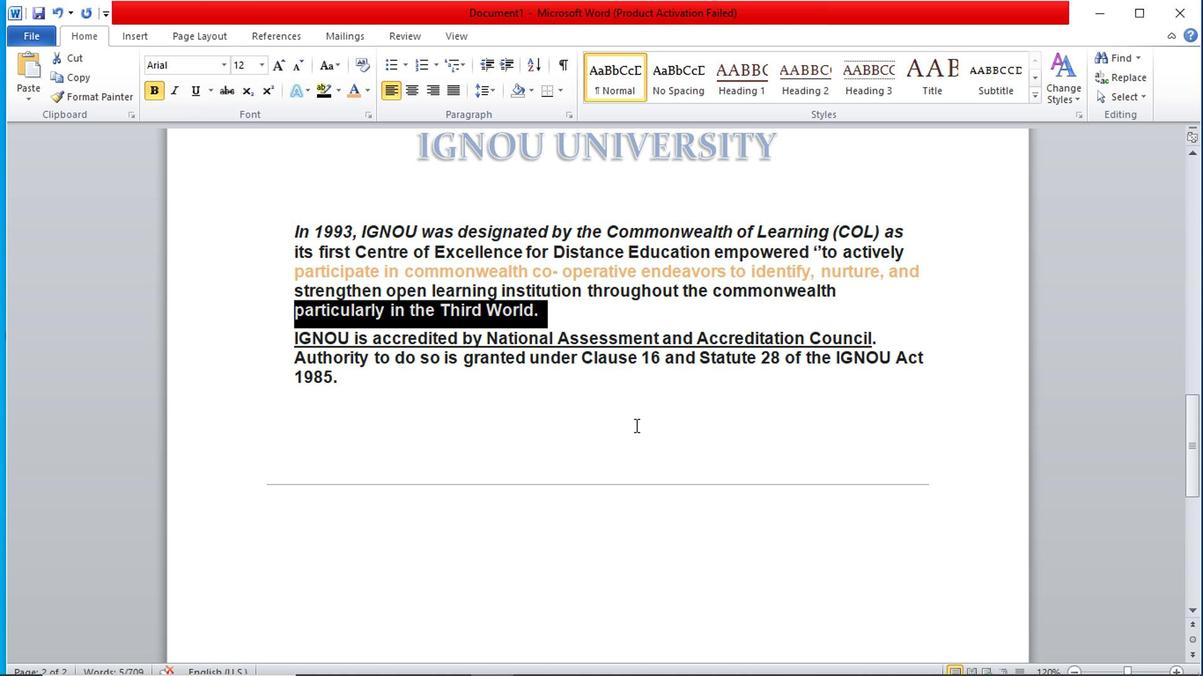 
Action: Mouse scrolled (617, 419) with delta (0, -1)
Screenshot: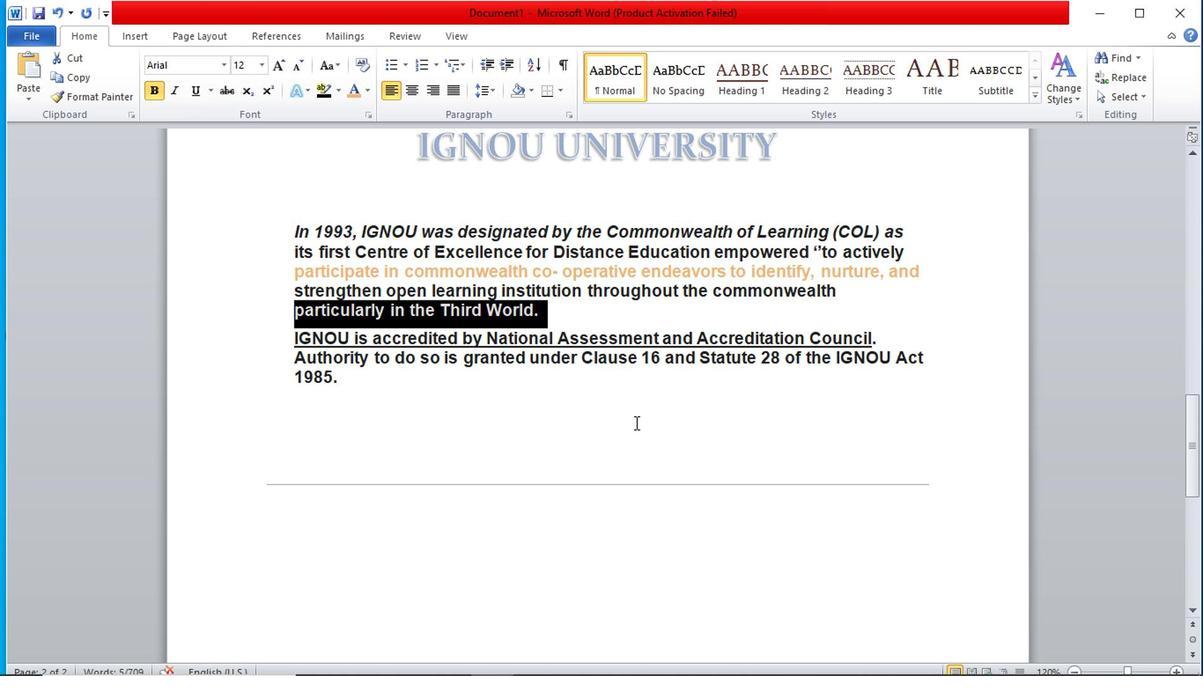 
Action: Mouse moved to (609, 411)
Screenshot: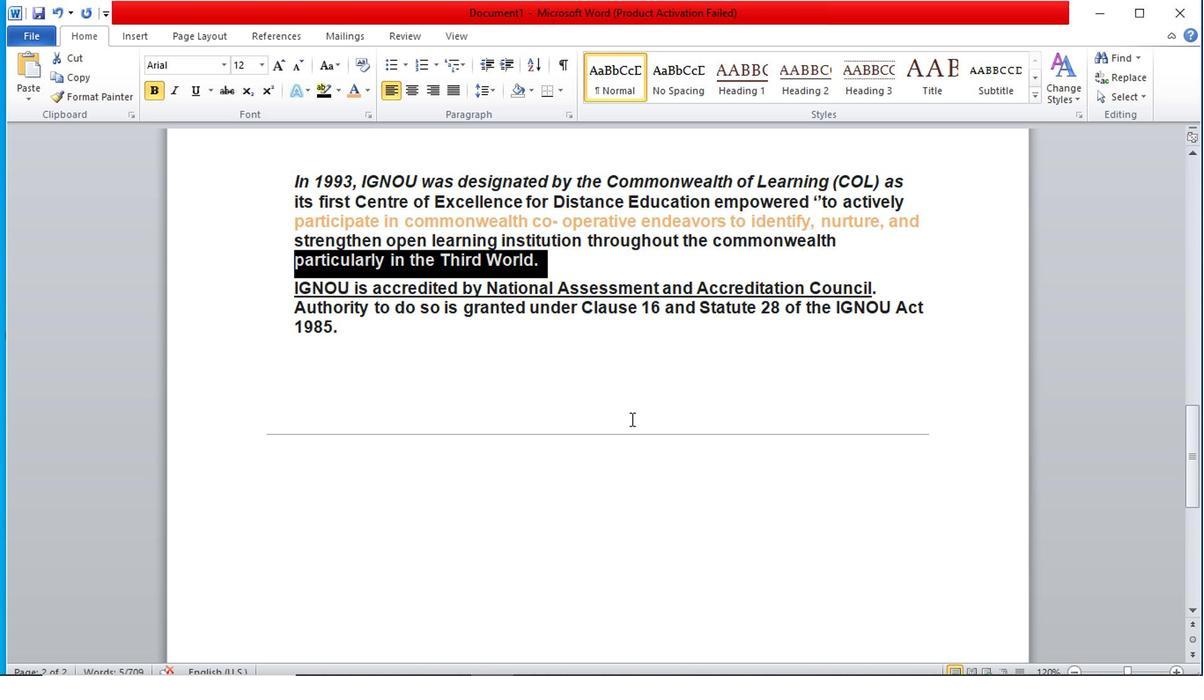 
Action: Mouse scrolled (609, 412) with delta (0, 0)
Screenshot: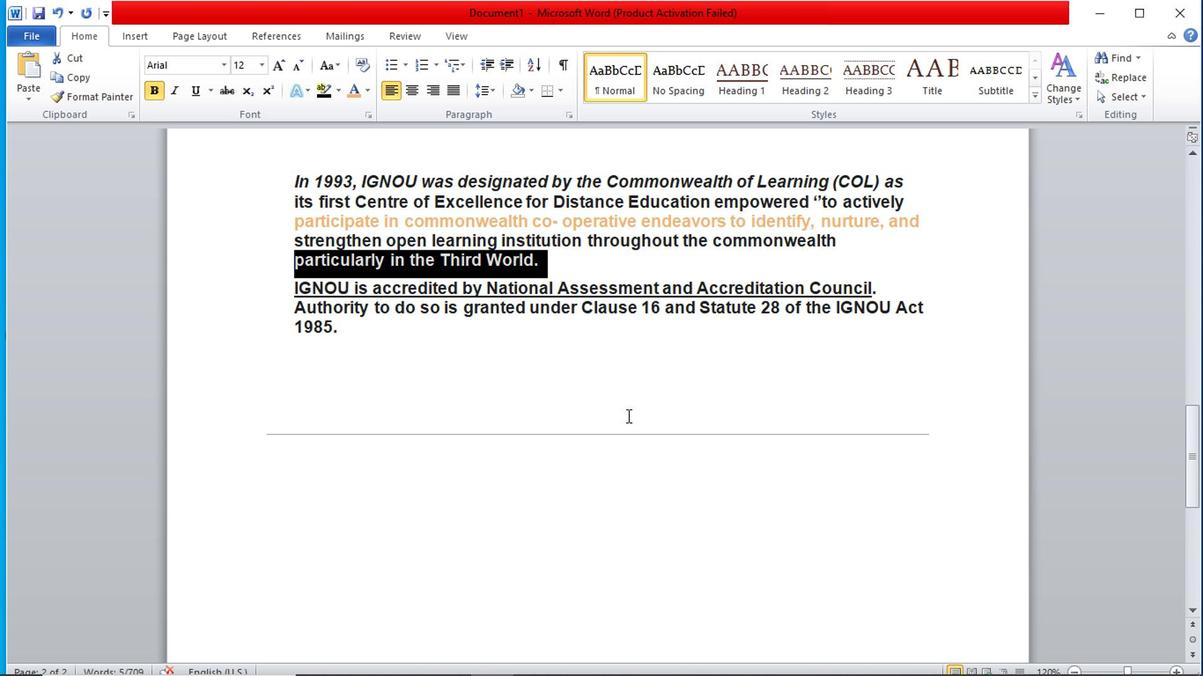 
Action: Mouse scrolled (609, 412) with delta (0, 0)
Screenshot: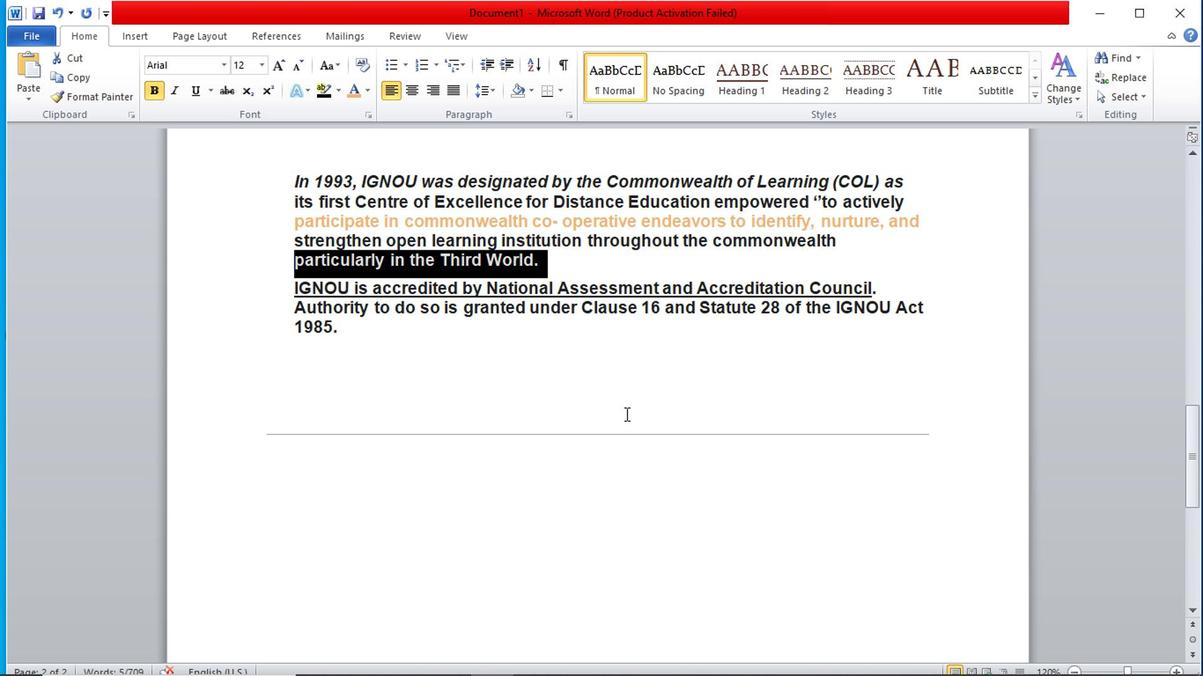 
Action: Mouse scrolled (609, 412) with delta (0, 0)
Screenshot: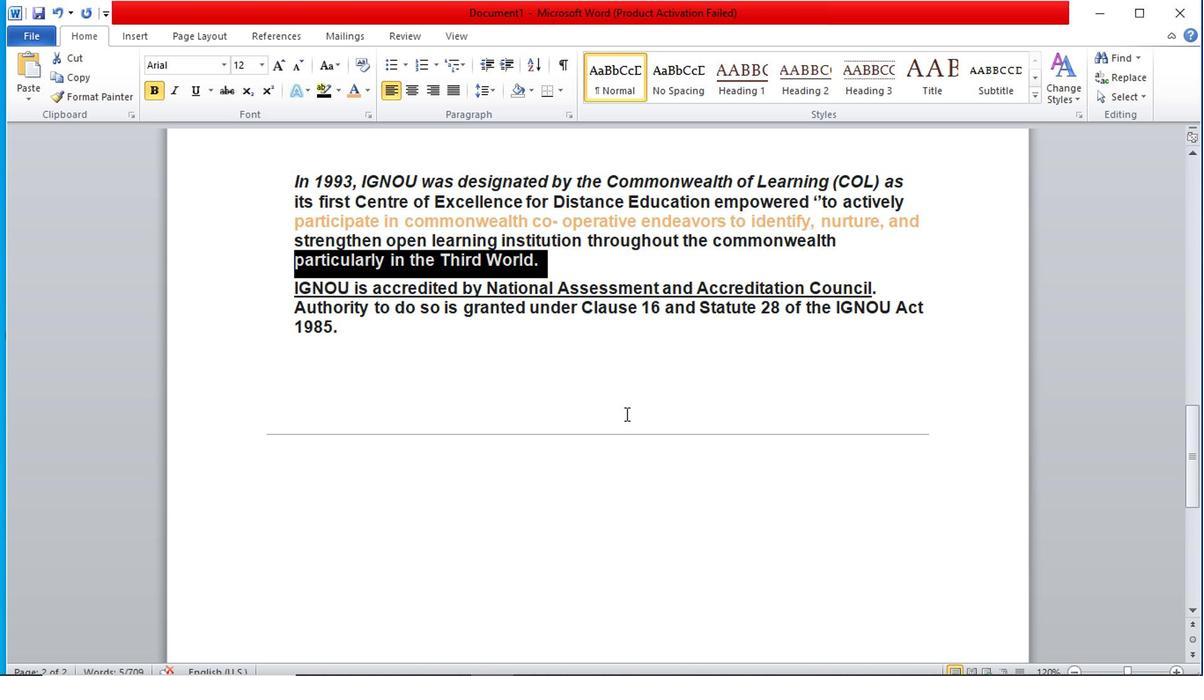 
Action: Mouse moved to (892, 397)
Screenshot: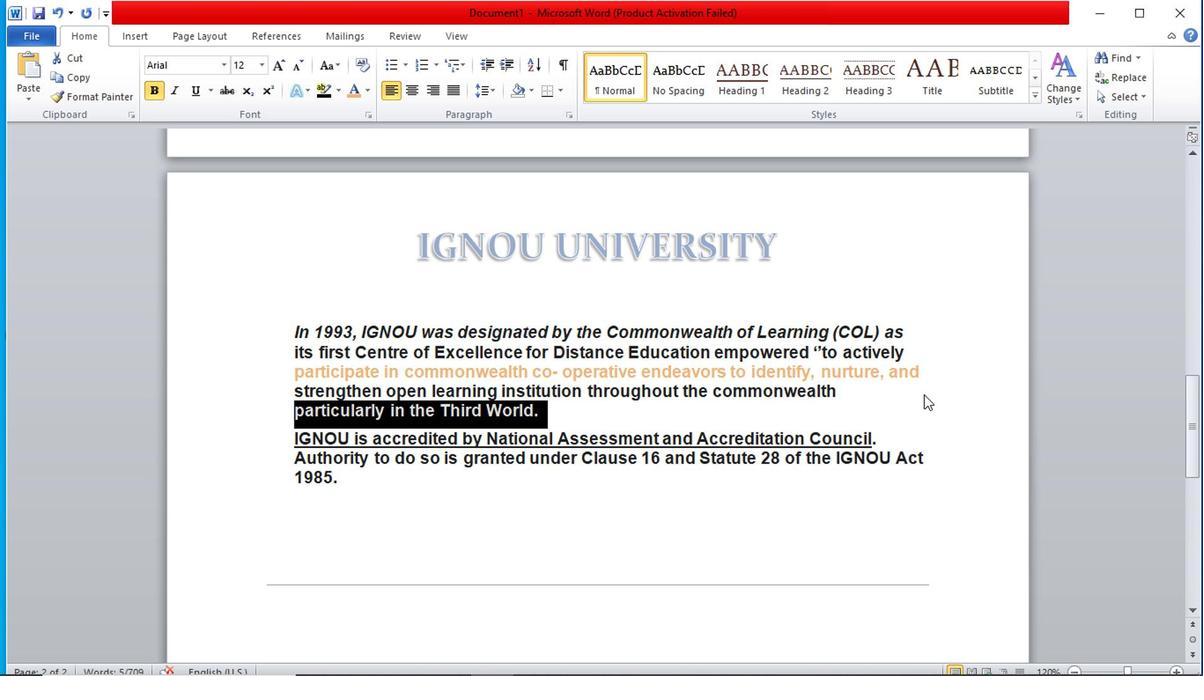 
Action: Mouse pressed left at (892, 397)
Screenshot: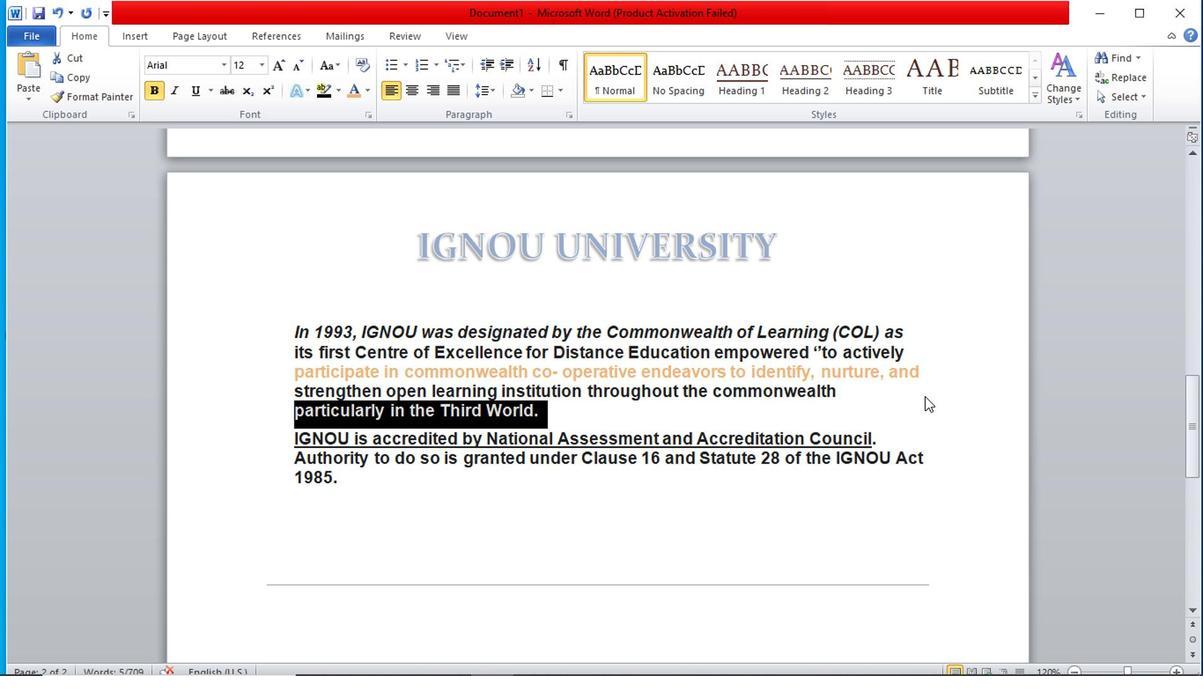 
Action: Mouse moved to (372, 466)
Screenshot: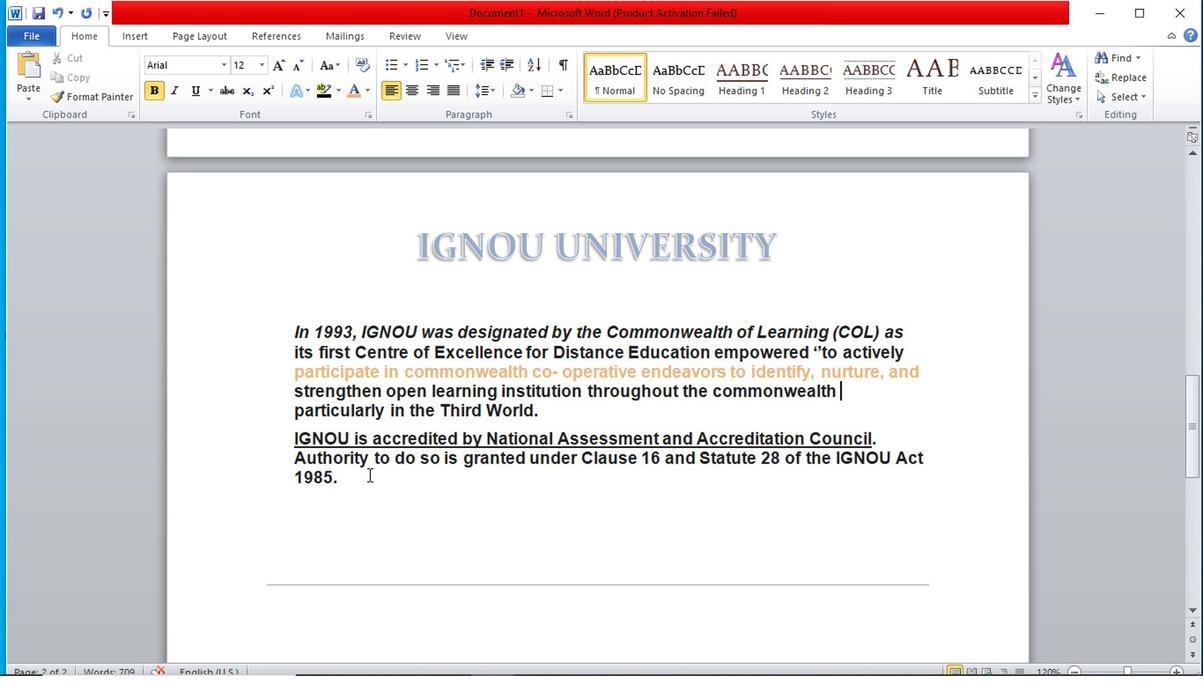
Action: Mouse pressed left at (372, 466)
Screenshot: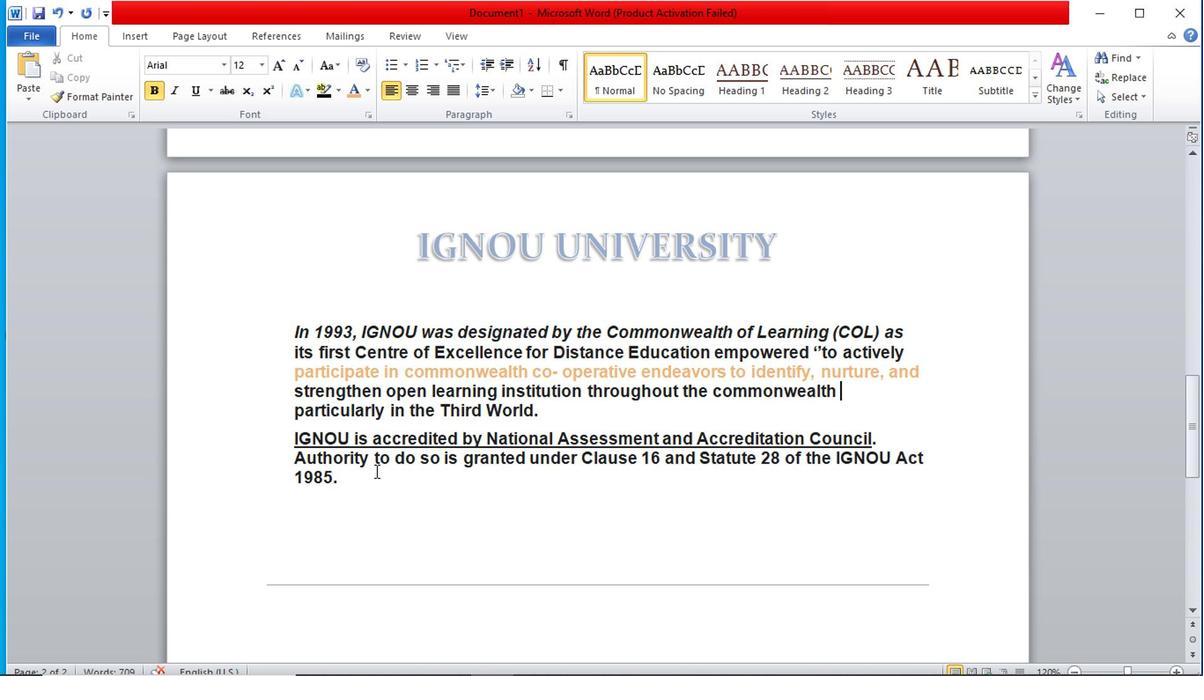 
Action: Mouse moved to (393, 490)
Screenshot: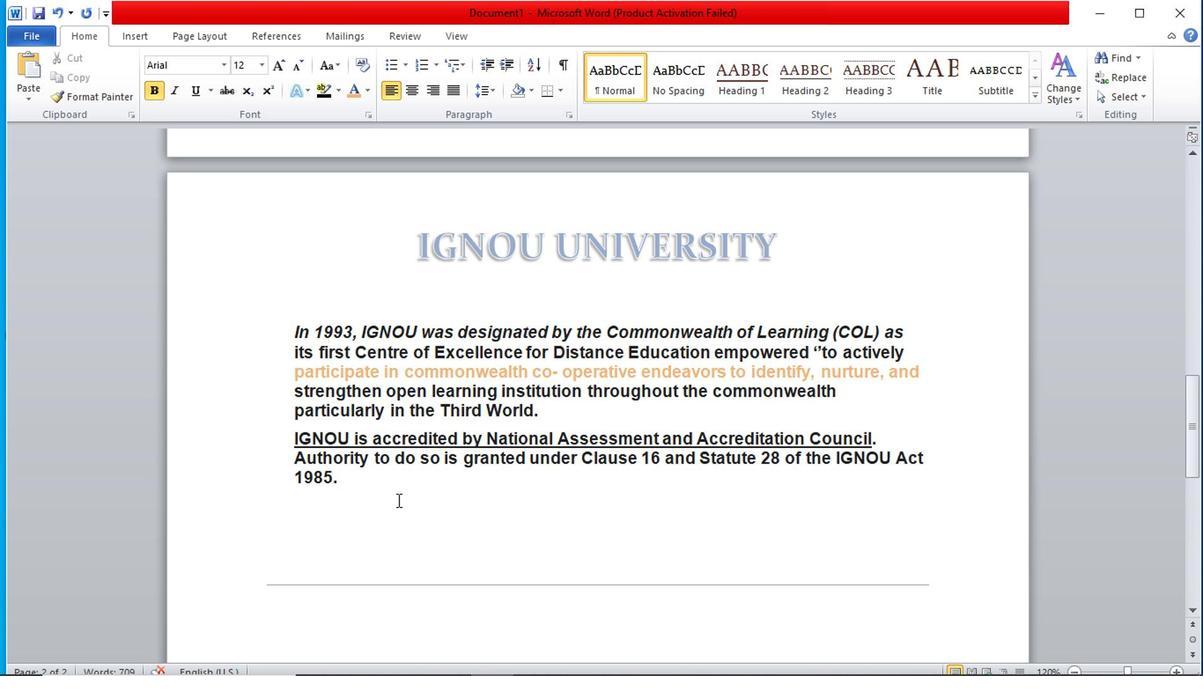 
Action: Key pressed <Key.enter><Key.enter><Key.enter><Key.backspace><Key.backspace><Key.shift>Indr
Screenshot: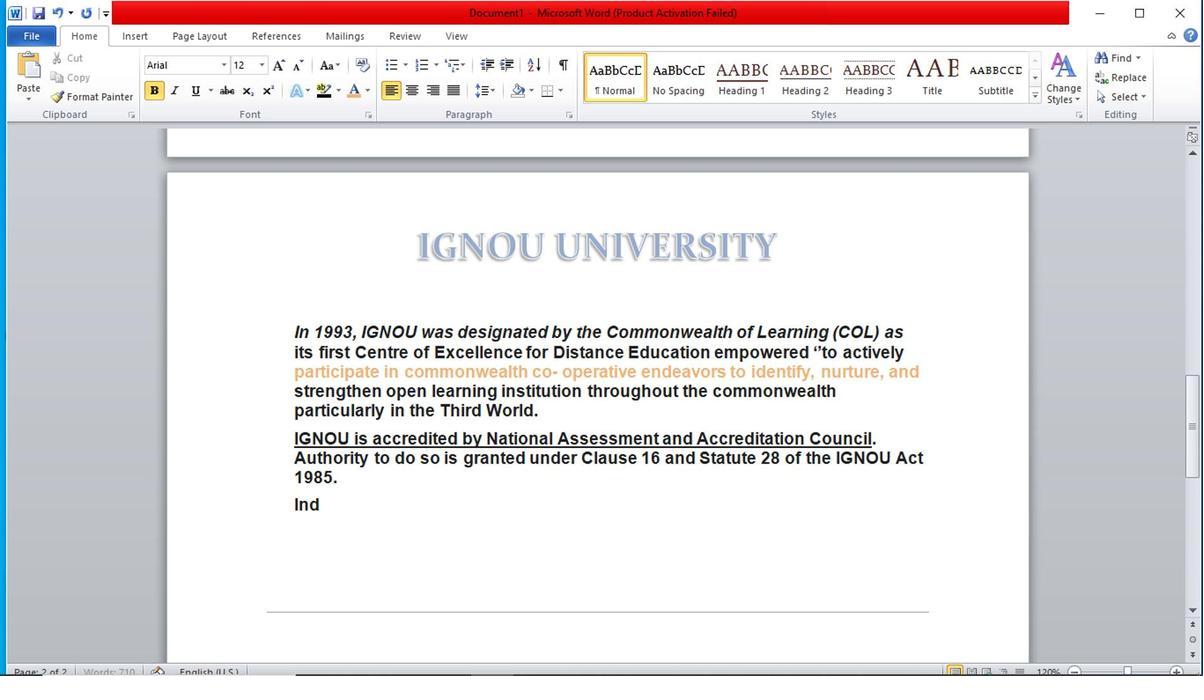 
Action: Mouse moved to (15, 63)
Screenshot: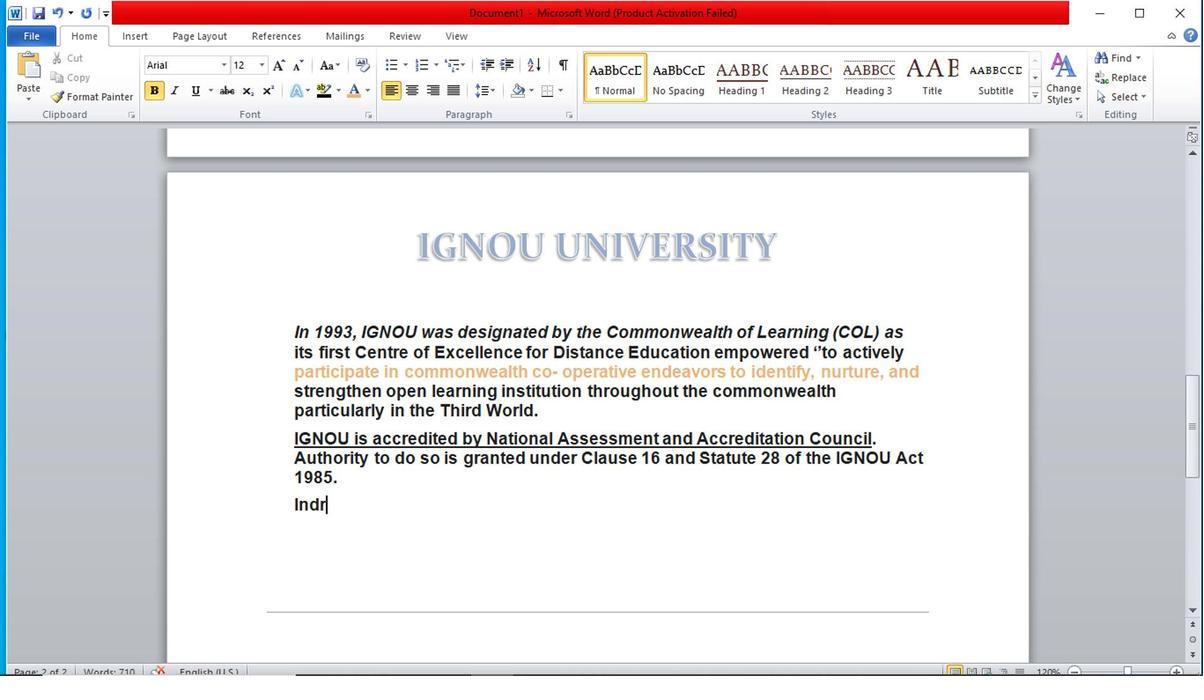 
Action: Key pressed <Key.backspace>
Screenshot: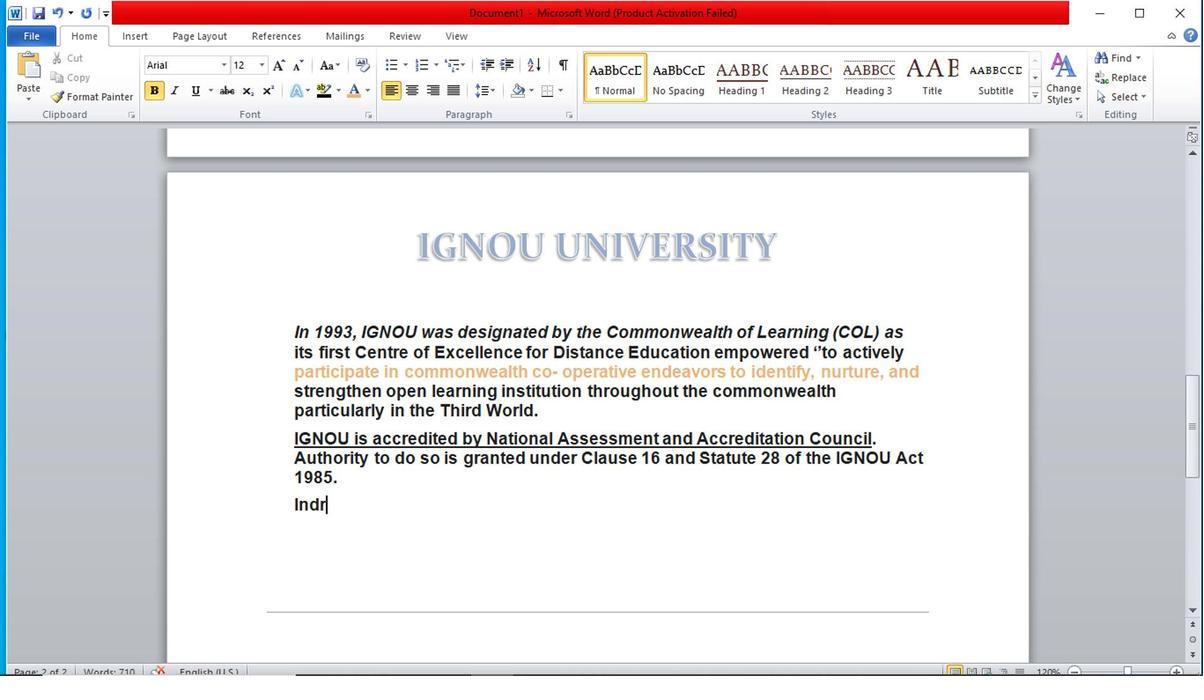 
Action: Mouse moved to (207, 75)
Screenshot: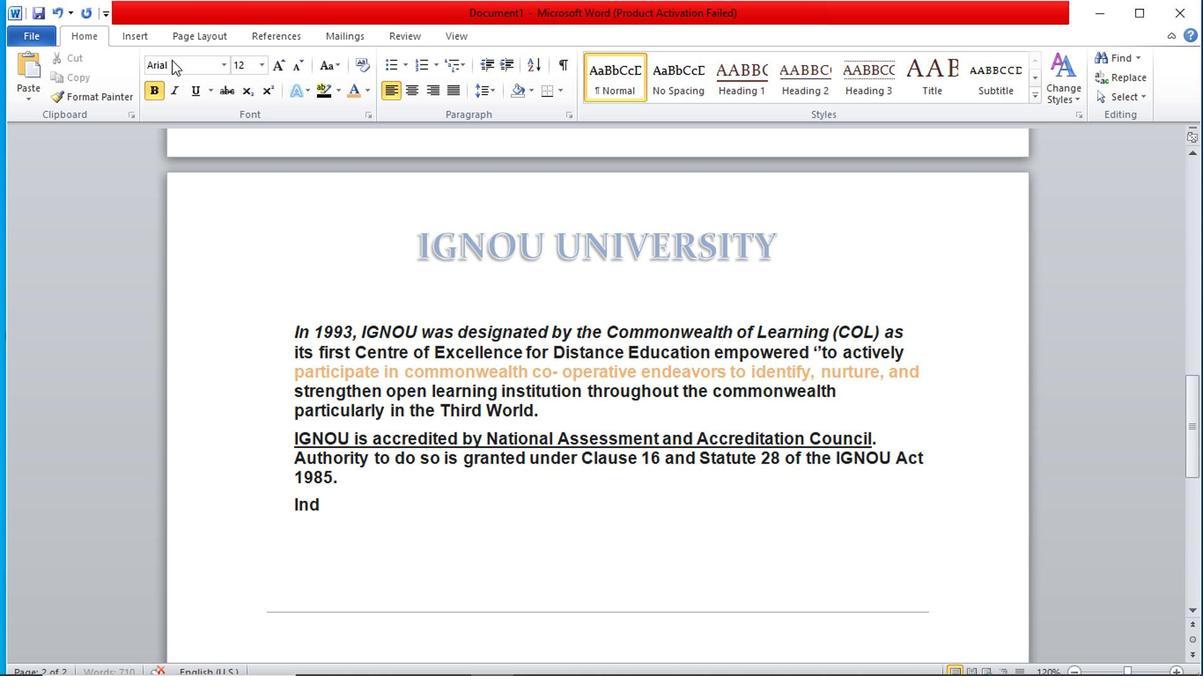 
Action: Key pressed <Key.backspace>
Screenshot: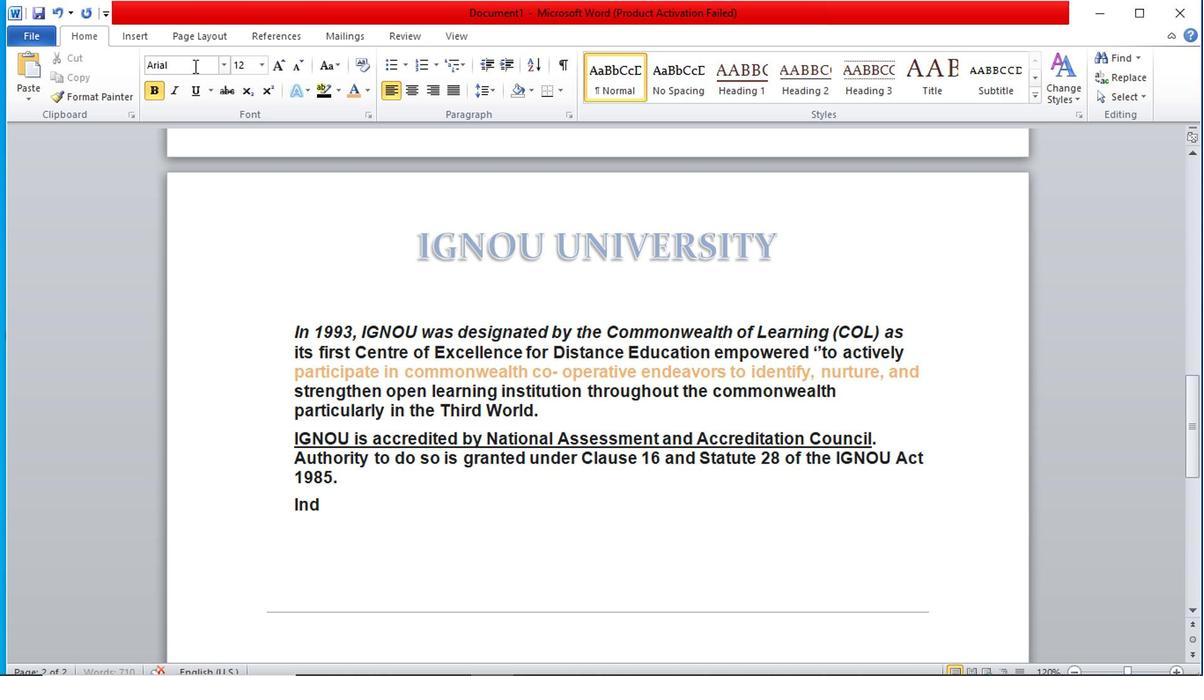 
Action: Mouse moved to (172, 20)
Screenshot: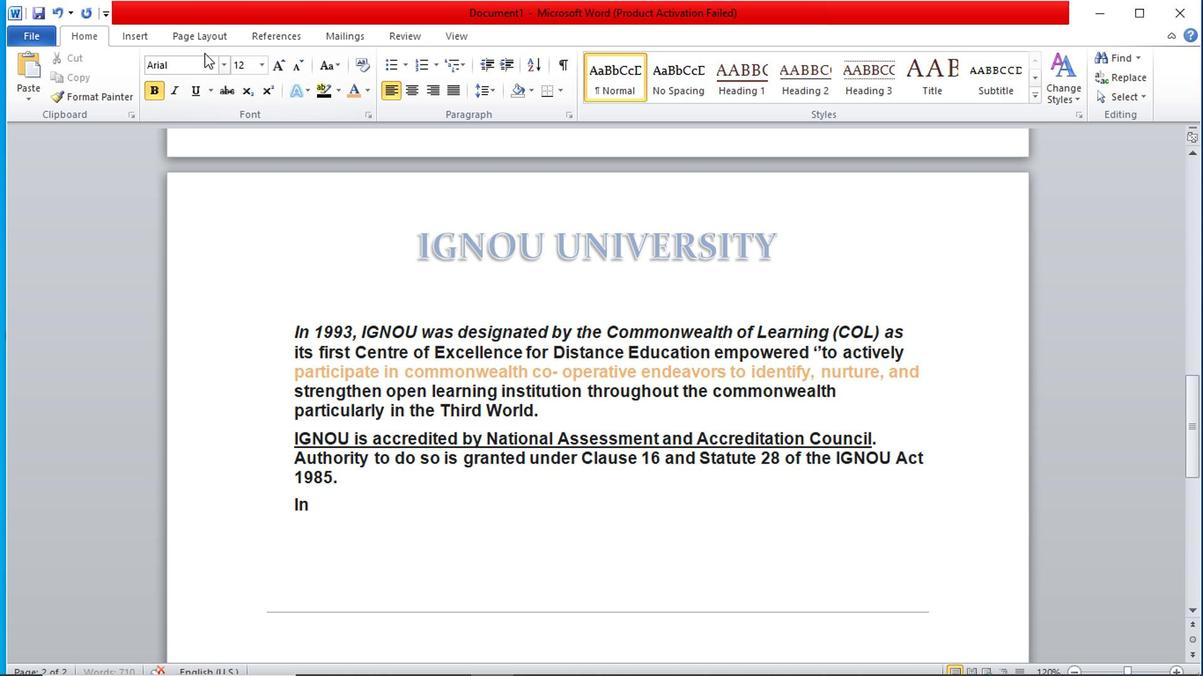 
Action: Key pressed <Key.backspace>
Screenshot: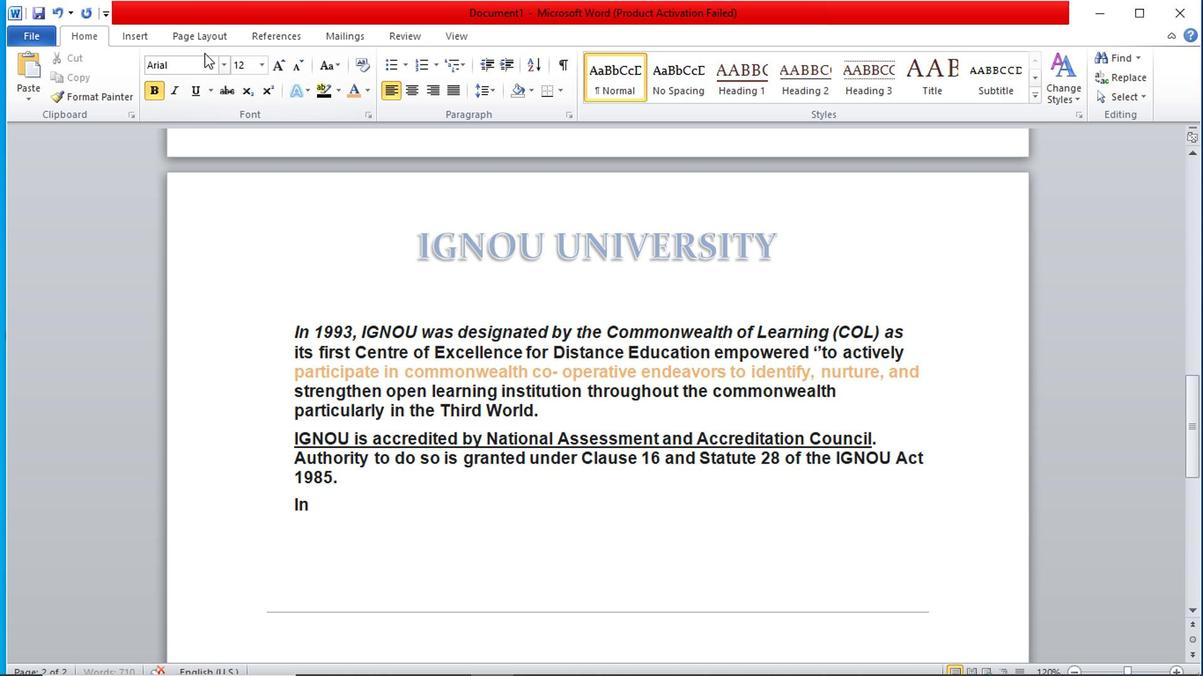 
Action: Mouse moved to (172, 94)
Screenshot: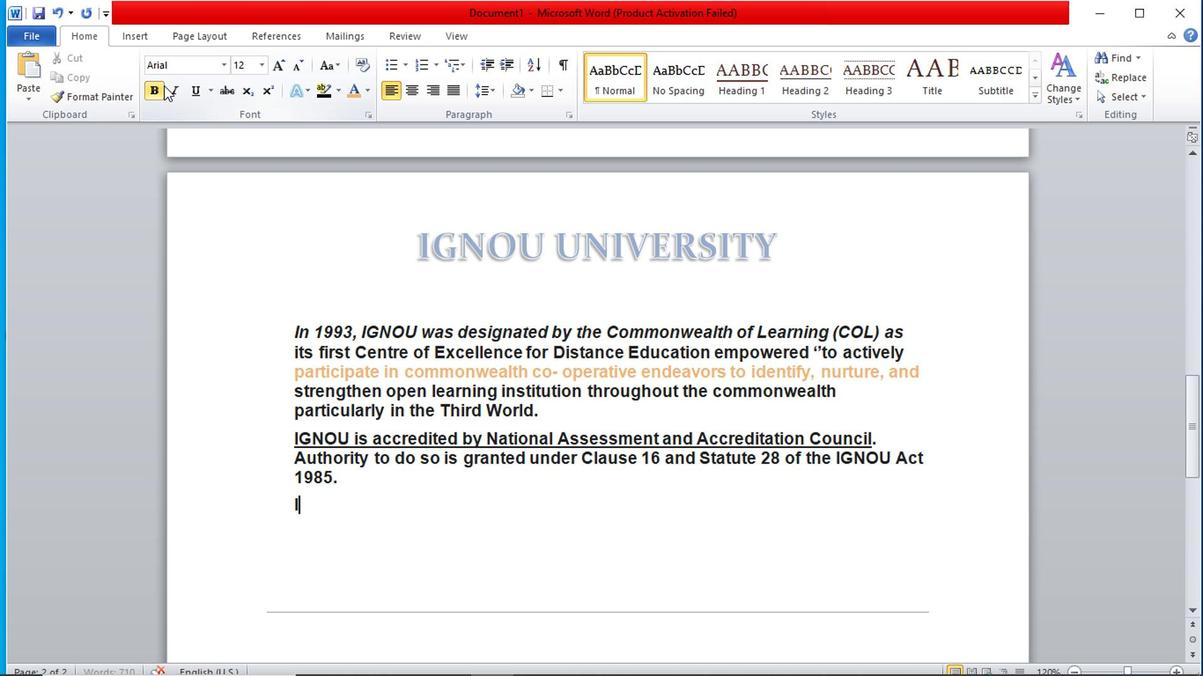 
Action: Mouse pressed left at (172, 94)
Screenshot: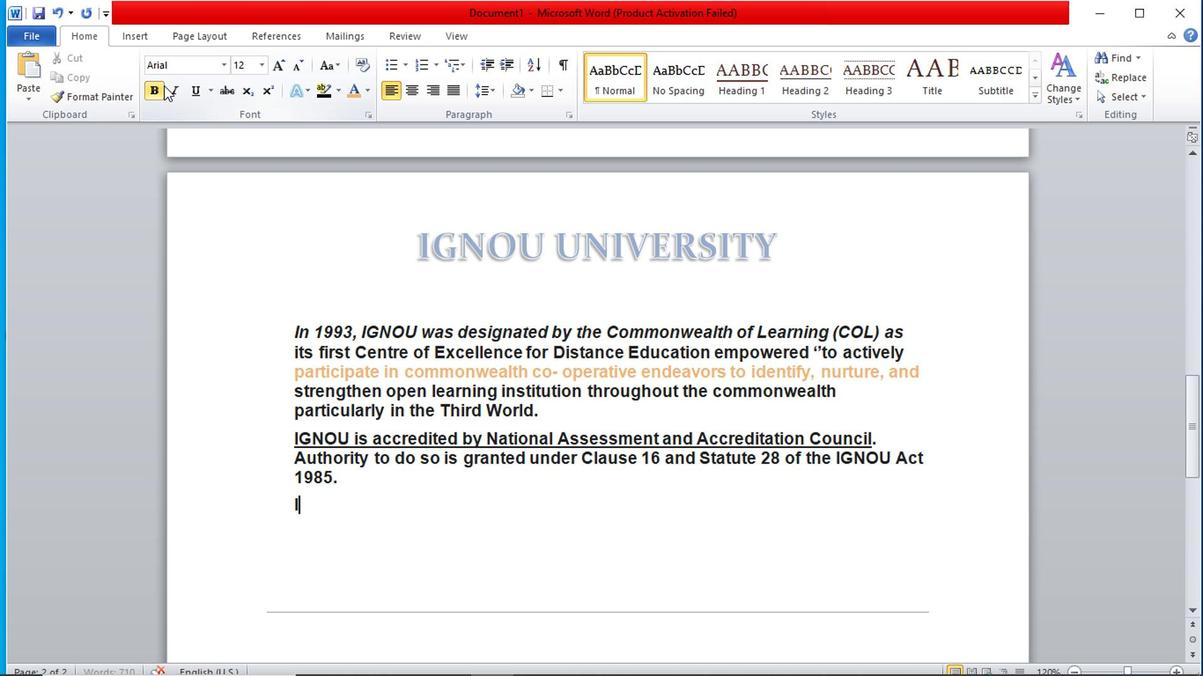 
Action: Mouse moved to (172, 99)
Screenshot: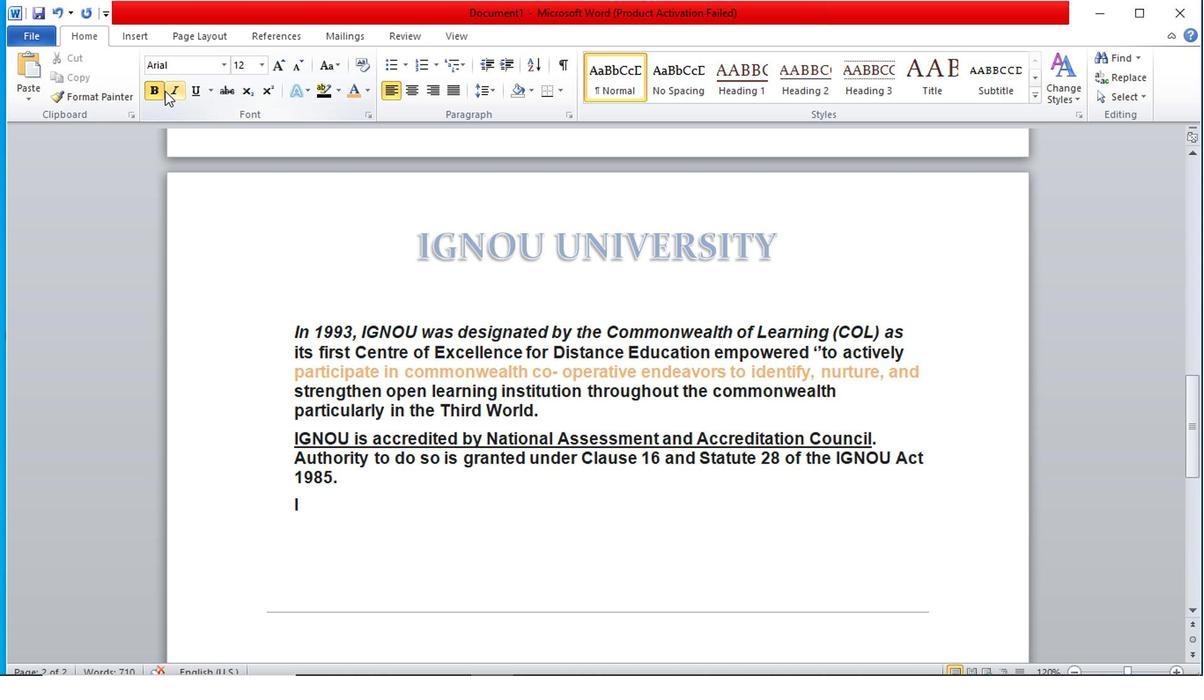 
Action: Mouse pressed left at (172, 99)
Screenshot: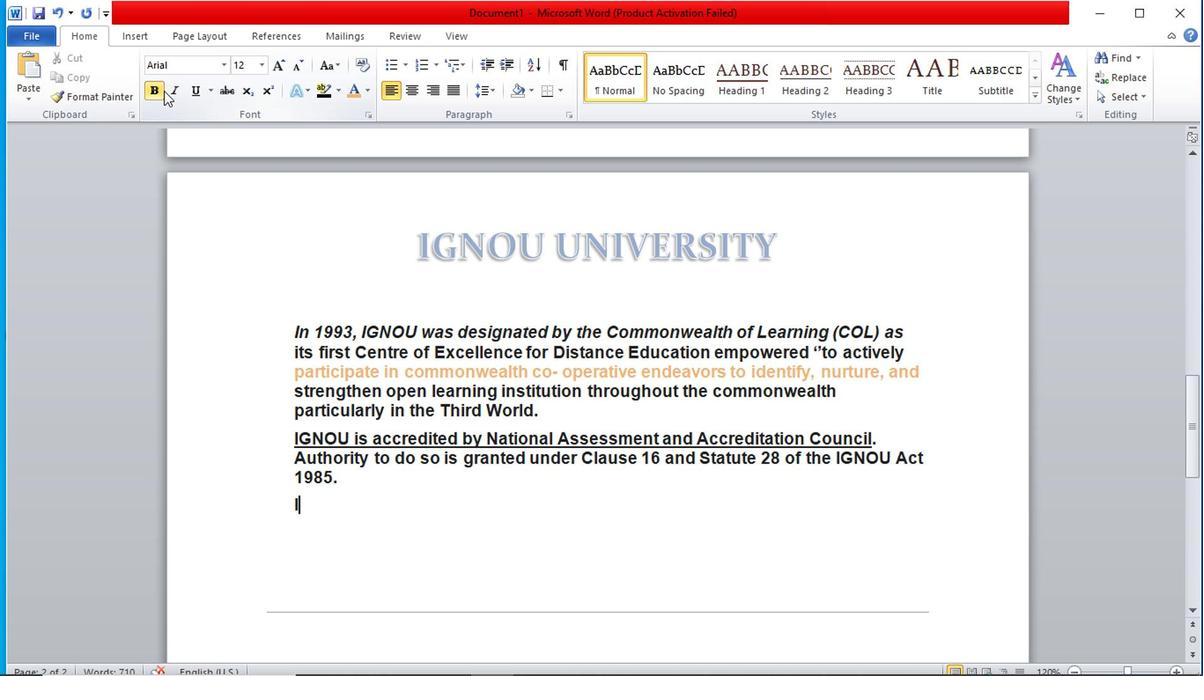 
Action: Mouse moved to (732, 634)
Screenshot: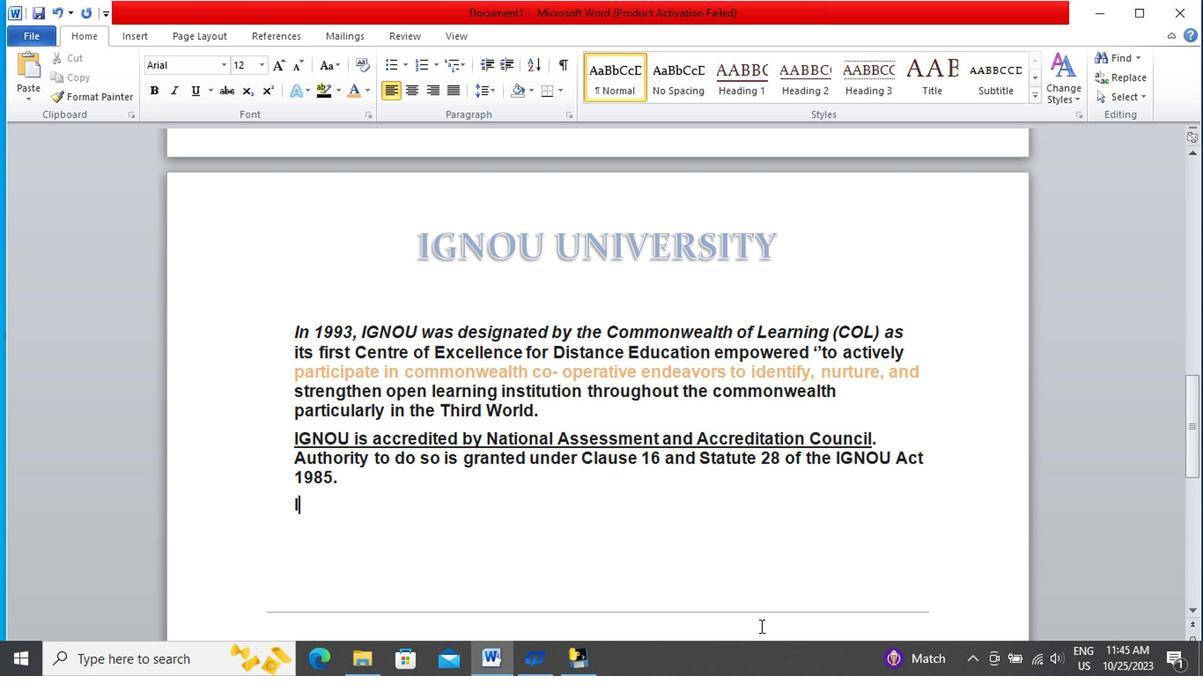 
